 Task: Look for space in Jaleshwar, India from 10th July, 2023 to 15th July, 2023 for 7 adults in price range Rs.10000 to Rs.15000. Place can be entire place or shared room with 4 bedrooms having 7 beds and 4 bathrooms. Property type can be house, flat, guest house. Amenities needed are: wifi, TV, free parkinig on premises, gym, breakfast. Booking option can be shelf check-in. Required host language is English.
Action: Mouse moved to (574, 116)
Screenshot: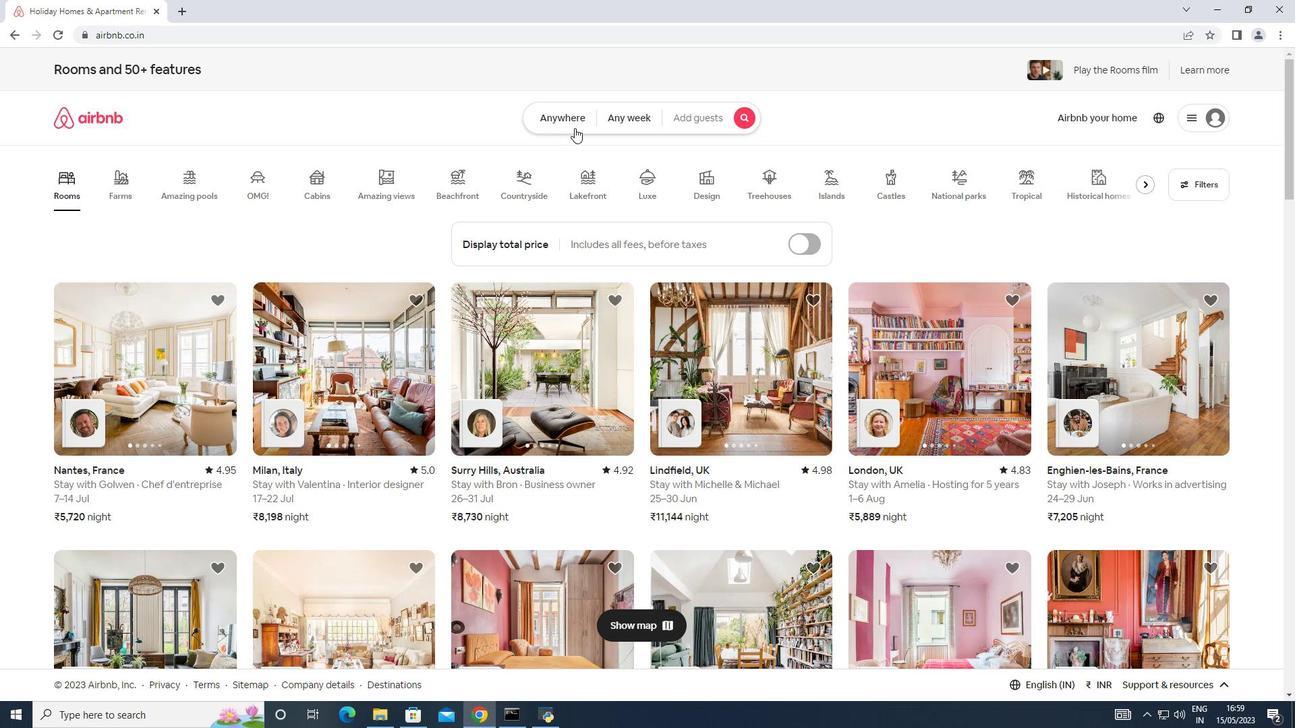 
Action: Mouse pressed left at (574, 116)
Screenshot: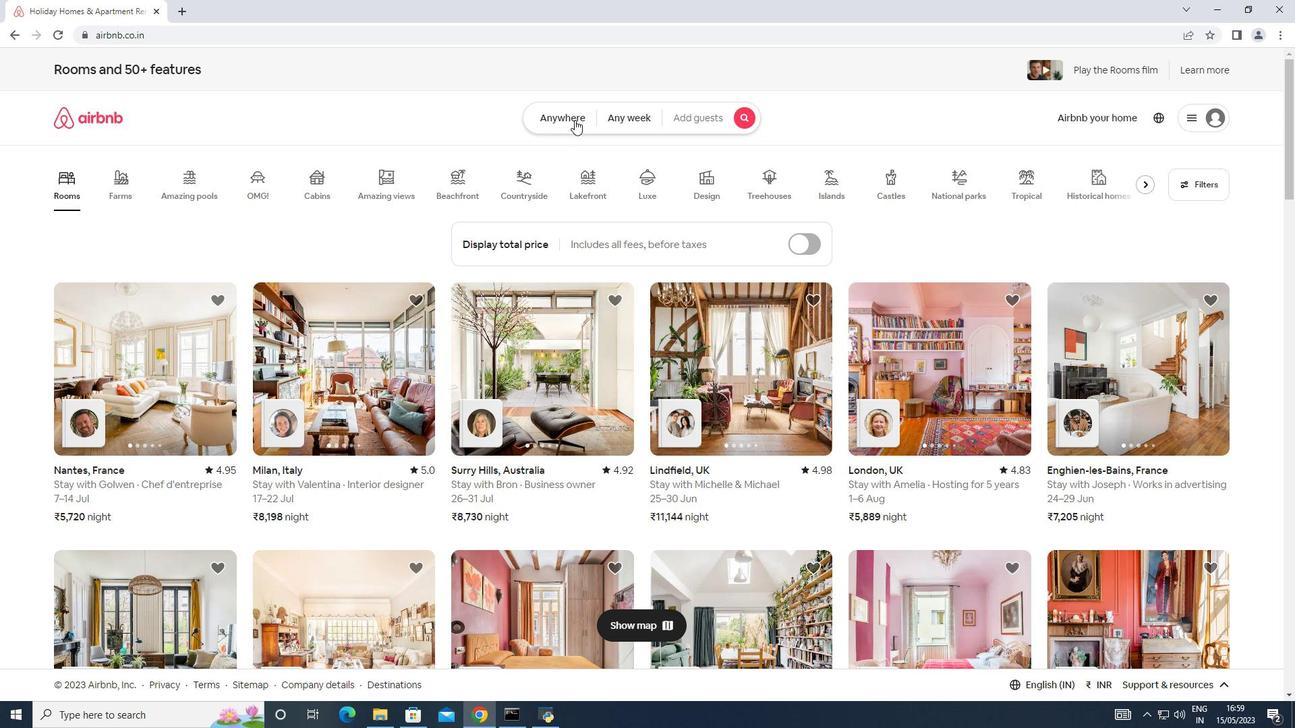 
Action: Mouse moved to (475, 161)
Screenshot: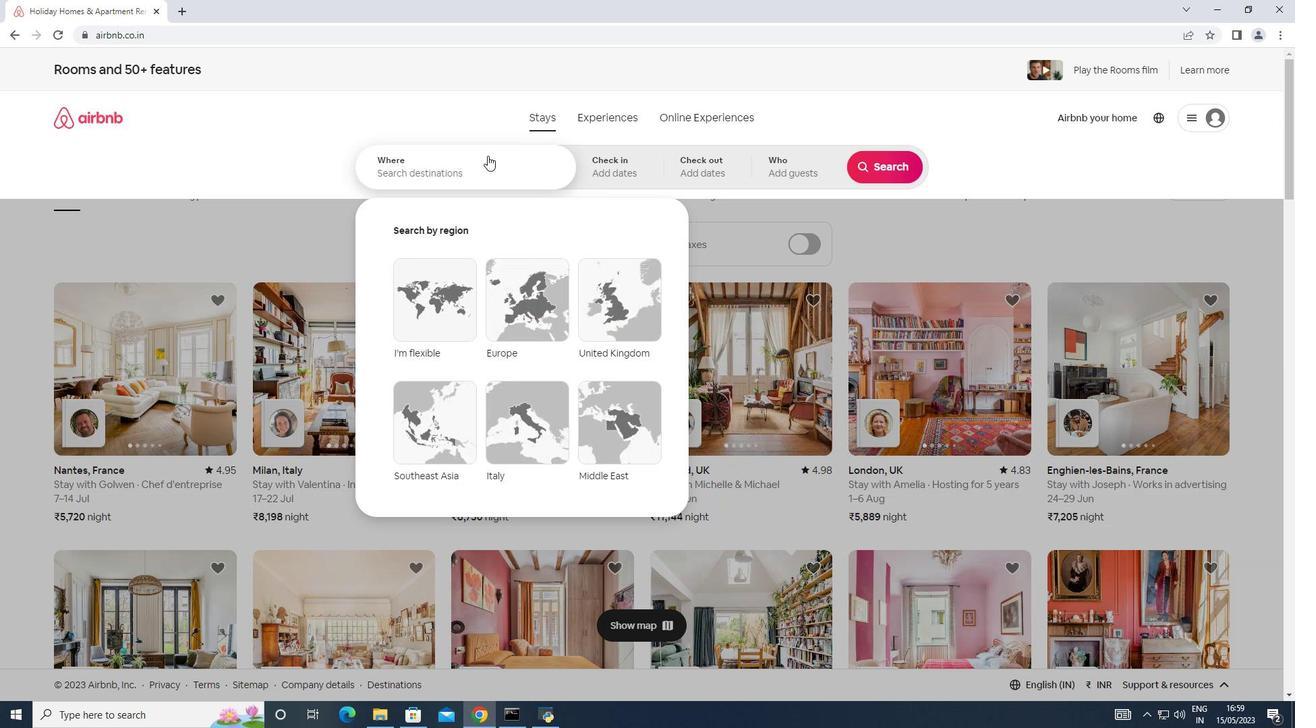 
Action: Mouse pressed left at (475, 161)
Screenshot: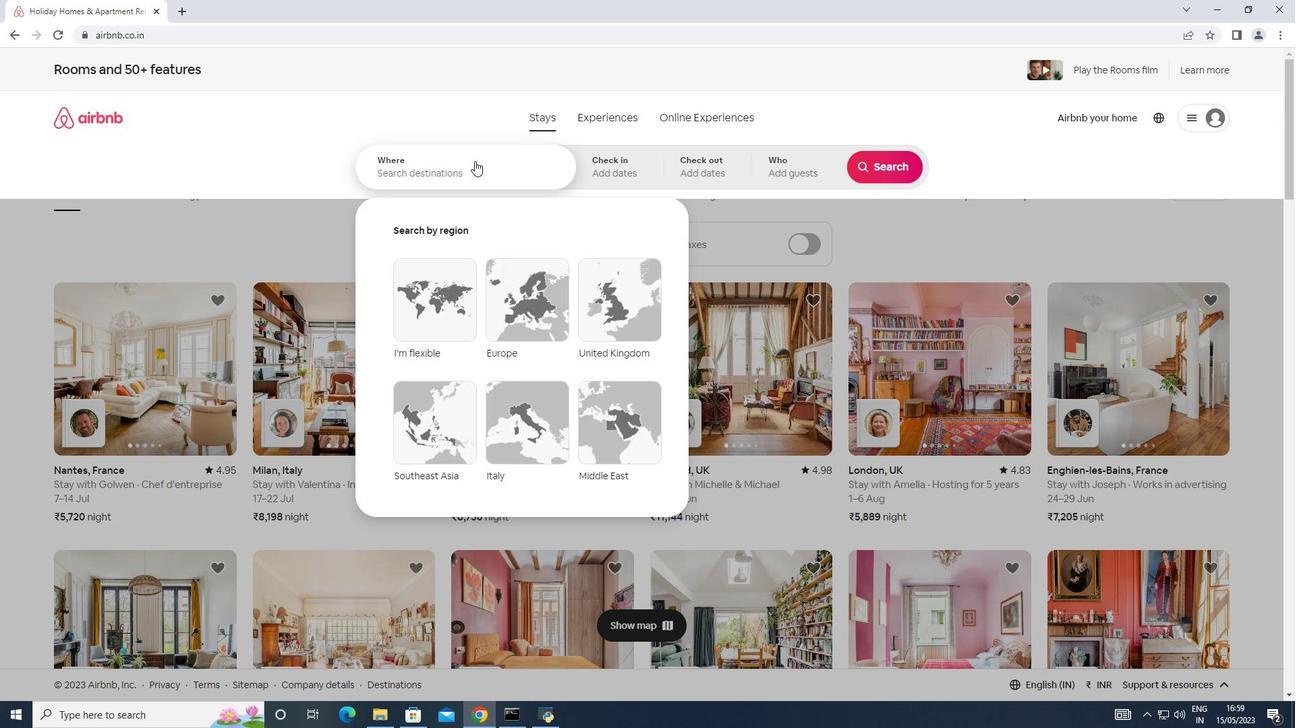 
Action: Key pressed <Key.shift>Jaleshwar,<Key.shift>India
Screenshot: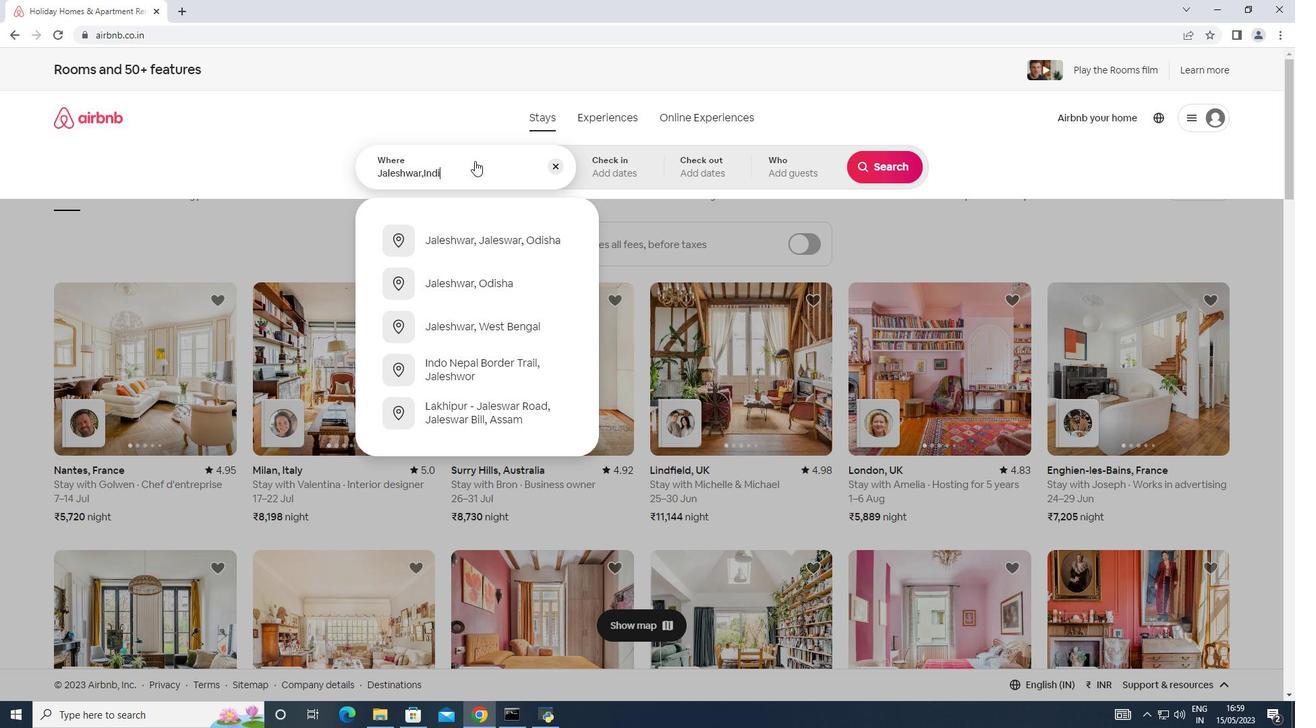 
Action: Mouse moved to (596, 164)
Screenshot: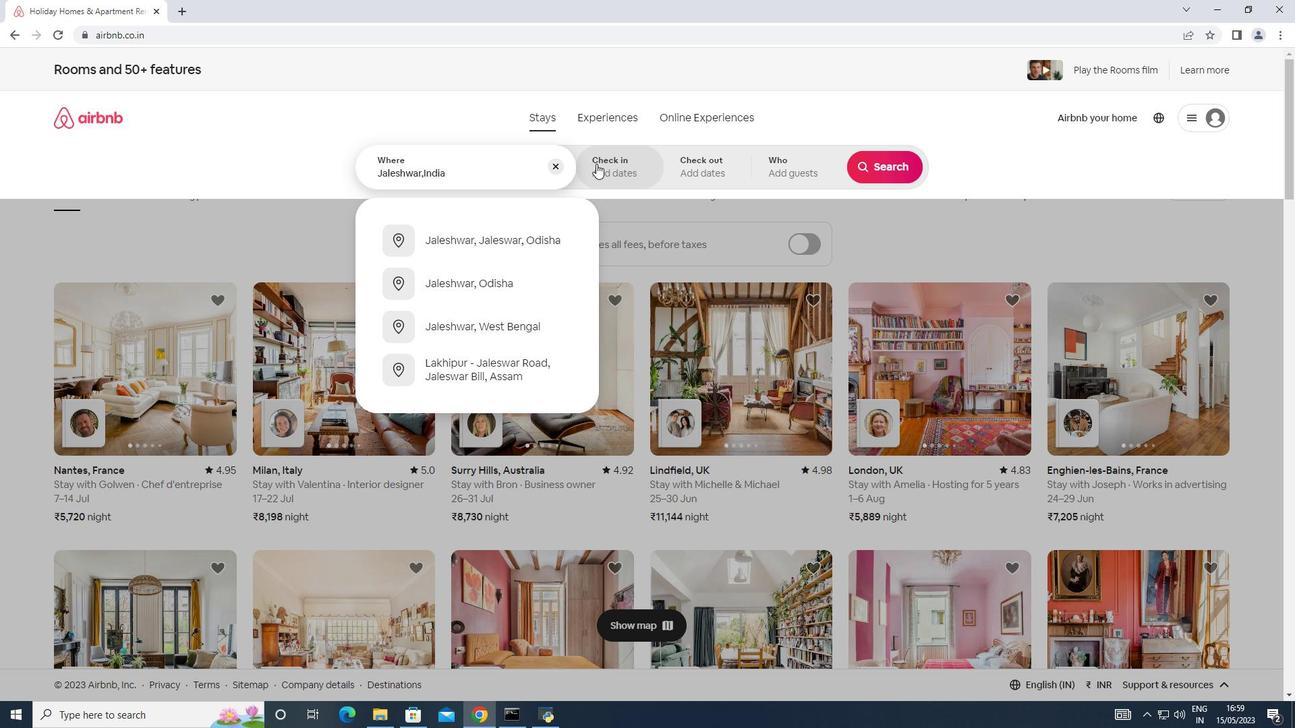 
Action: Mouse pressed left at (596, 164)
Screenshot: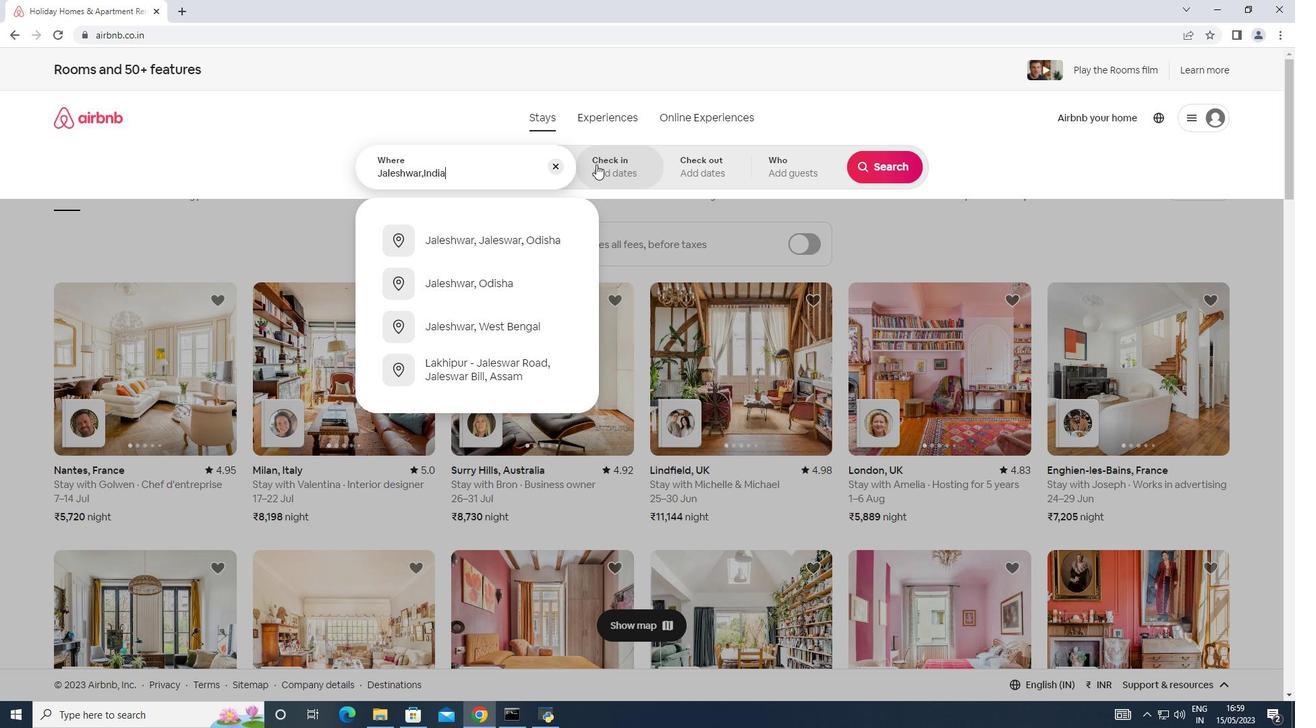 
Action: Mouse moved to (876, 277)
Screenshot: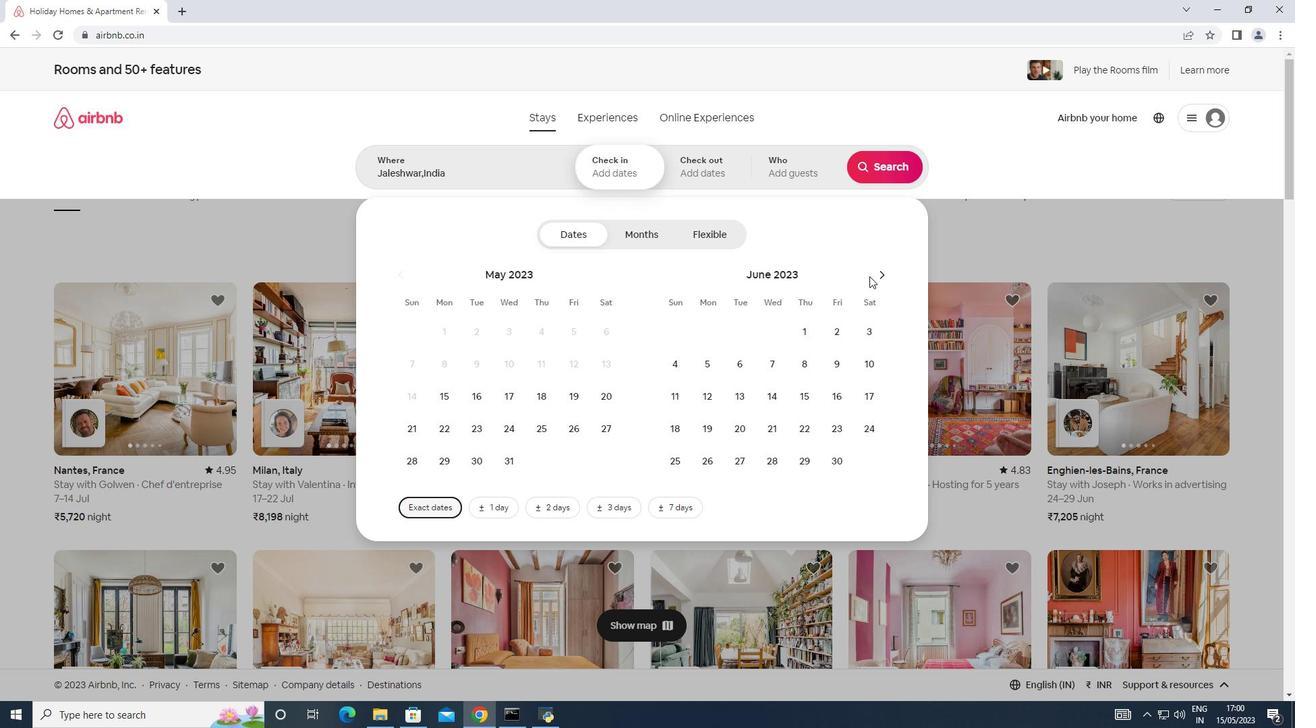 
Action: Mouse pressed left at (876, 277)
Screenshot: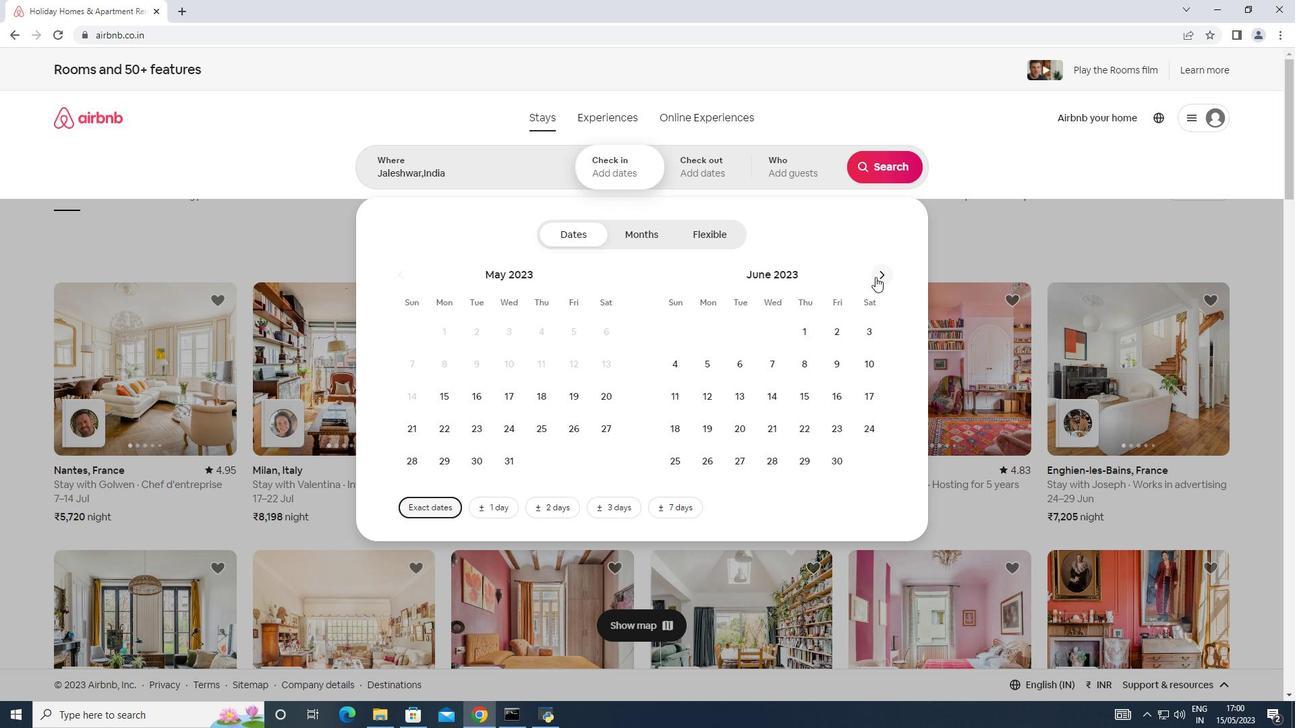 
Action: Mouse moved to (704, 393)
Screenshot: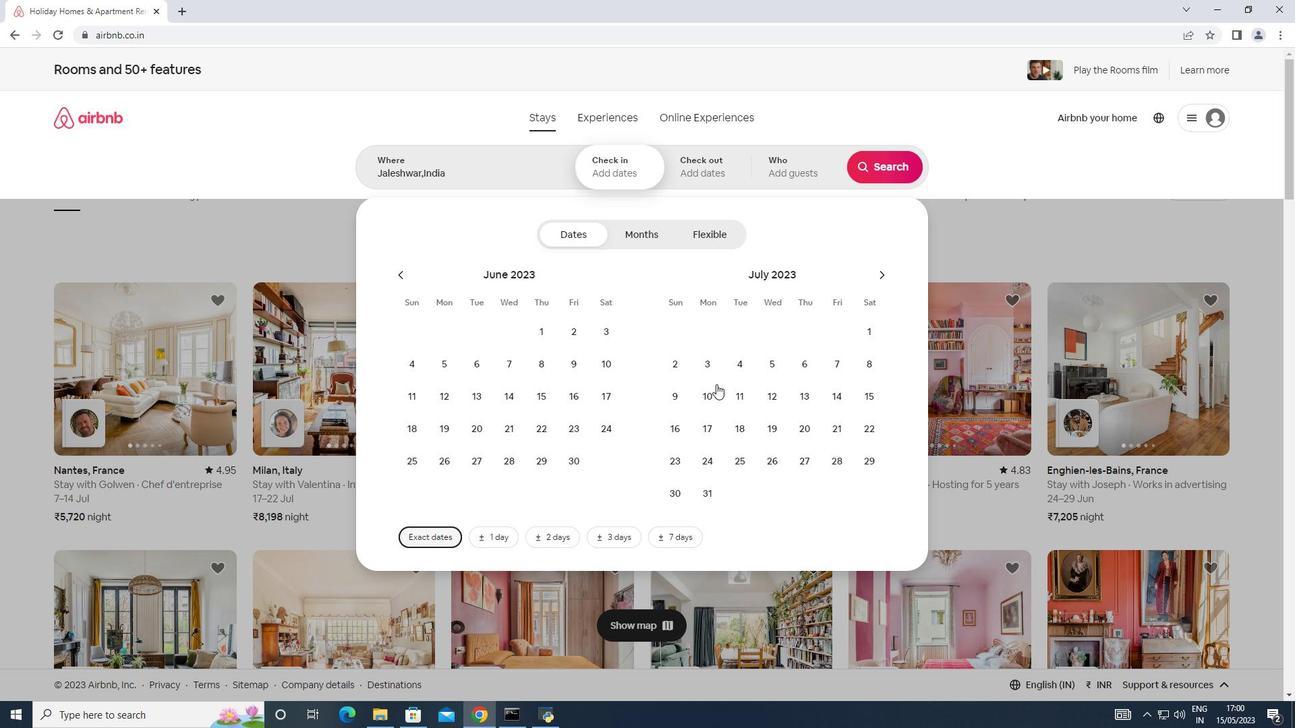 
Action: Mouse pressed left at (704, 393)
Screenshot: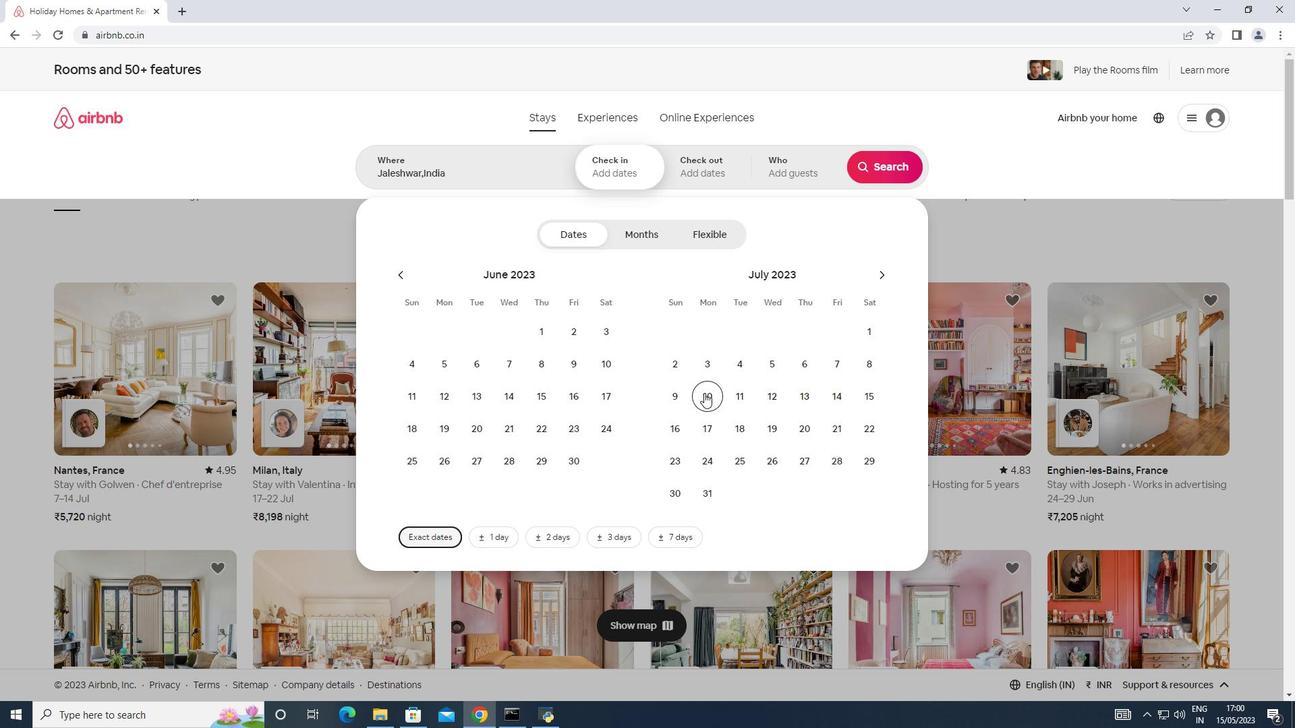 
Action: Mouse moved to (867, 403)
Screenshot: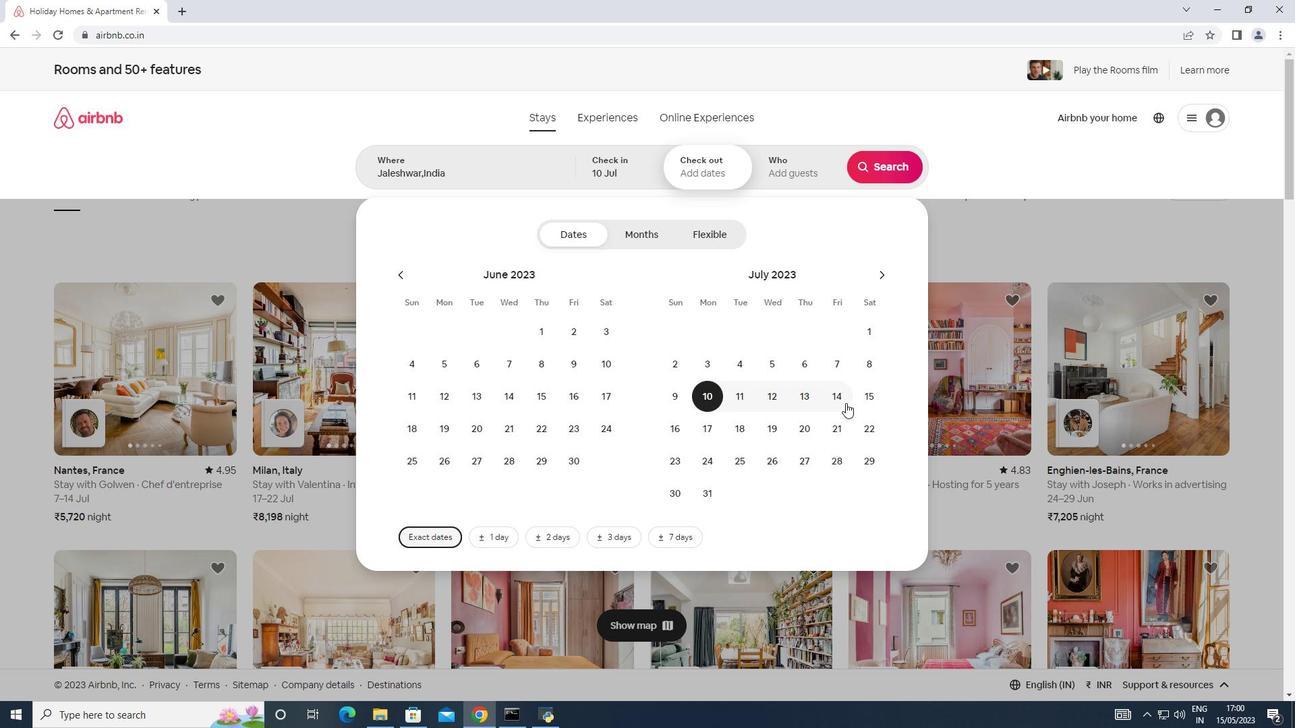 
Action: Mouse pressed left at (867, 403)
Screenshot: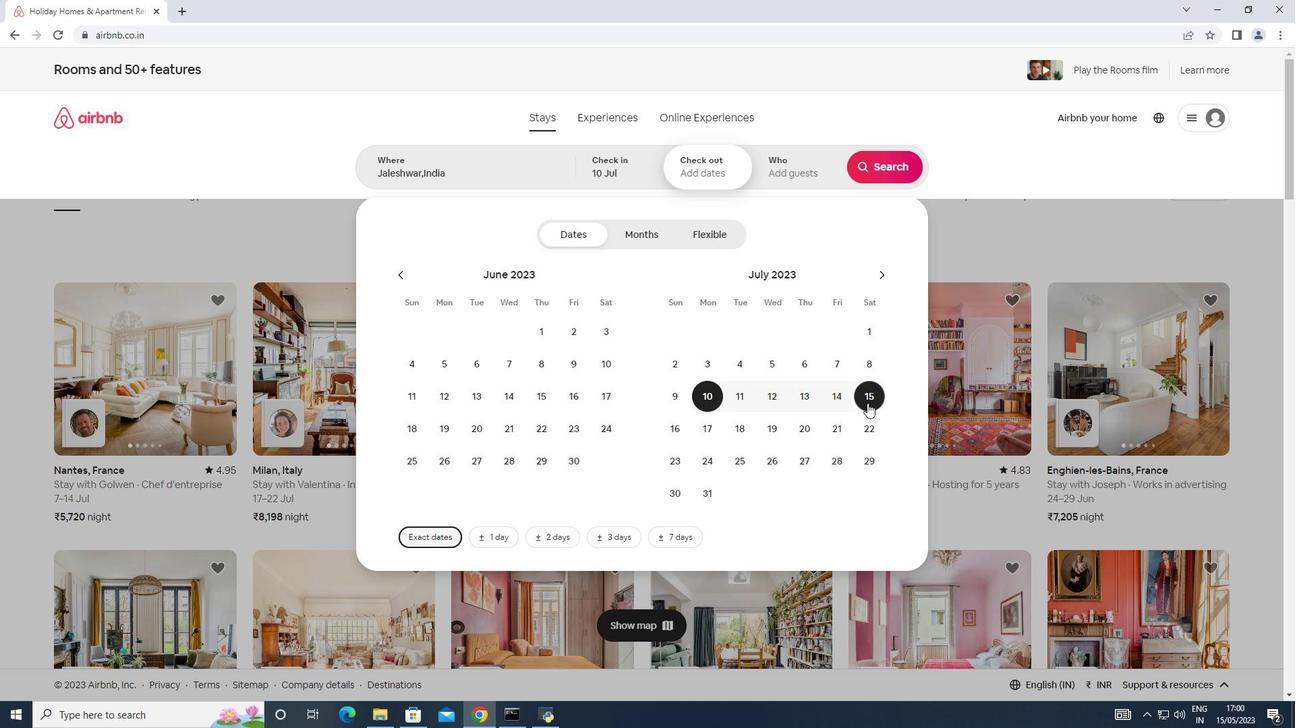
Action: Mouse moved to (805, 175)
Screenshot: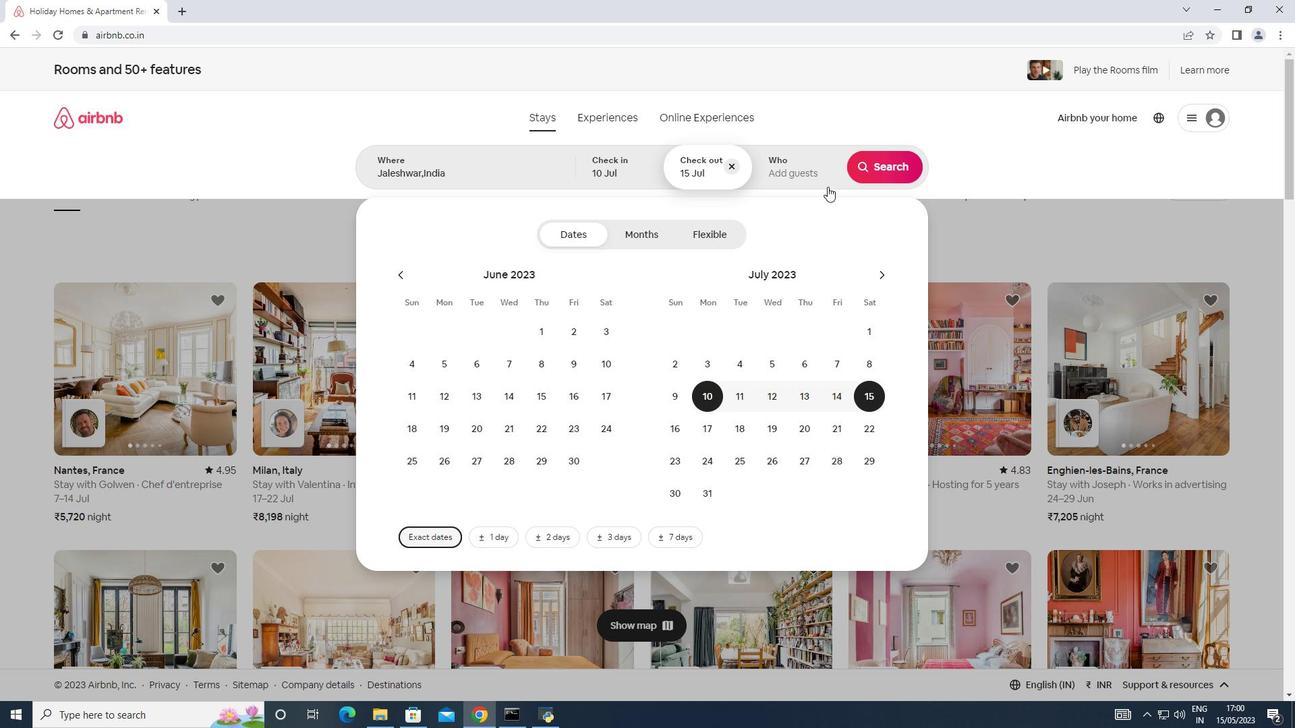 
Action: Mouse pressed left at (805, 175)
Screenshot: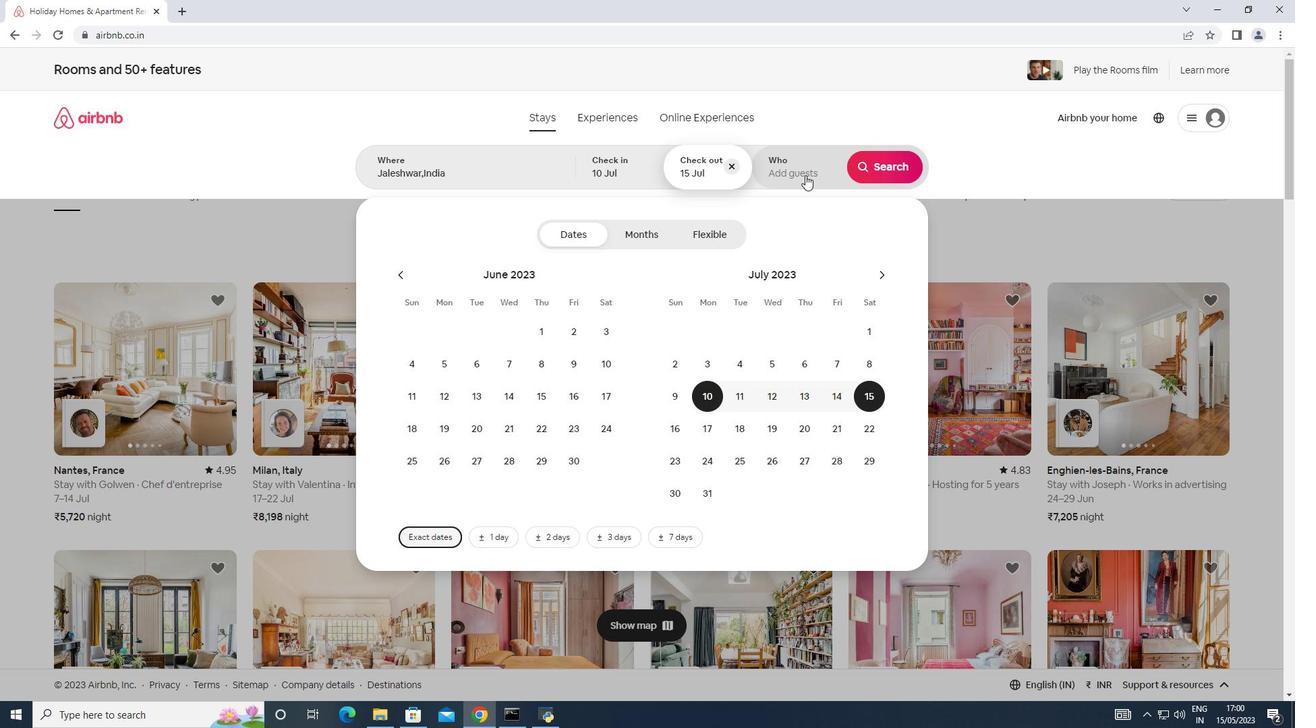 
Action: Mouse moved to (890, 240)
Screenshot: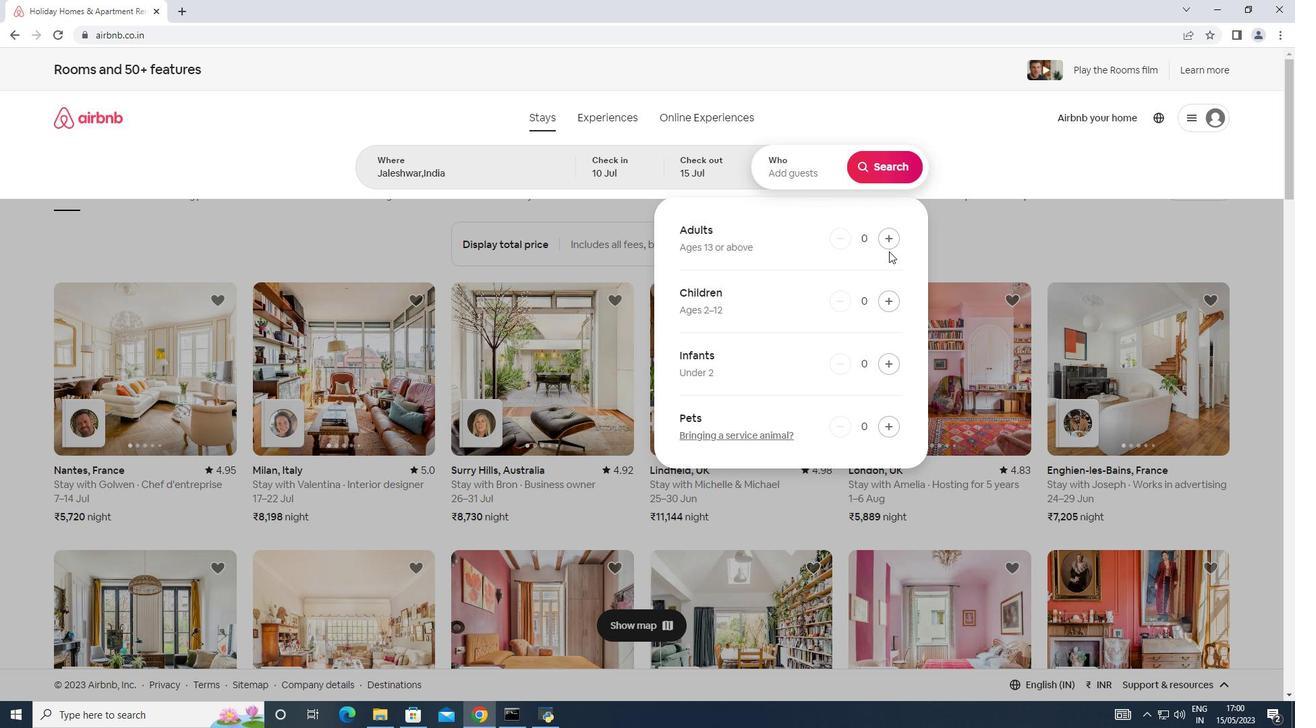 
Action: Mouse pressed left at (890, 240)
Screenshot: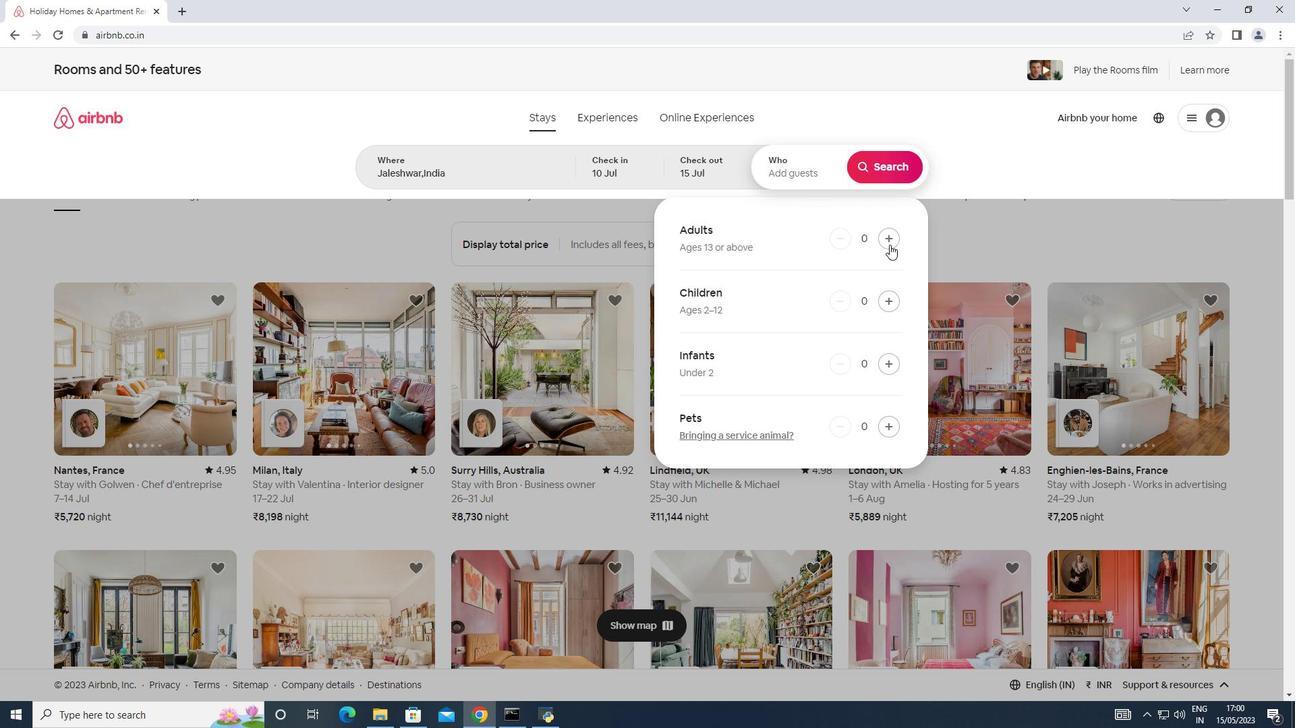 
Action: Mouse pressed left at (890, 240)
Screenshot: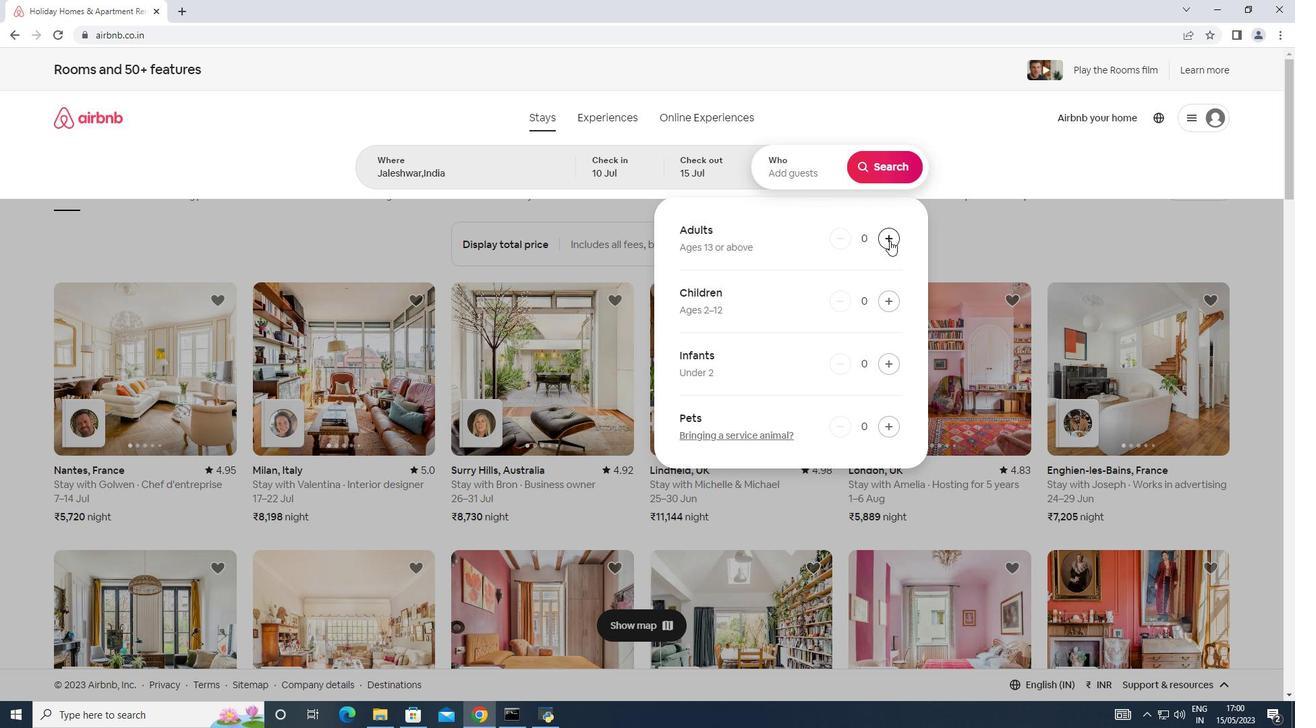 
Action: Mouse pressed left at (890, 240)
Screenshot: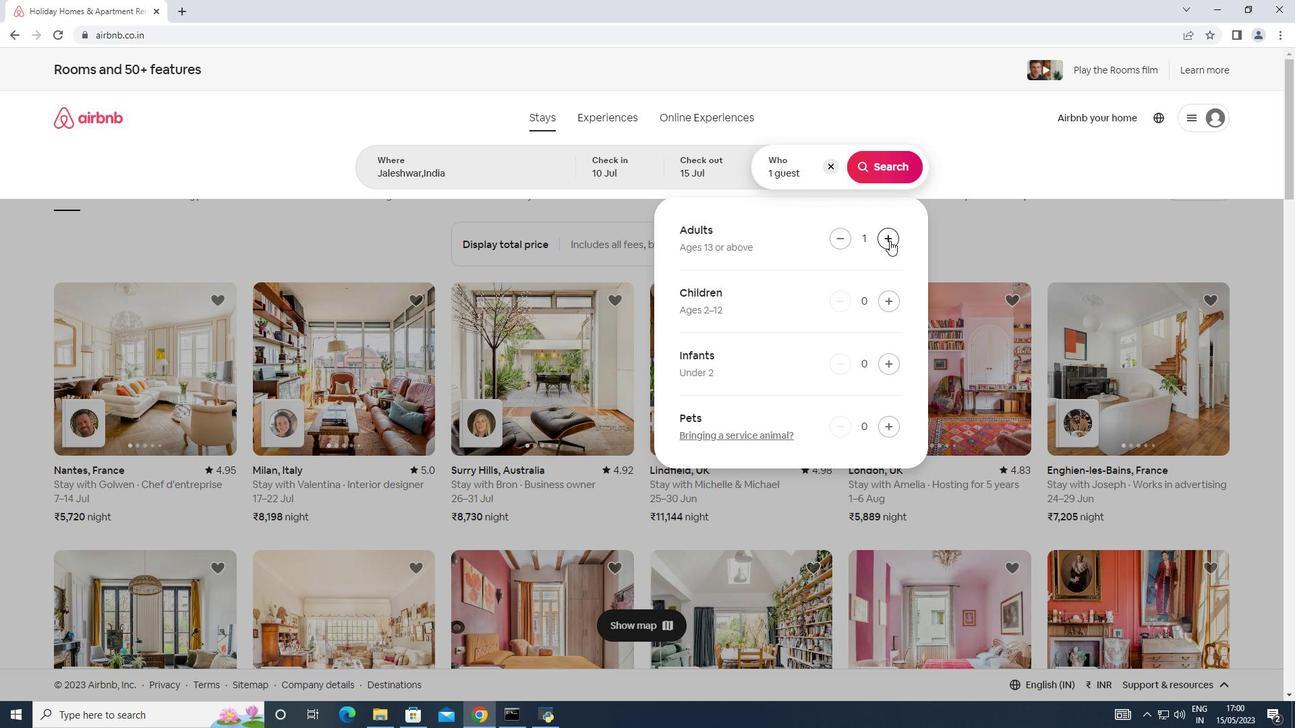 
Action: Mouse pressed left at (890, 240)
Screenshot: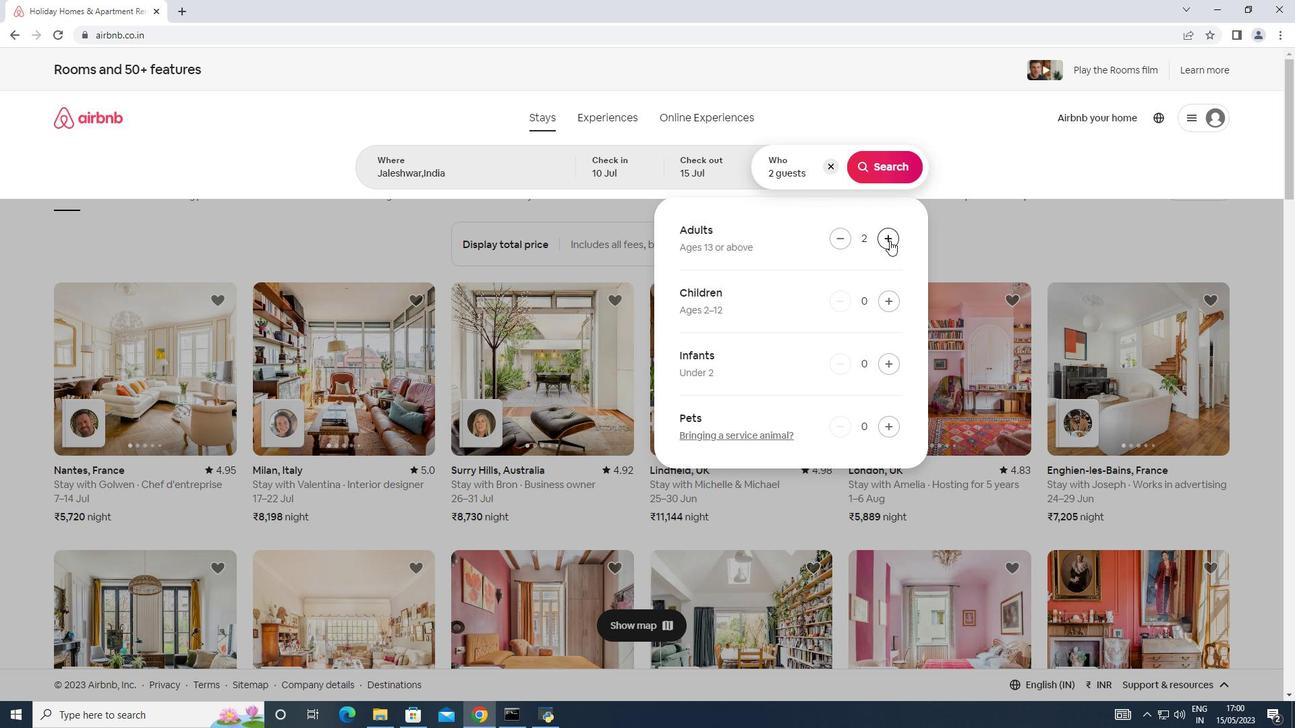 
Action: Mouse pressed left at (890, 240)
Screenshot: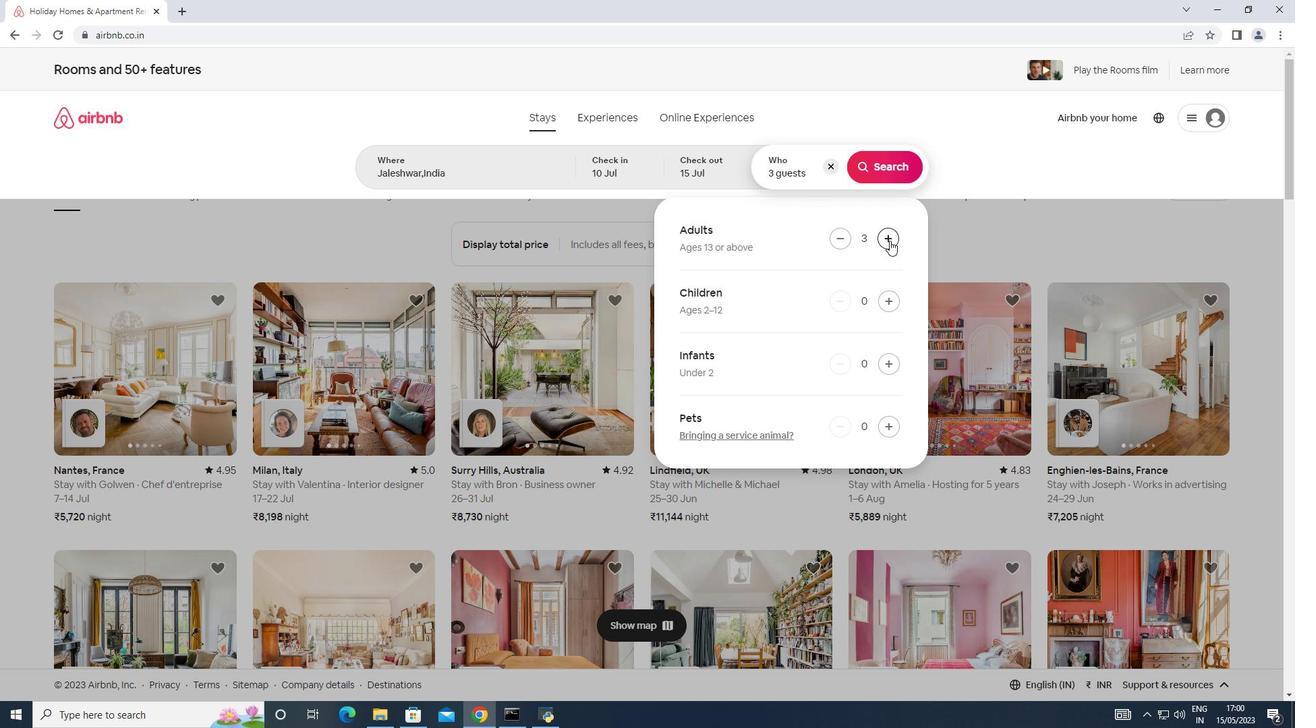 
Action: Mouse pressed left at (890, 240)
Screenshot: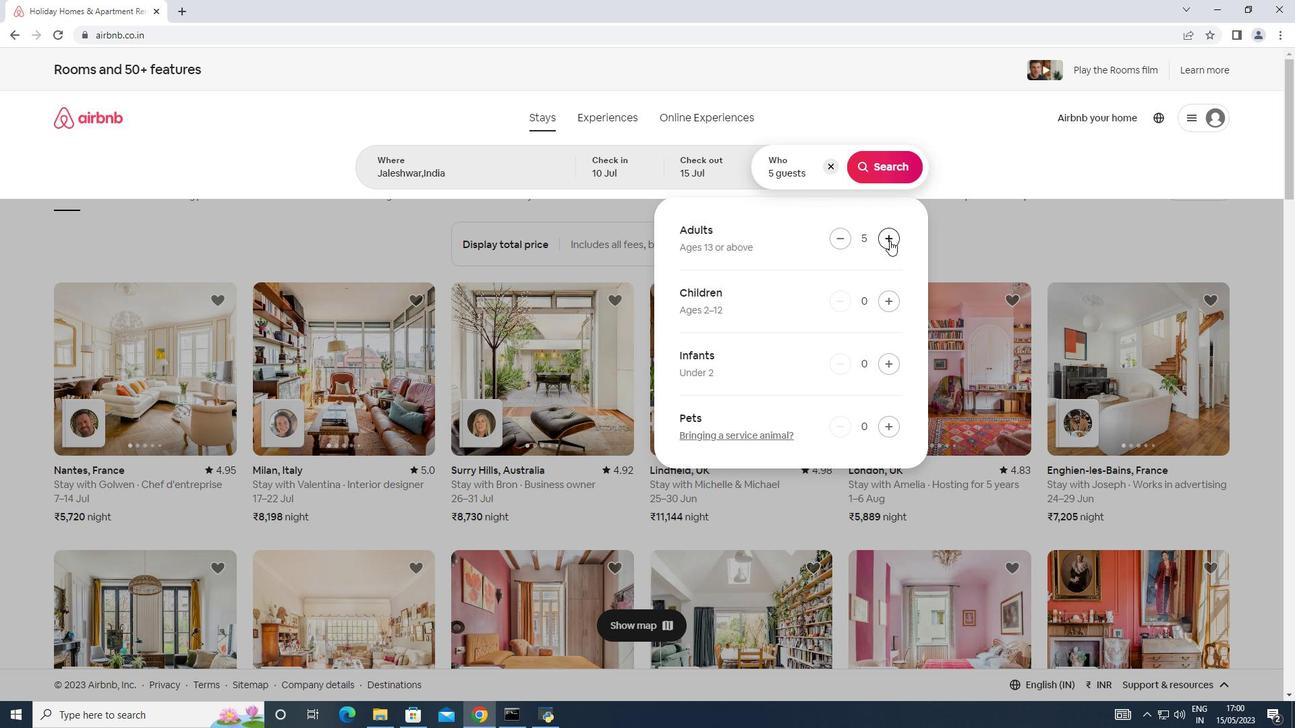 
Action: Mouse pressed left at (890, 240)
Screenshot: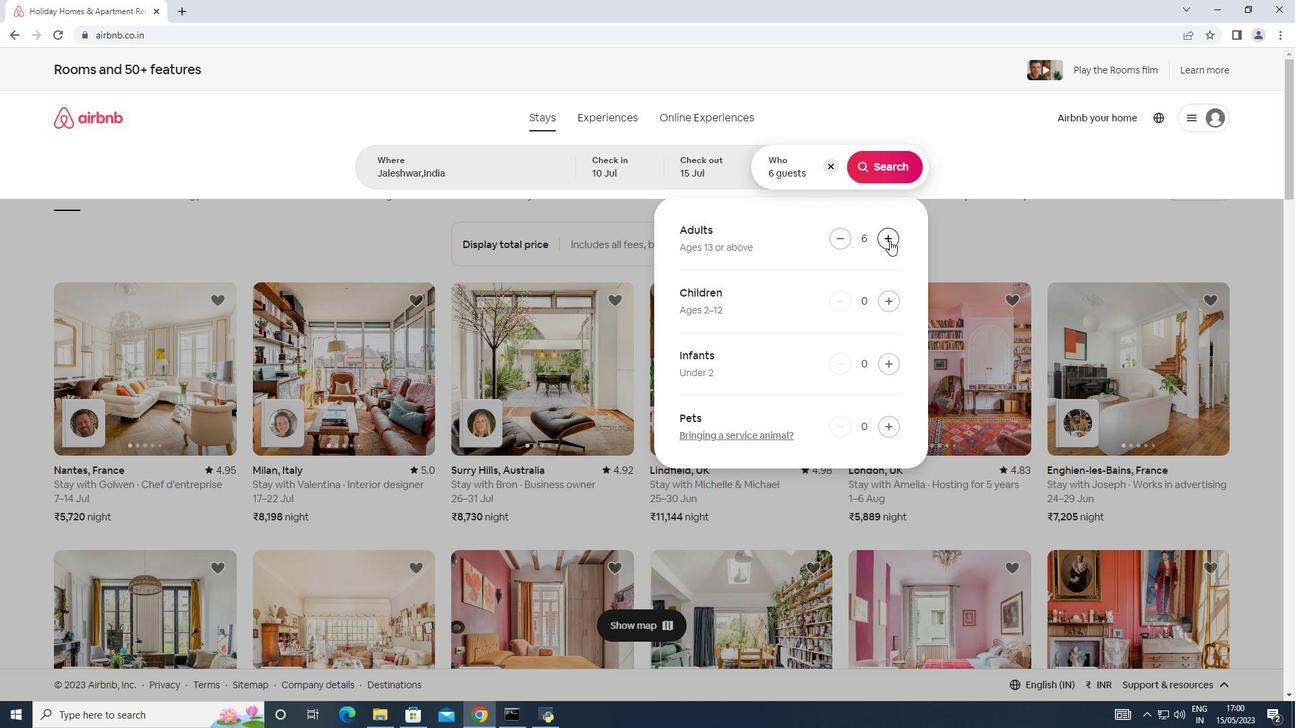 
Action: Mouse moved to (875, 172)
Screenshot: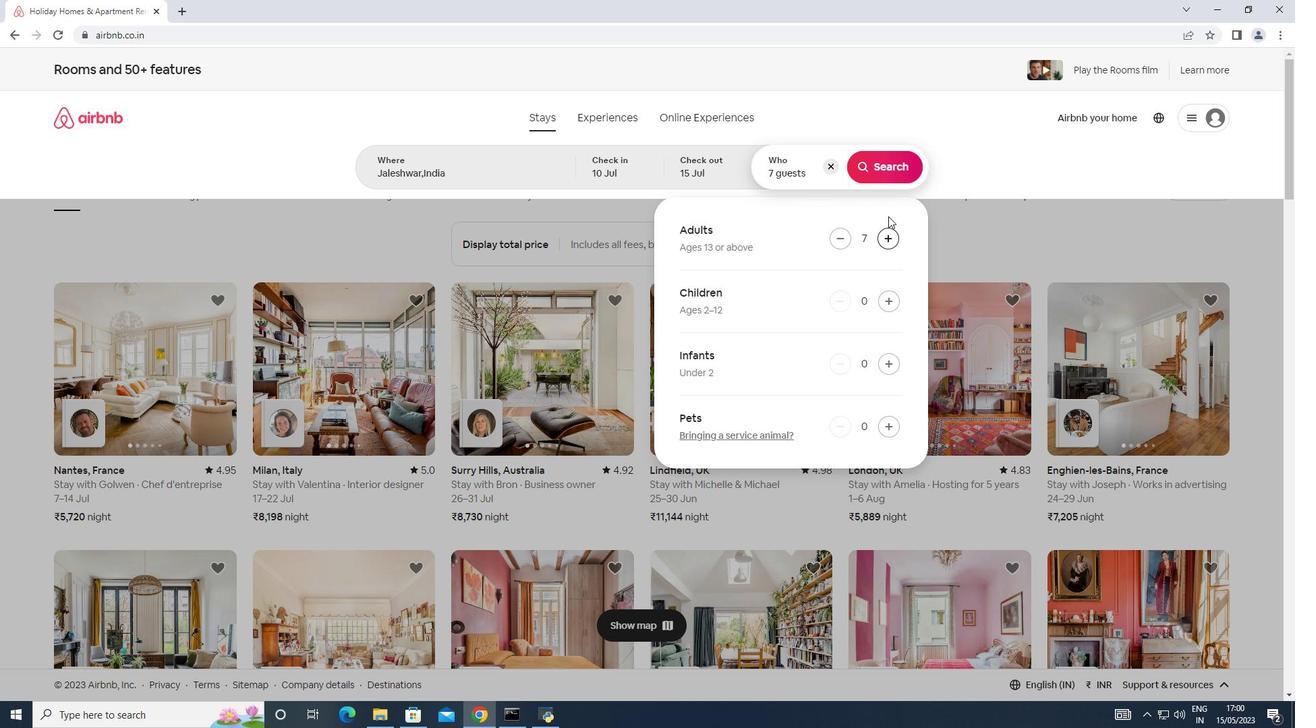 
Action: Mouse pressed left at (875, 172)
Screenshot: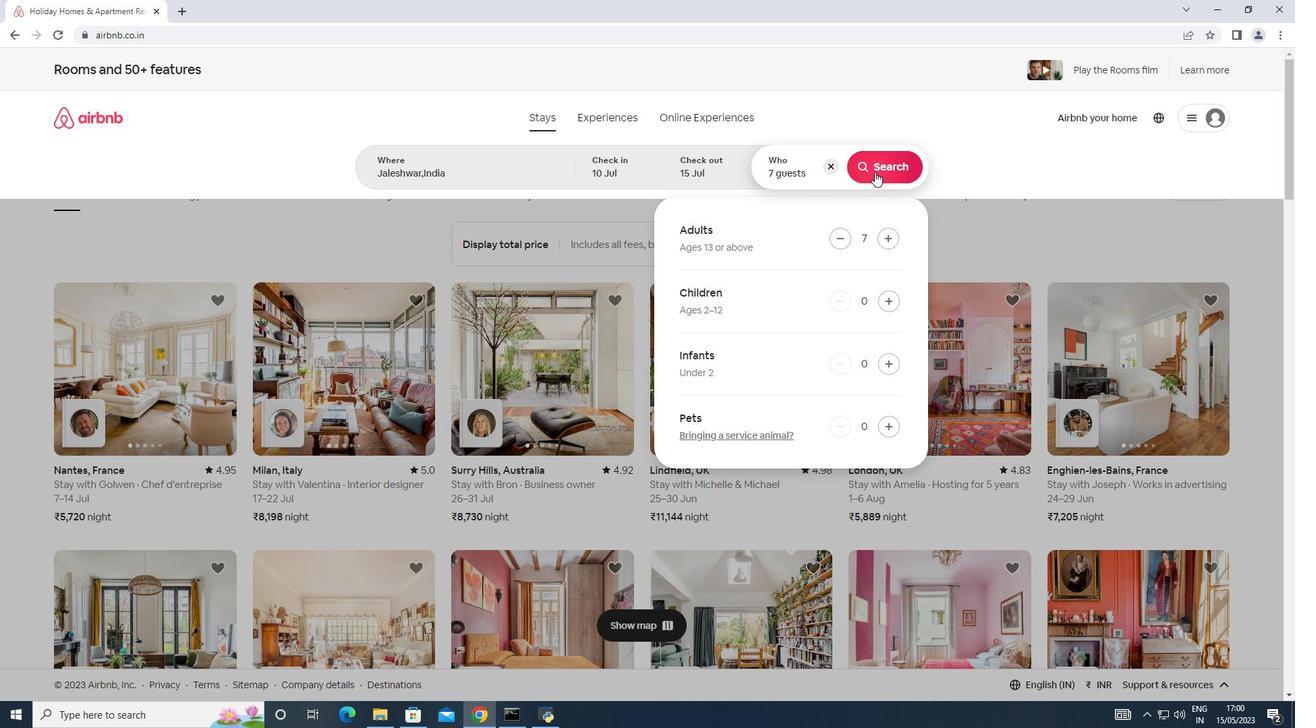 
Action: Mouse moved to (1231, 134)
Screenshot: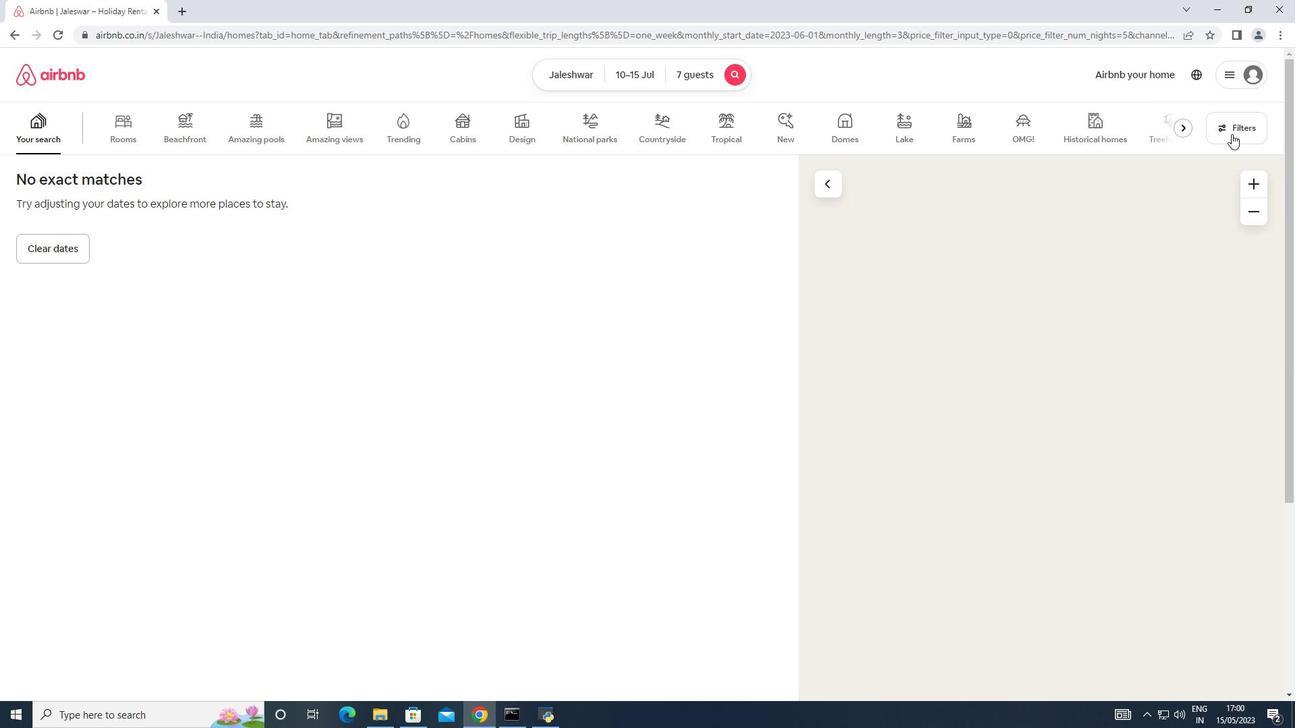 
Action: Mouse pressed left at (1231, 134)
Screenshot: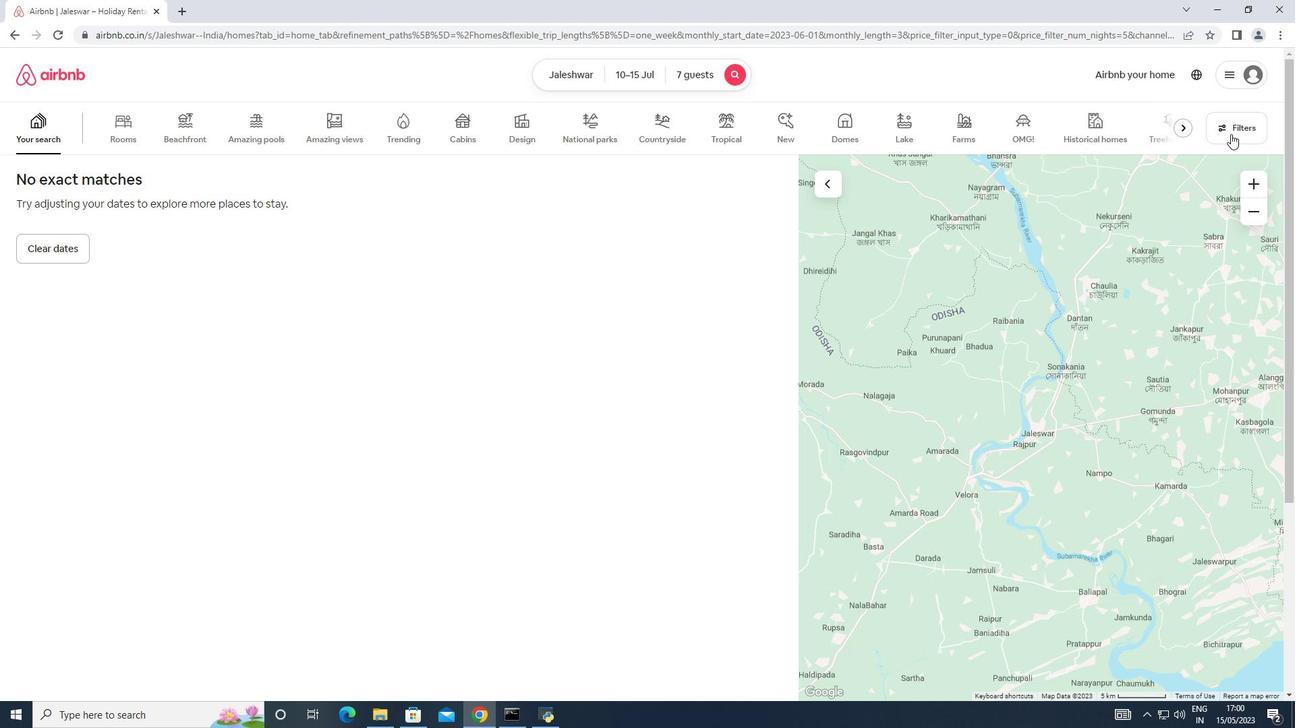 
Action: Mouse moved to (461, 461)
Screenshot: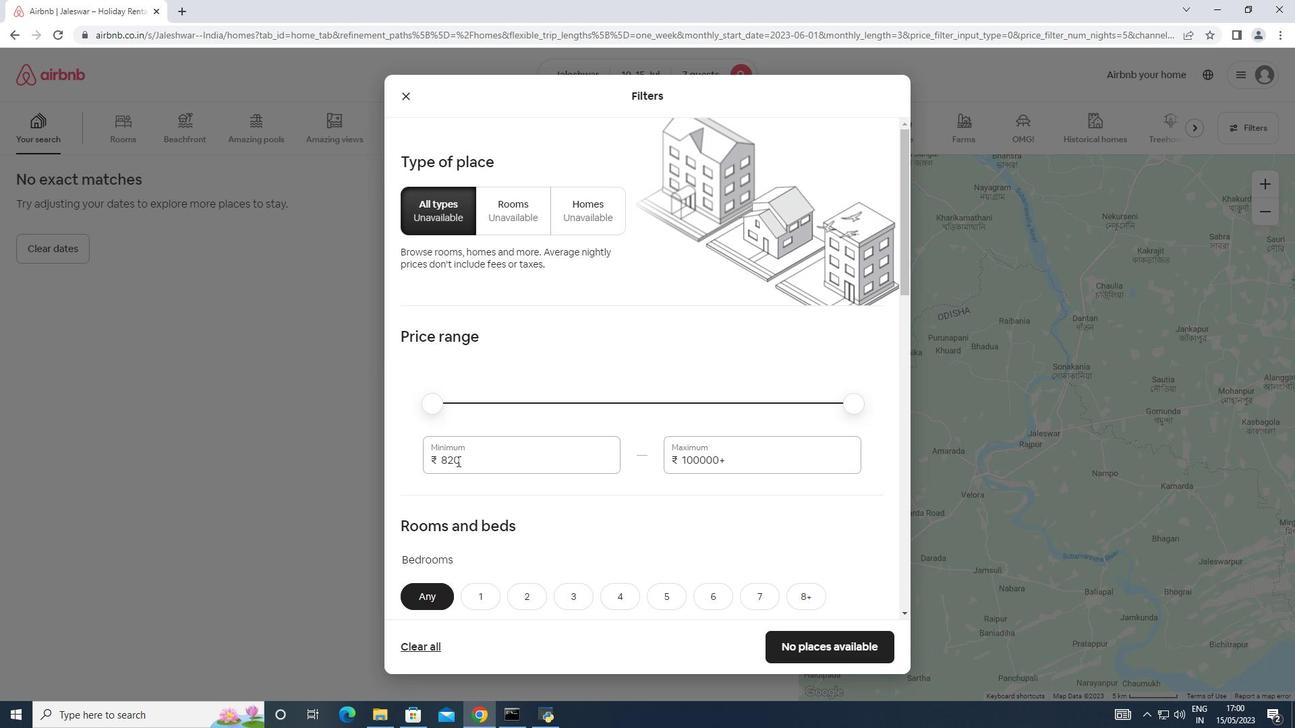 
Action: Mouse pressed left at (461, 461)
Screenshot: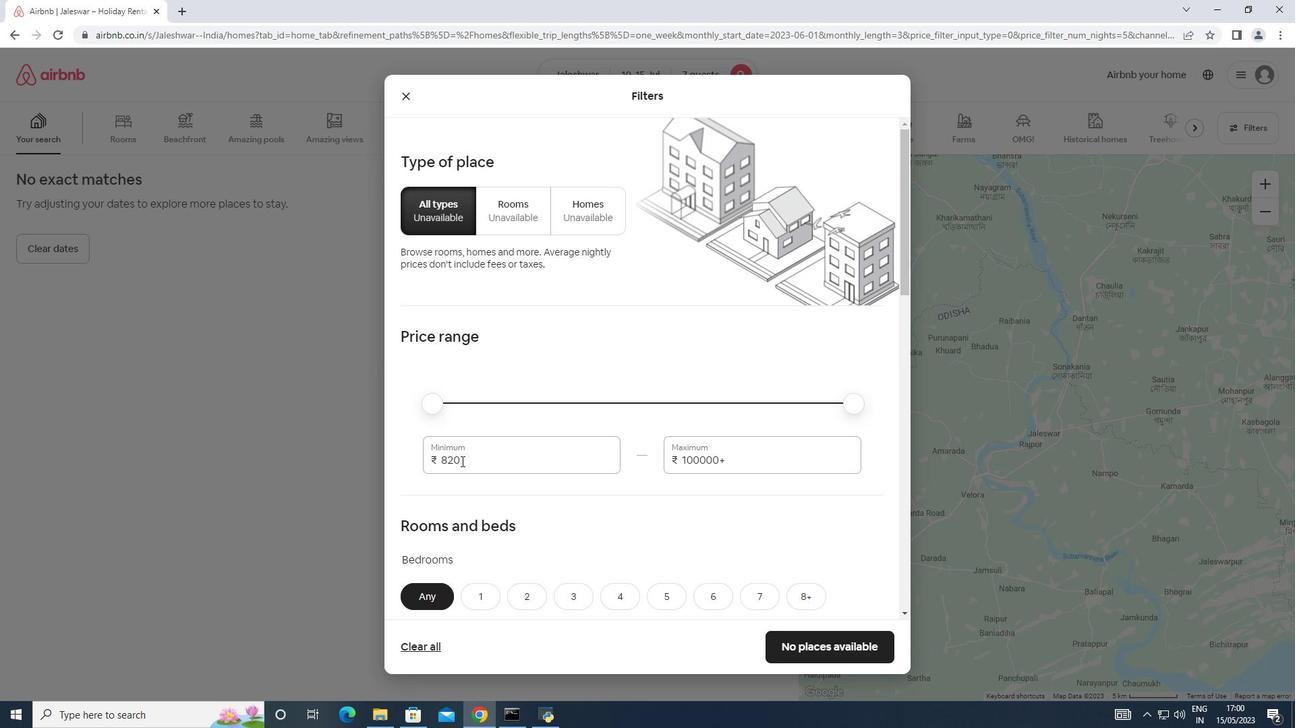 
Action: Mouse moved to (425, 443)
Screenshot: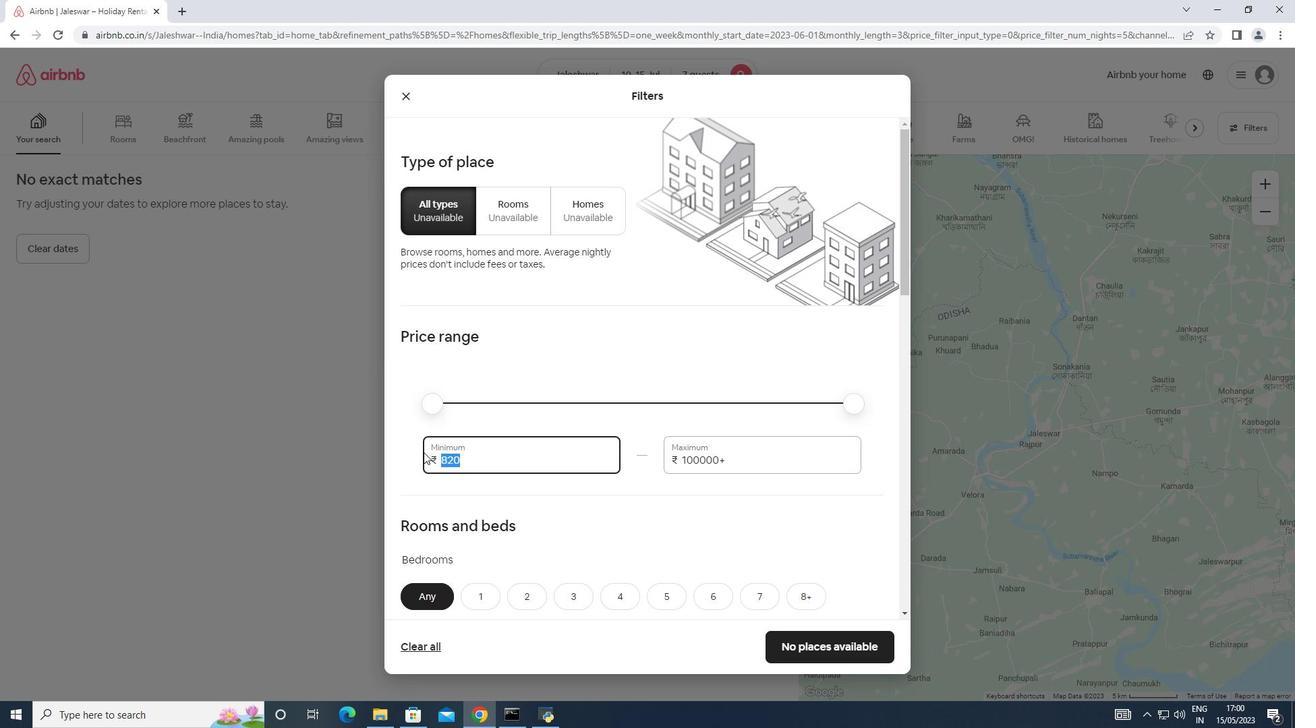 
Action: Key pressed 10000<Key.tab>15000
Screenshot: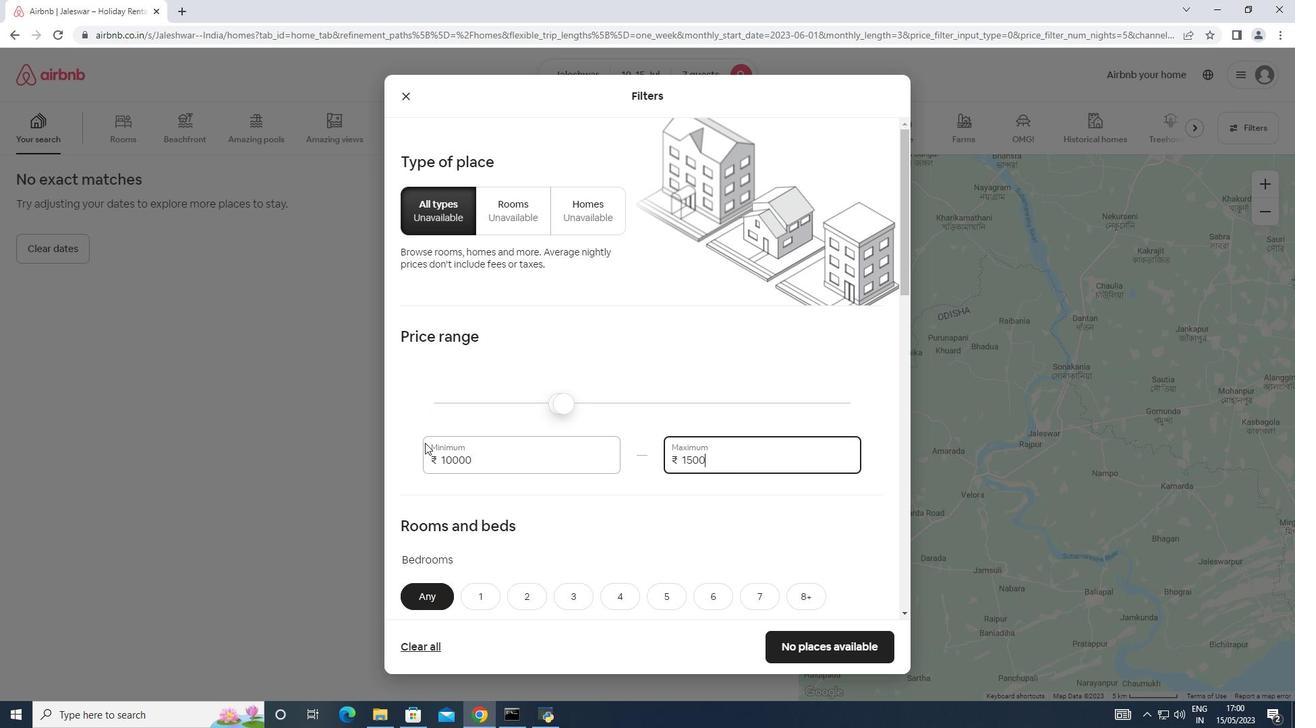 
Action: Mouse scrolled (425, 442) with delta (0, 0)
Screenshot: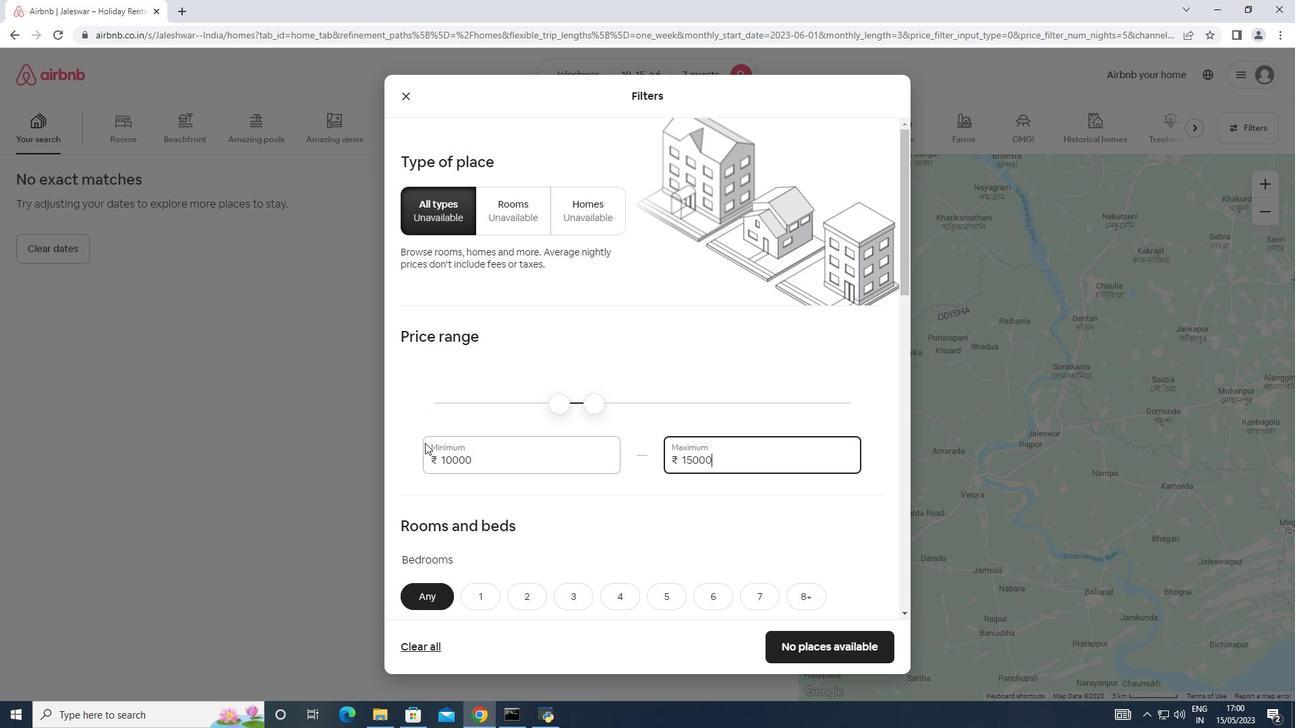 
Action: Mouse scrolled (425, 442) with delta (0, 0)
Screenshot: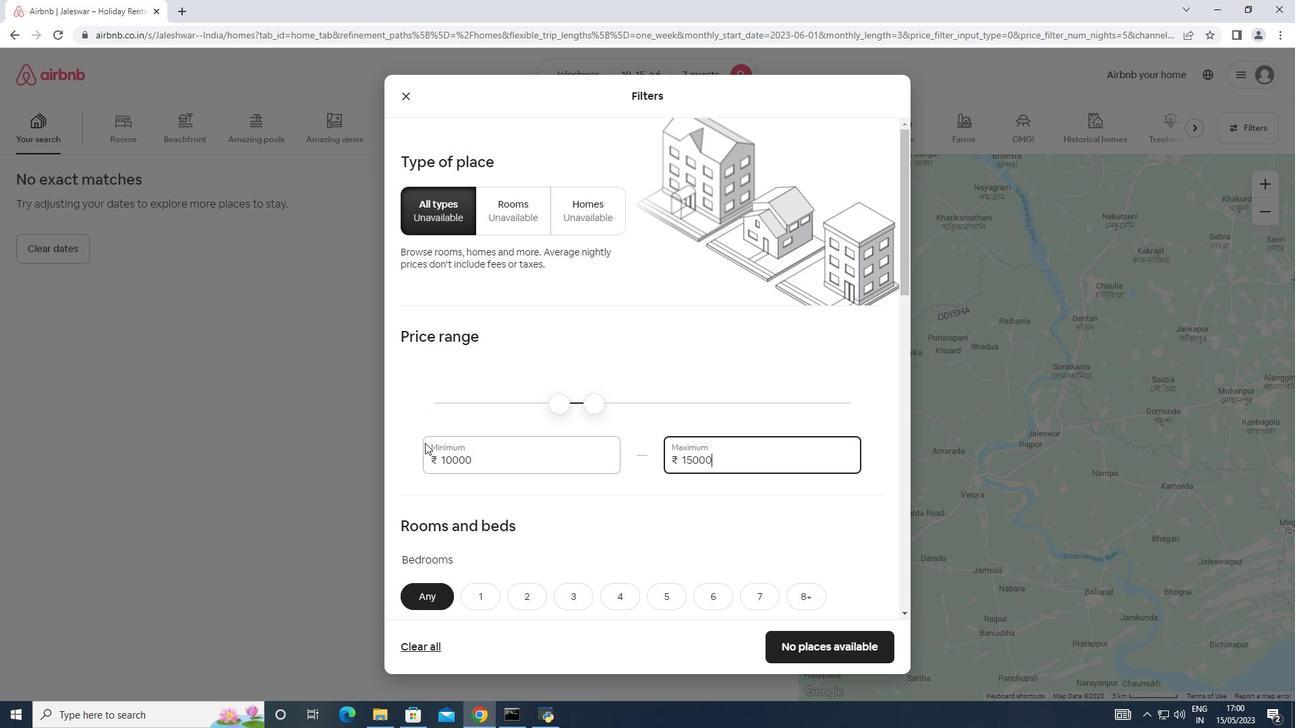
Action: Mouse scrolled (425, 442) with delta (0, 0)
Screenshot: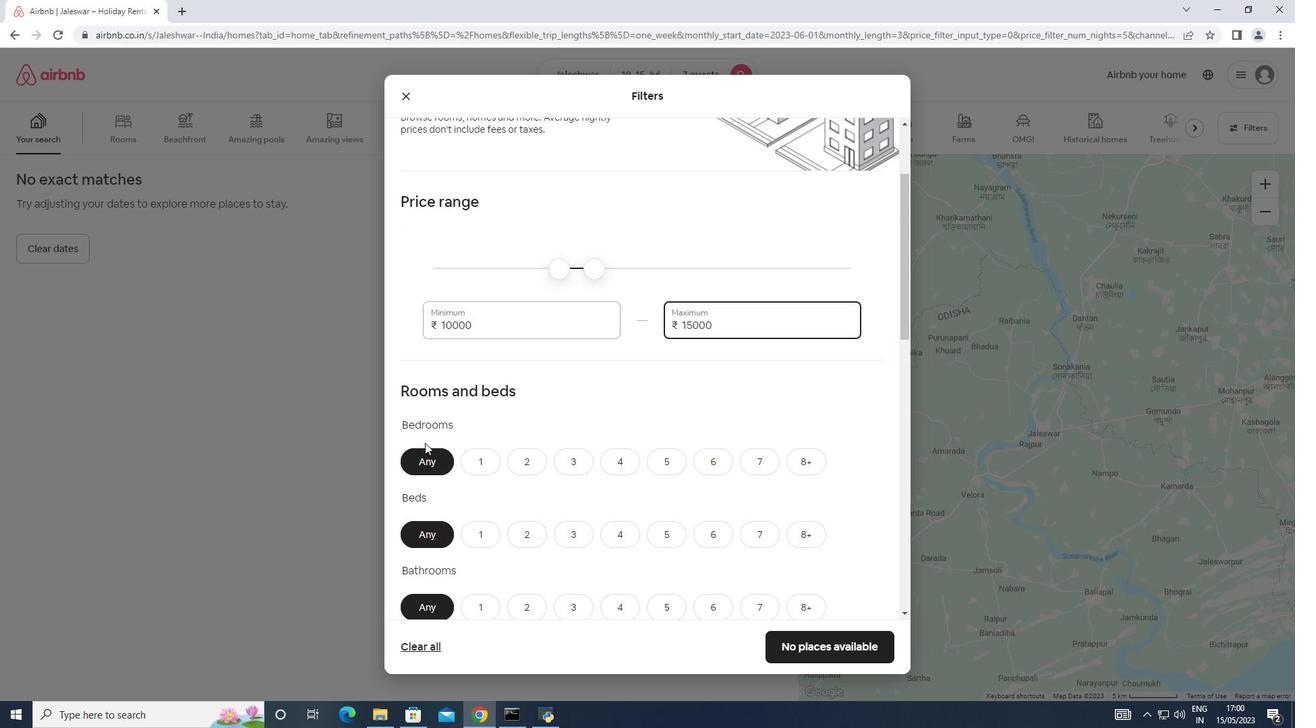 
Action: Mouse moved to (616, 402)
Screenshot: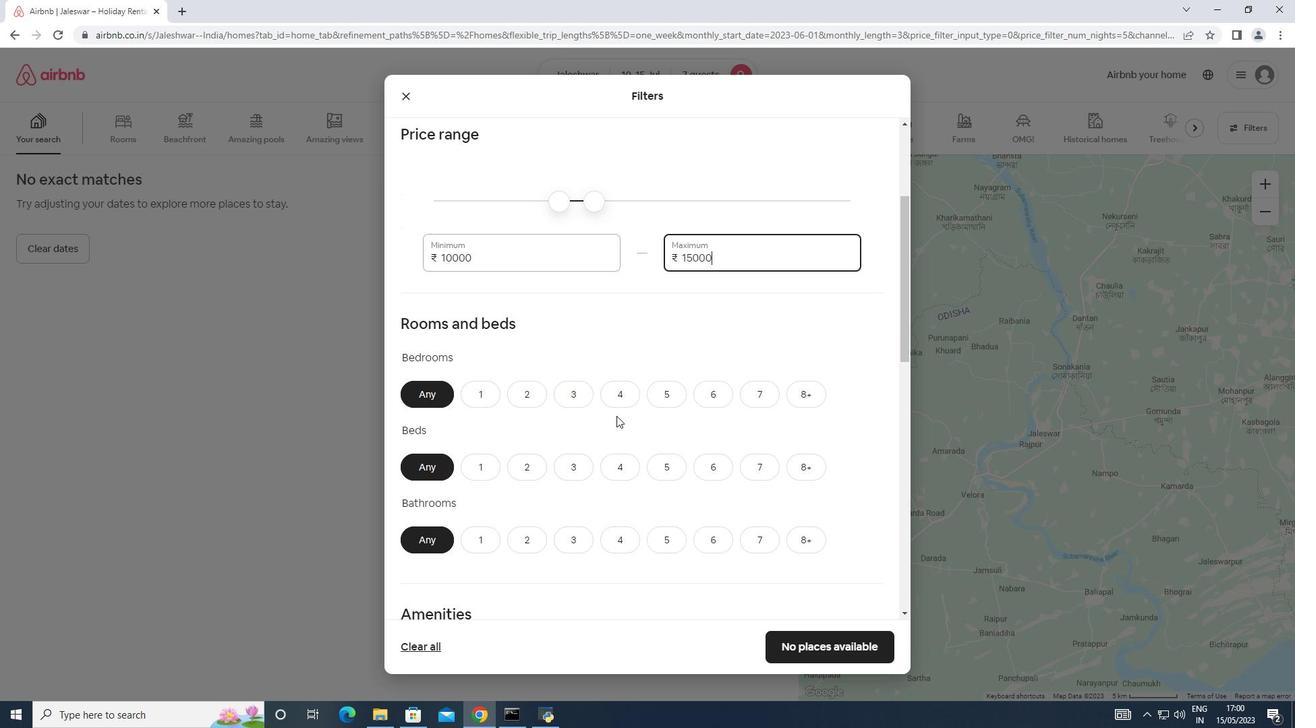 
Action: Mouse pressed left at (616, 402)
Screenshot: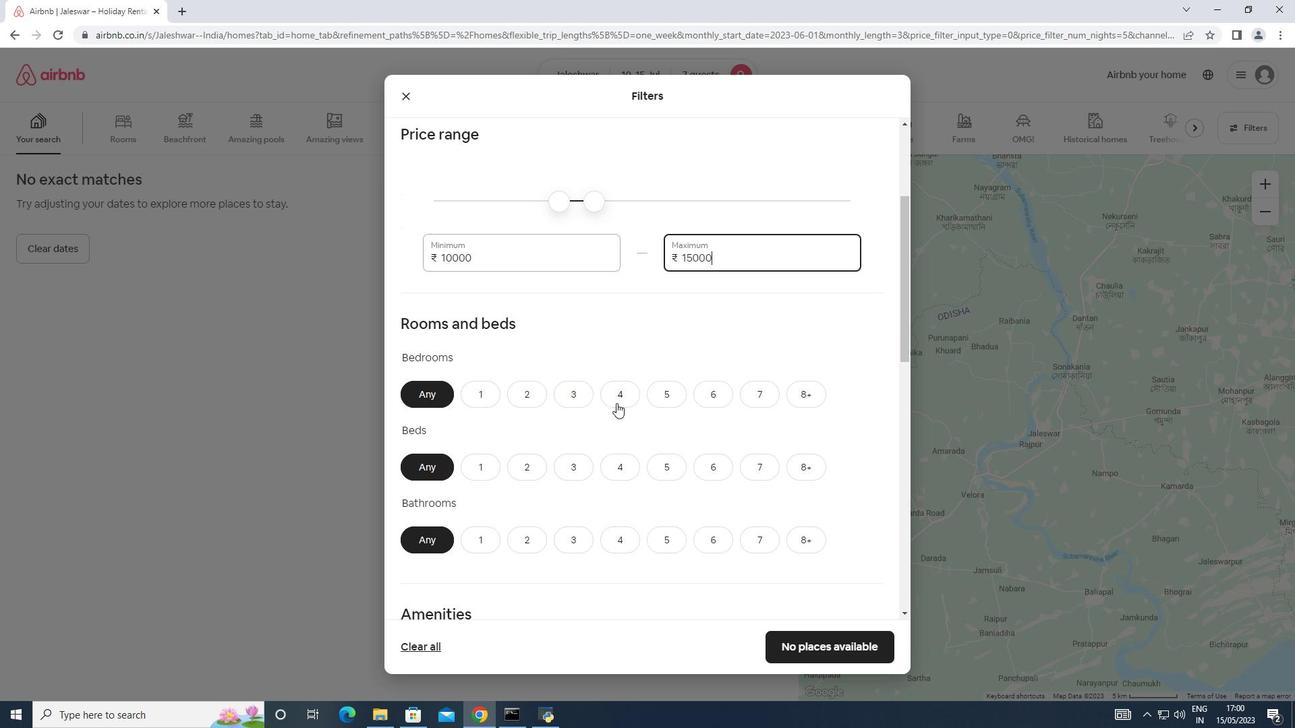 
Action: Mouse moved to (760, 462)
Screenshot: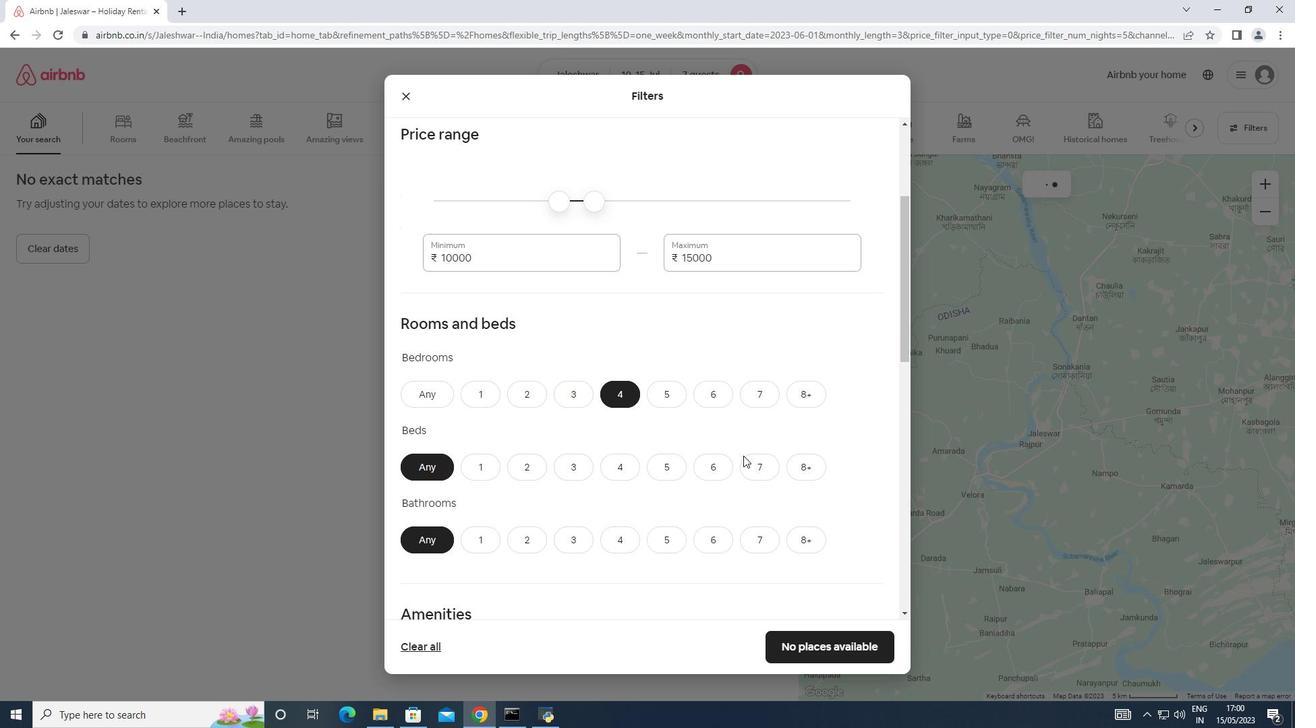 
Action: Mouse pressed left at (760, 462)
Screenshot: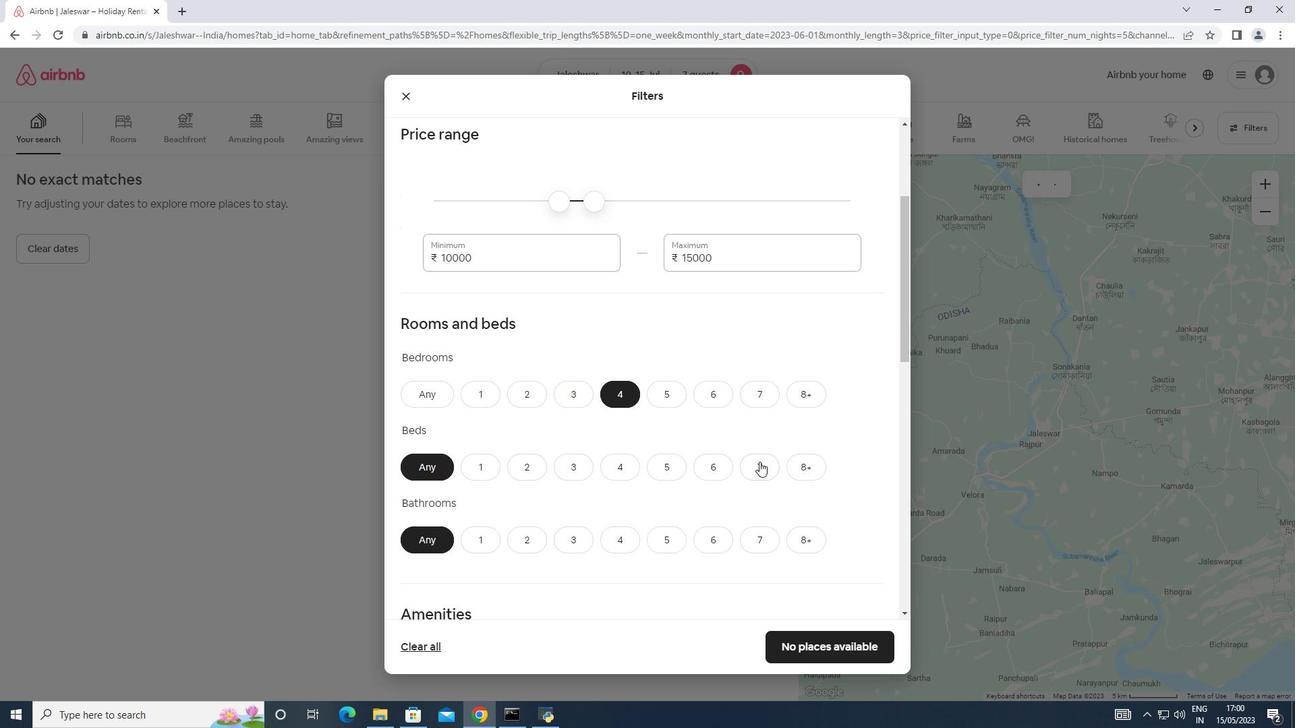 
Action: Mouse moved to (631, 535)
Screenshot: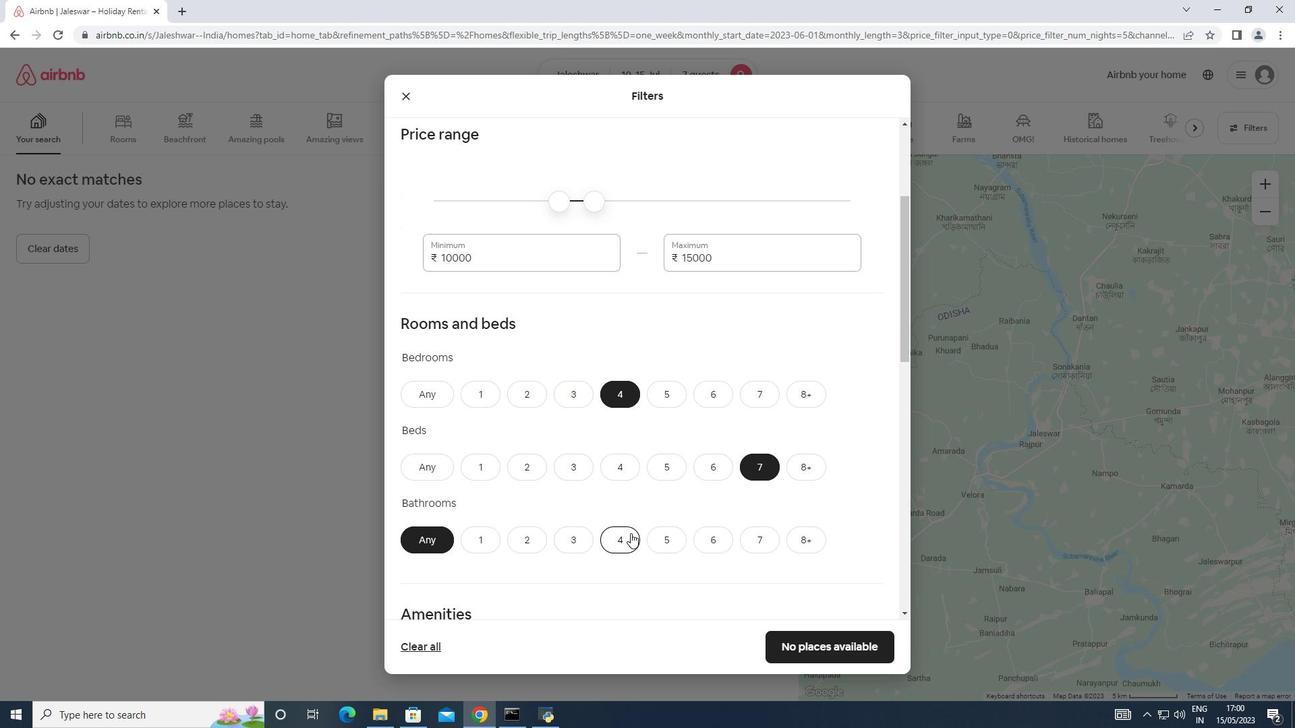 
Action: Mouse pressed left at (631, 535)
Screenshot: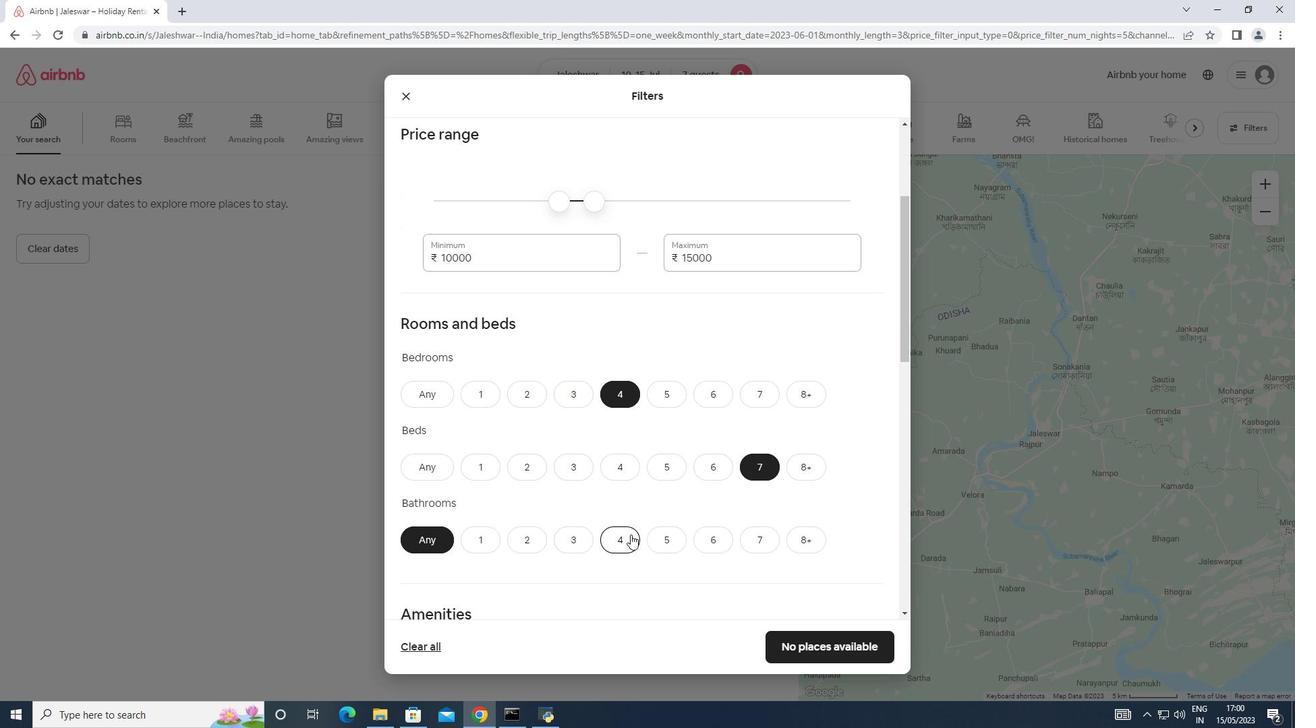 
Action: Mouse moved to (662, 474)
Screenshot: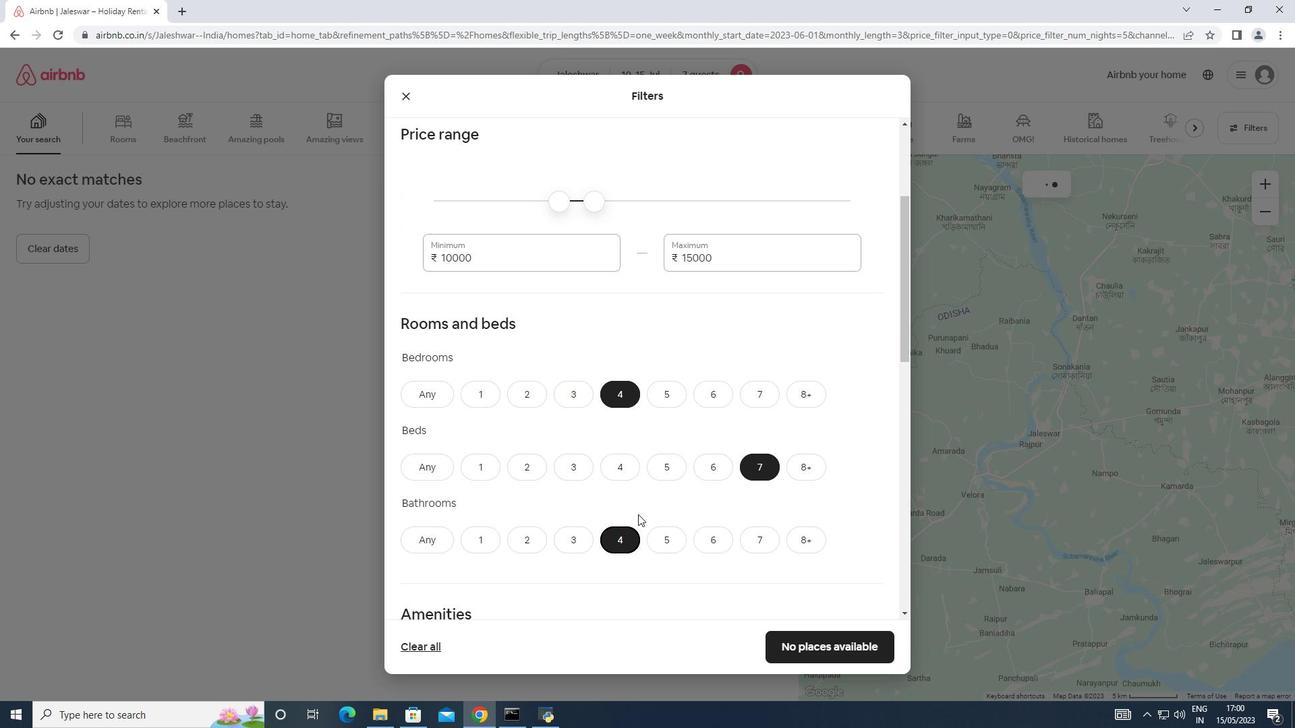 
Action: Mouse scrolled (662, 473) with delta (0, 0)
Screenshot: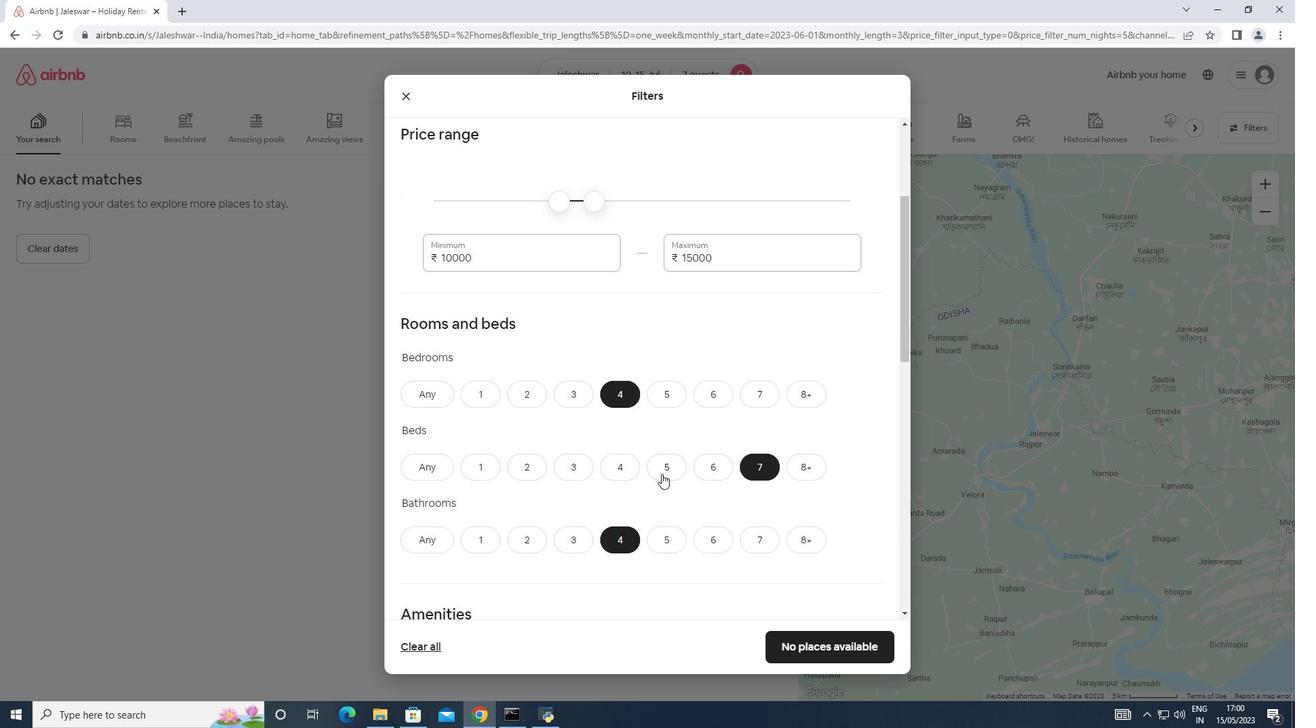 
Action: Mouse moved to (662, 473)
Screenshot: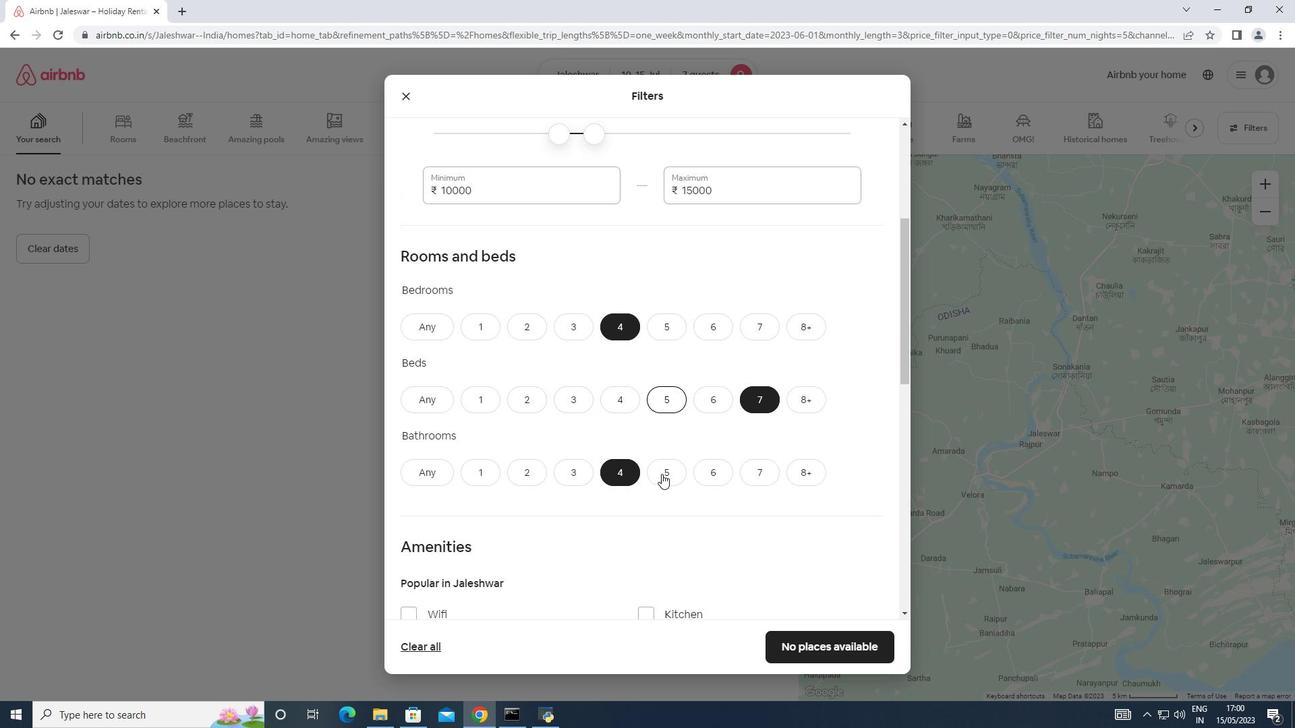 
Action: Mouse scrolled (662, 472) with delta (0, 0)
Screenshot: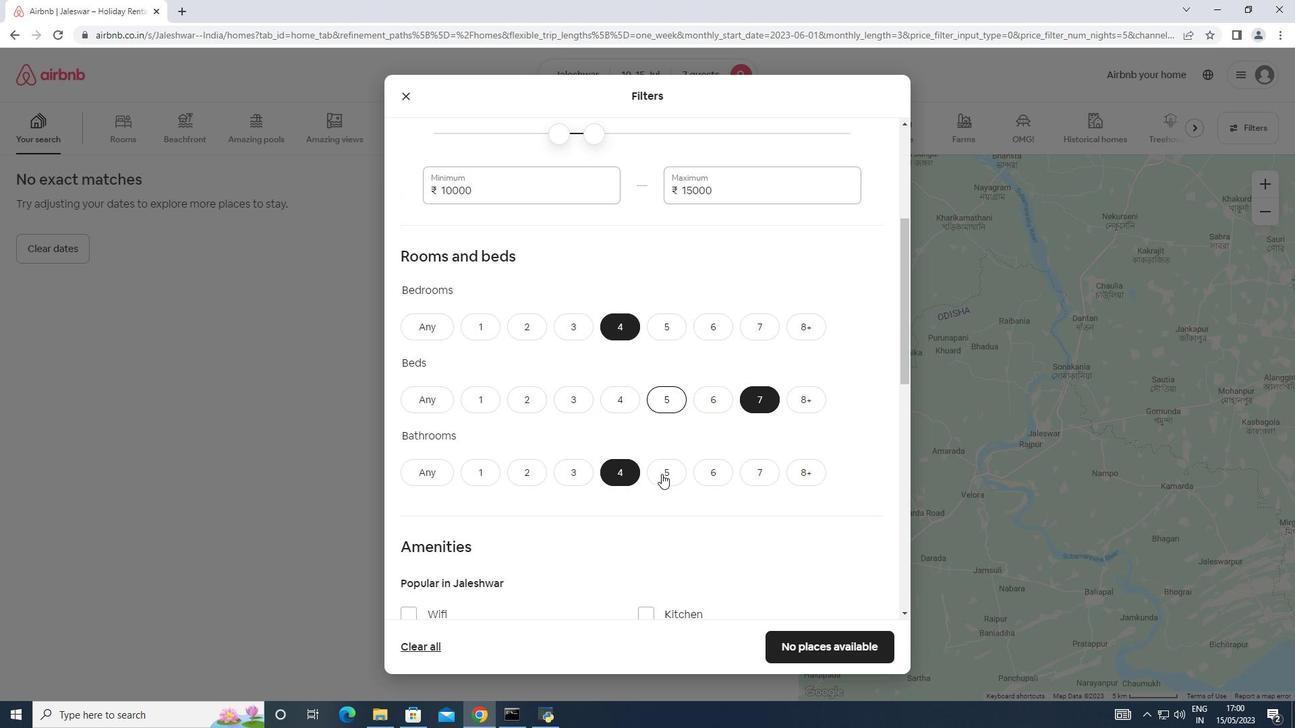 
Action: Mouse scrolled (662, 472) with delta (0, 0)
Screenshot: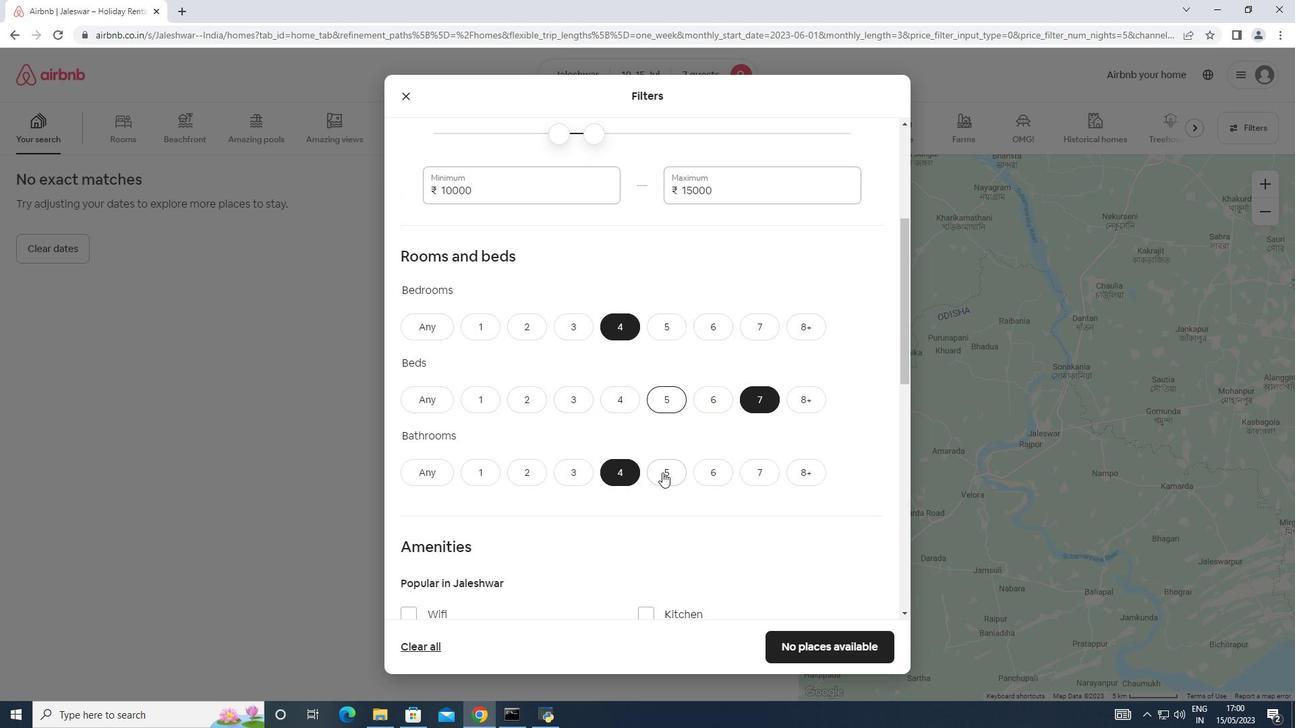 
Action: Mouse scrolled (662, 472) with delta (0, 0)
Screenshot: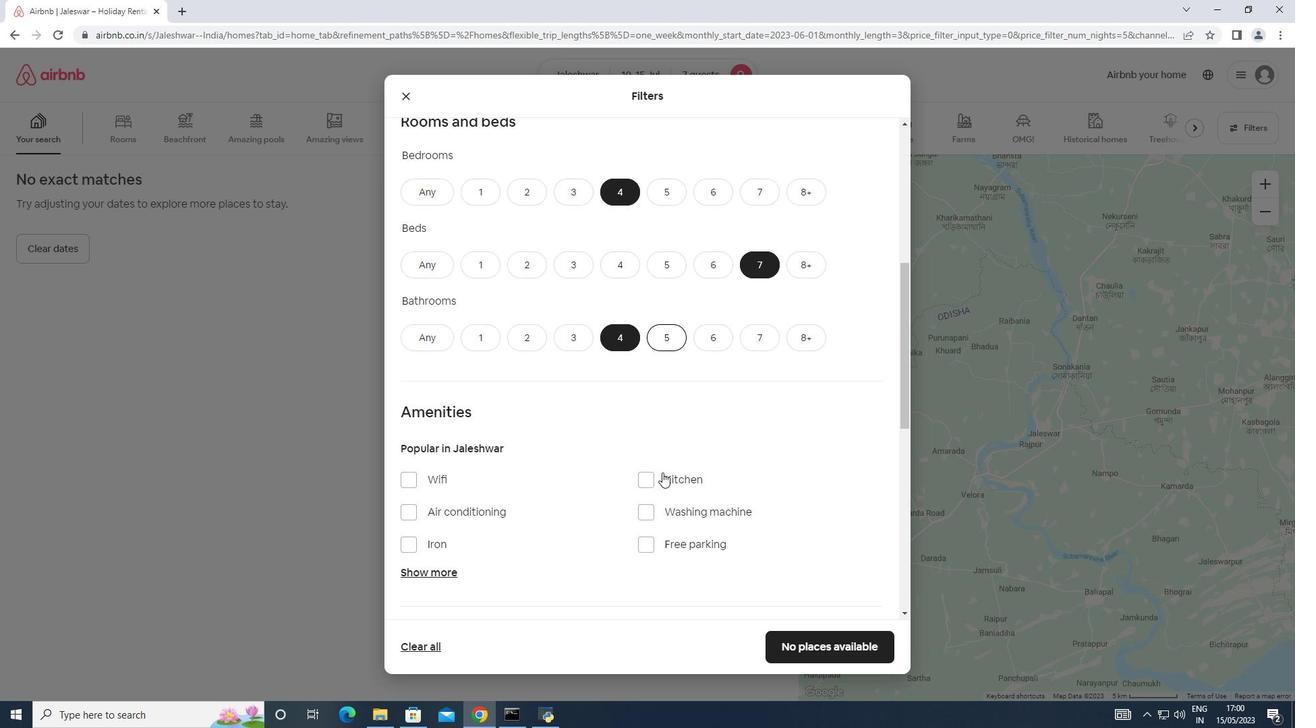 
Action: Mouse moved to (400, 412)
Screenshot: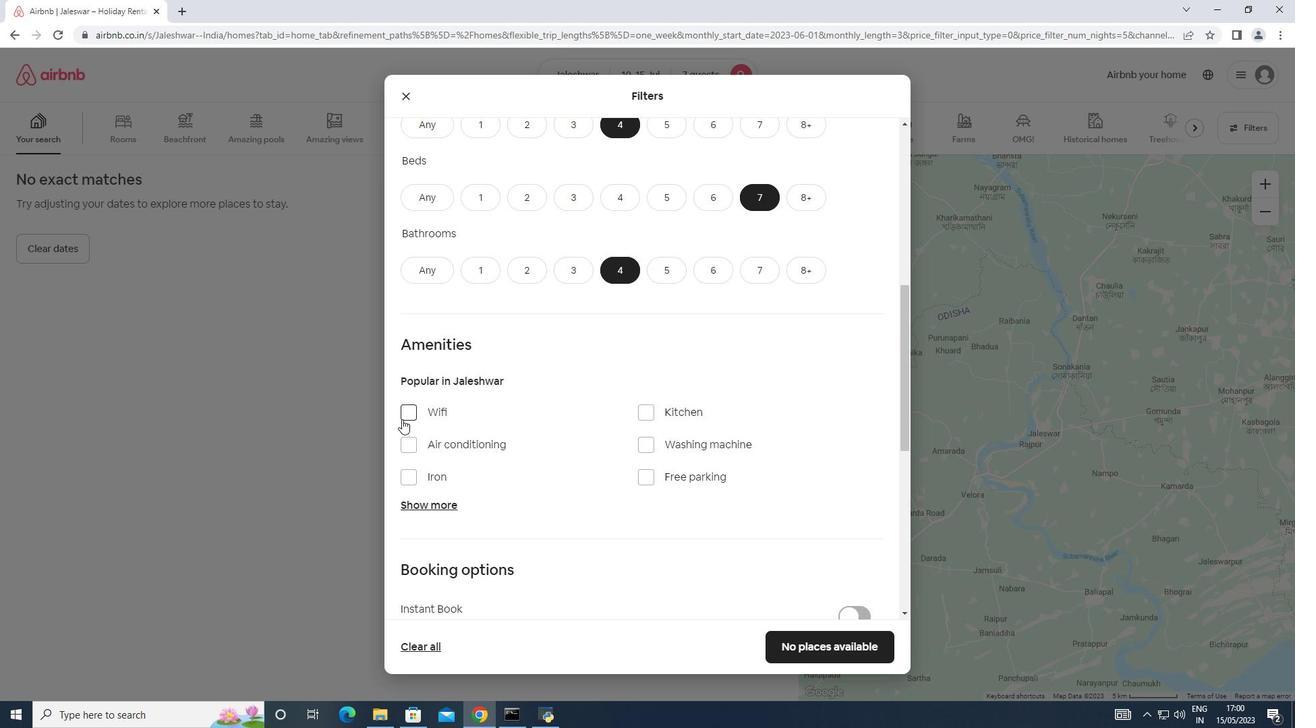 
Action: Mouse pressed left at (400, 412)
Screenshot: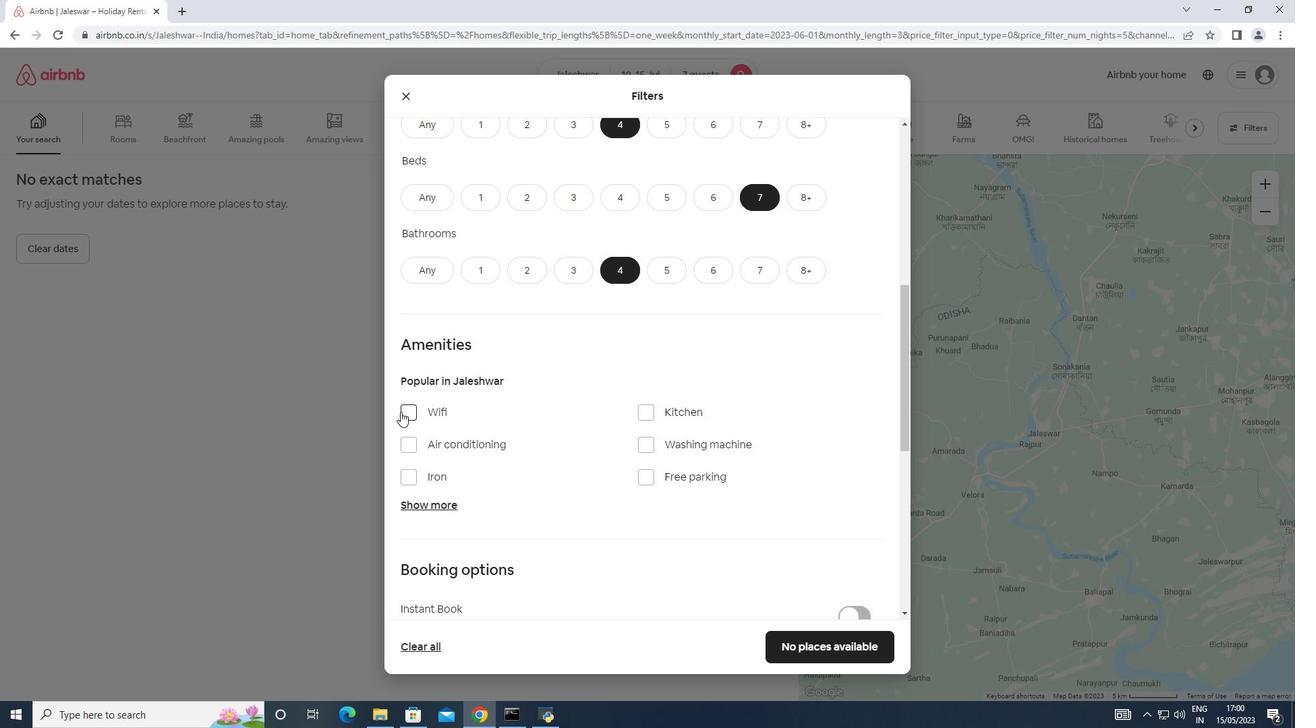 
Action: Mouse moved to (420, 501)
Screenshot: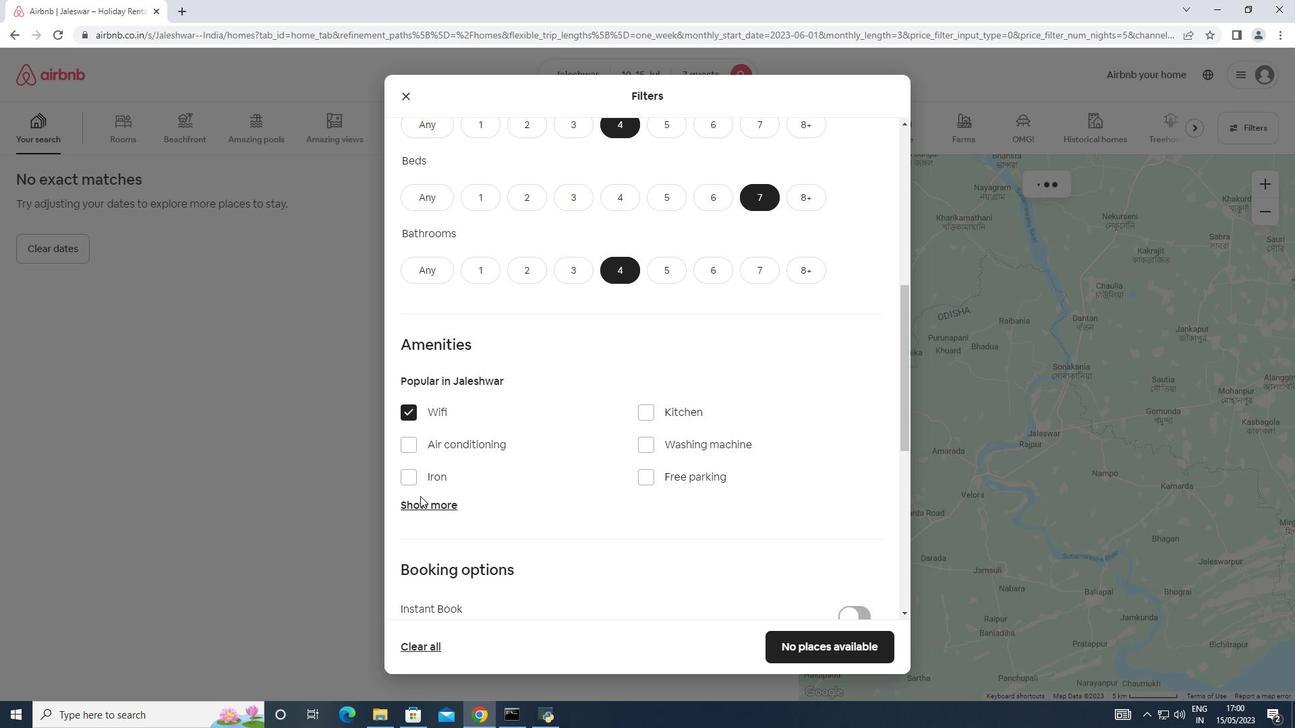 
Action: Mouse pressed left at (420, 501)
Screenshot: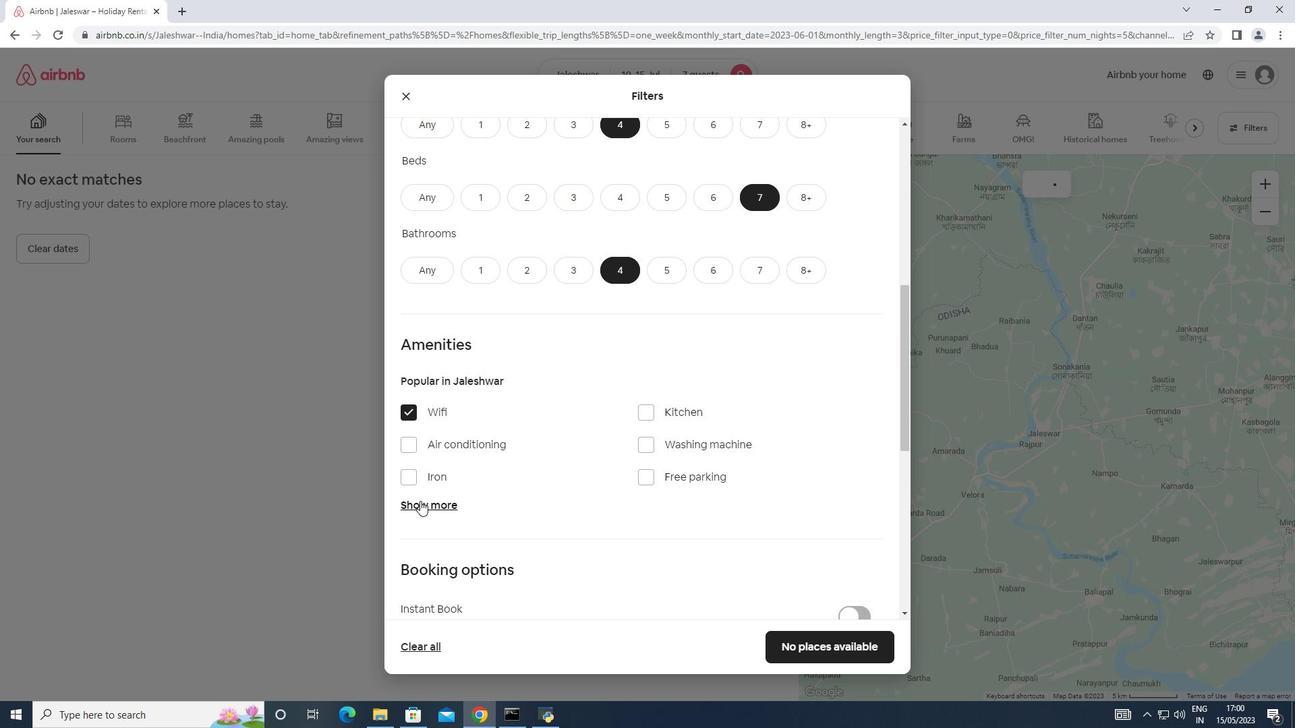 
Action: Mouse moved to (573, 530)
Screenshot: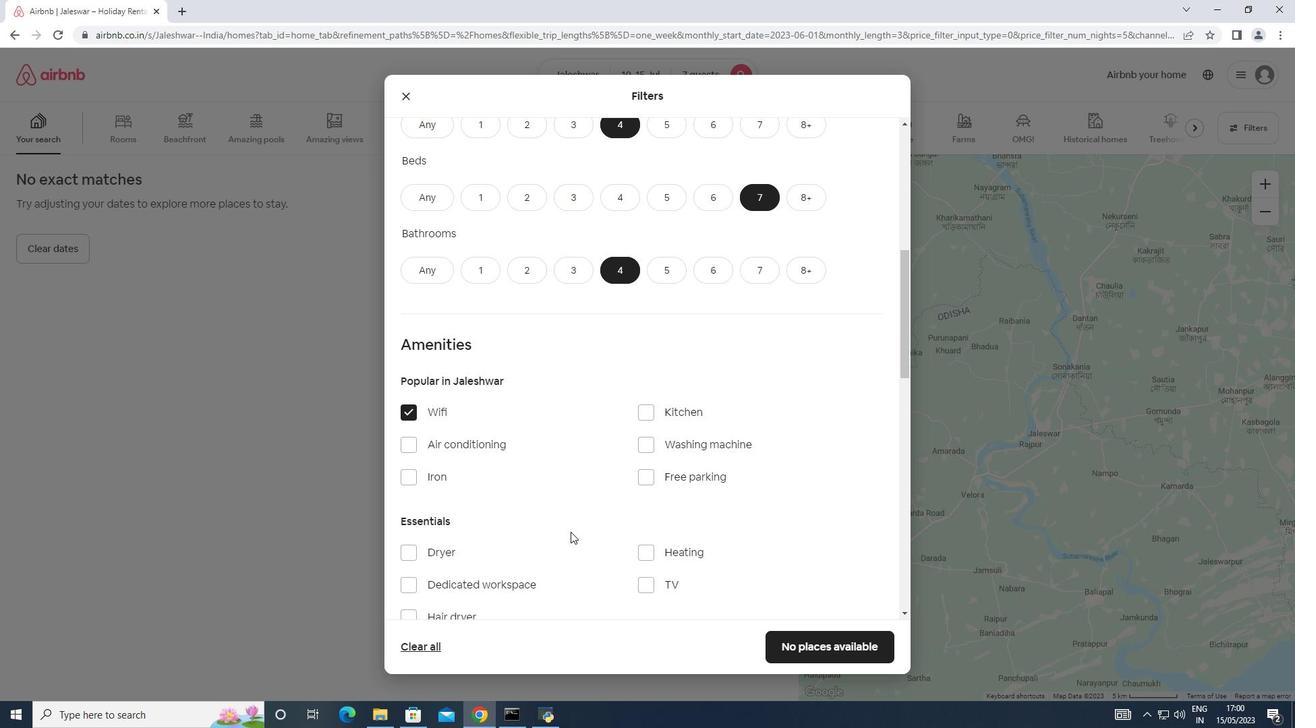 
Action: Mouse scrolled (573, 529) with delta (0, 0)
Screenshot: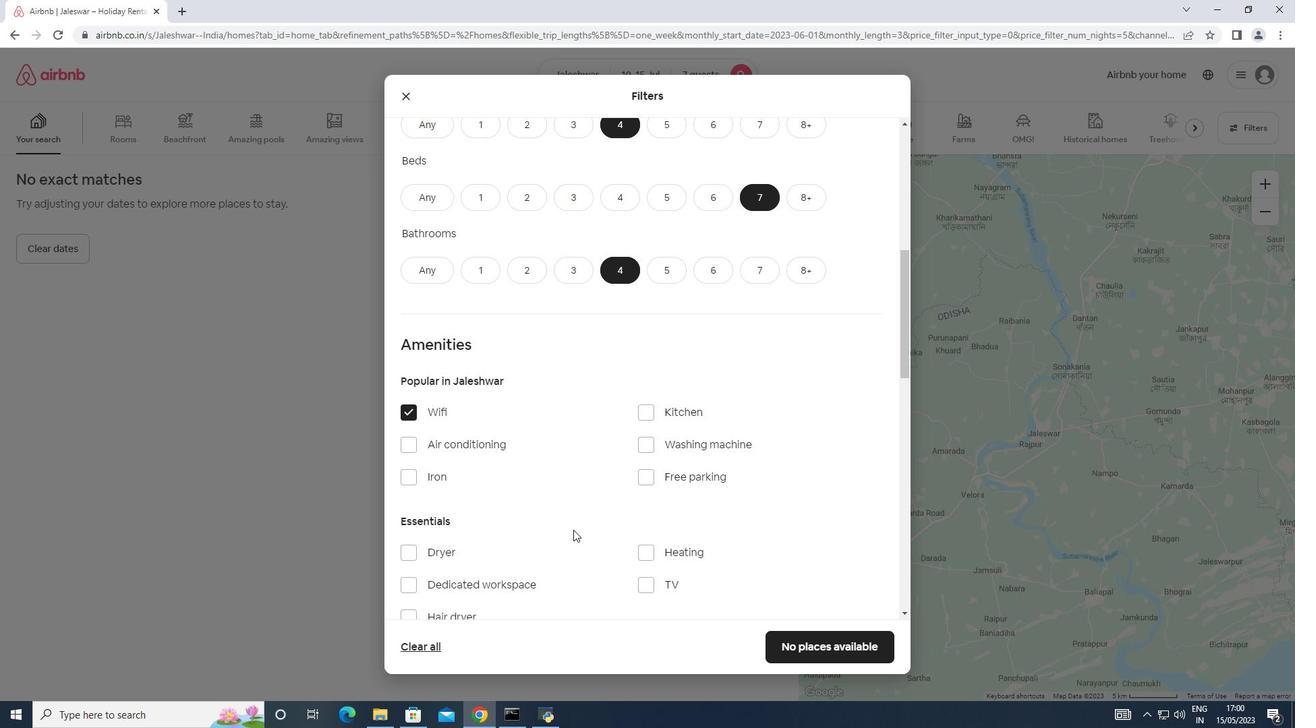 
Action: Mouse moved to (643, 515)
Screenshot: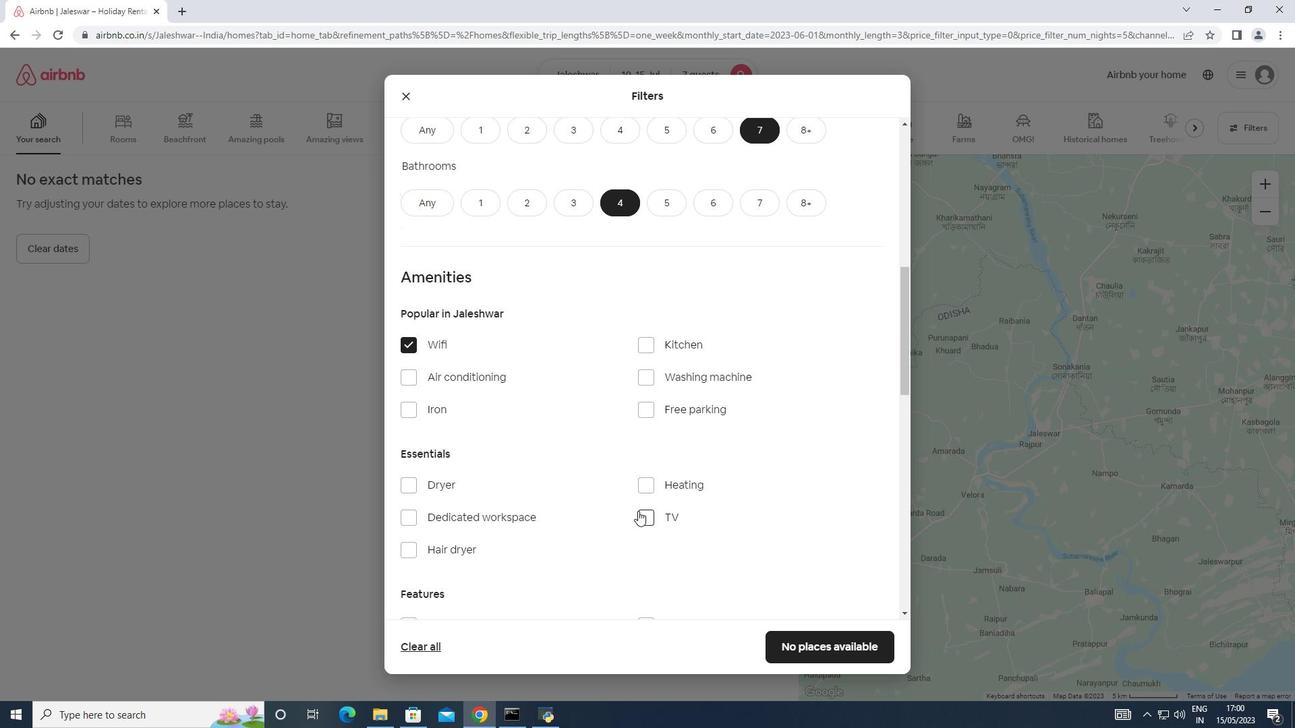 
Action: Mouse pressed left at (643, 515)
Screenshot: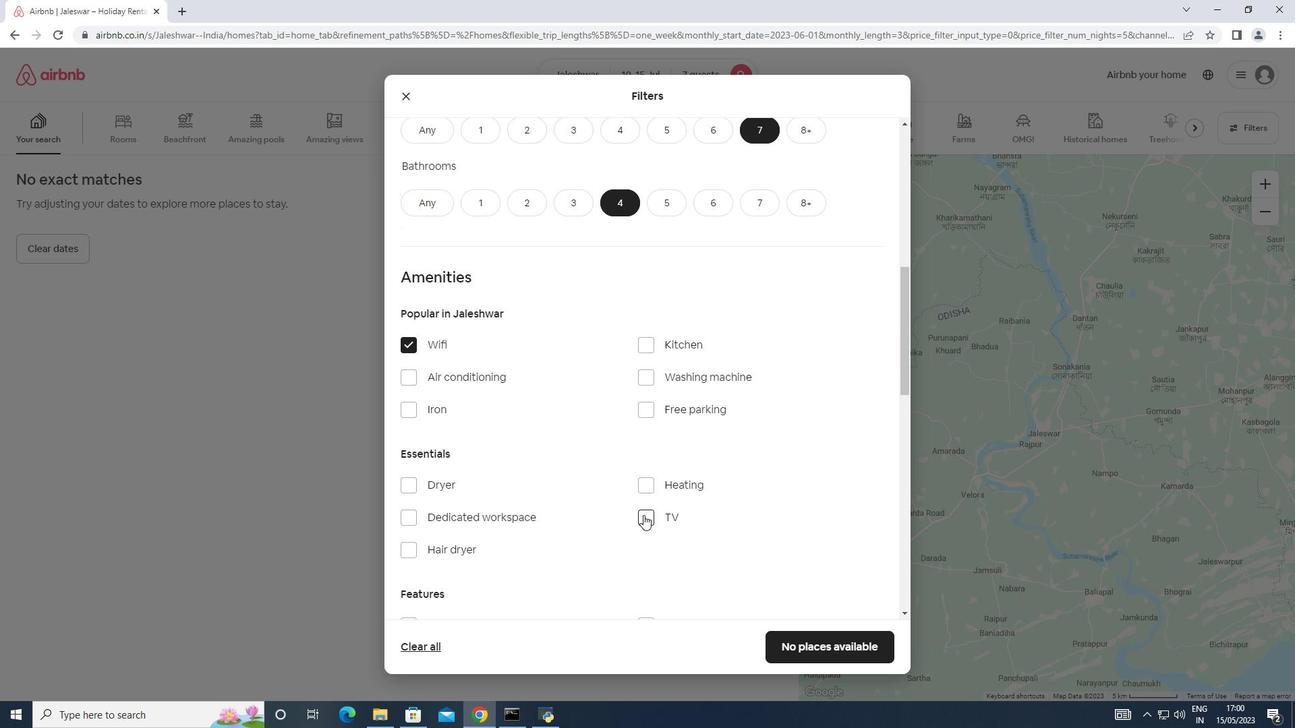 
Action: Mouse moved to (553, 519)
Screenshot: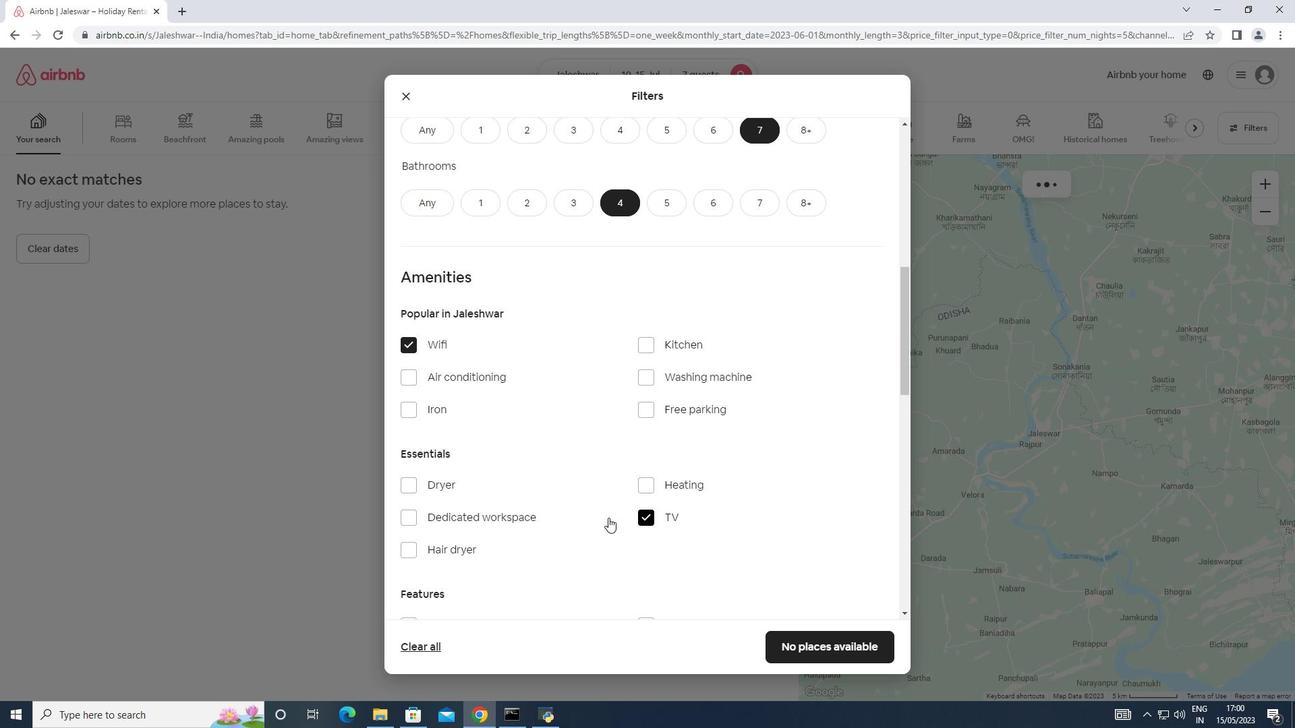 
Action: Mouse scrolled (553, 518) with delta (0, 0)
Screenshot: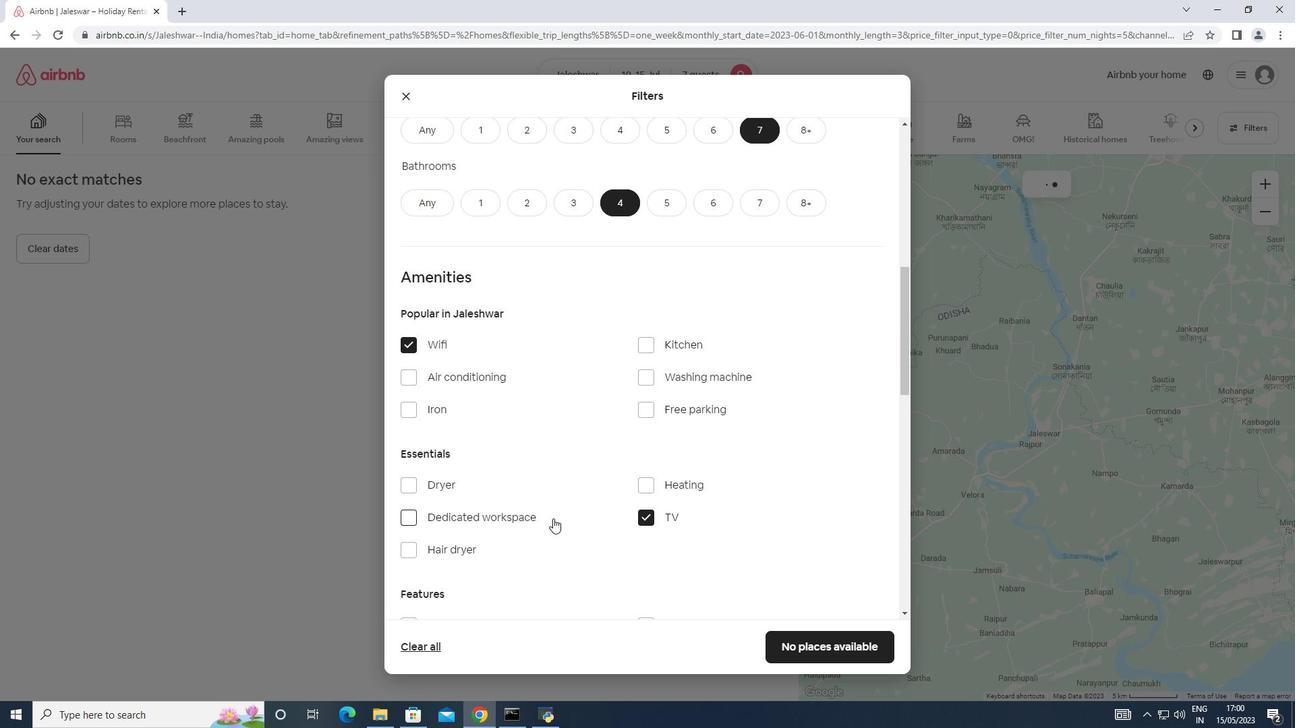 
Action: Mouse scrolled (553, 518) with delta (0, 0)
Screenshot: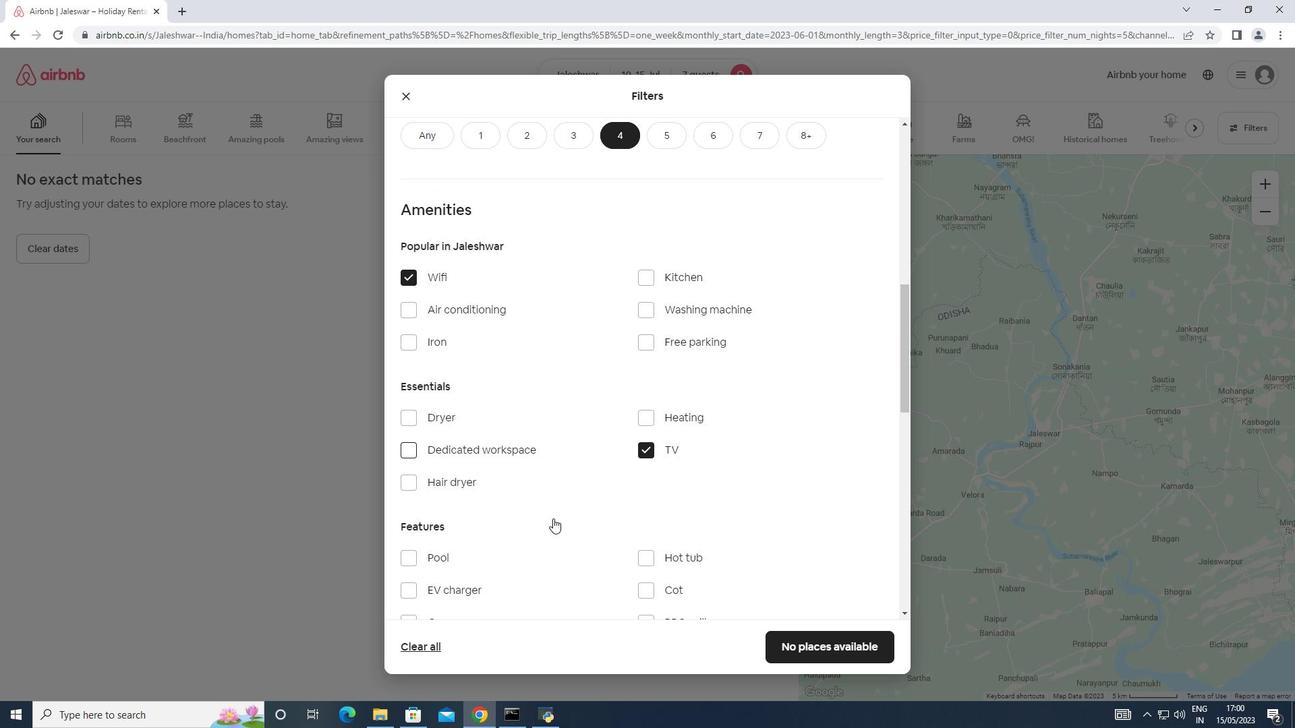 
Action: Mouse moved to (644, 272)
Screenshot: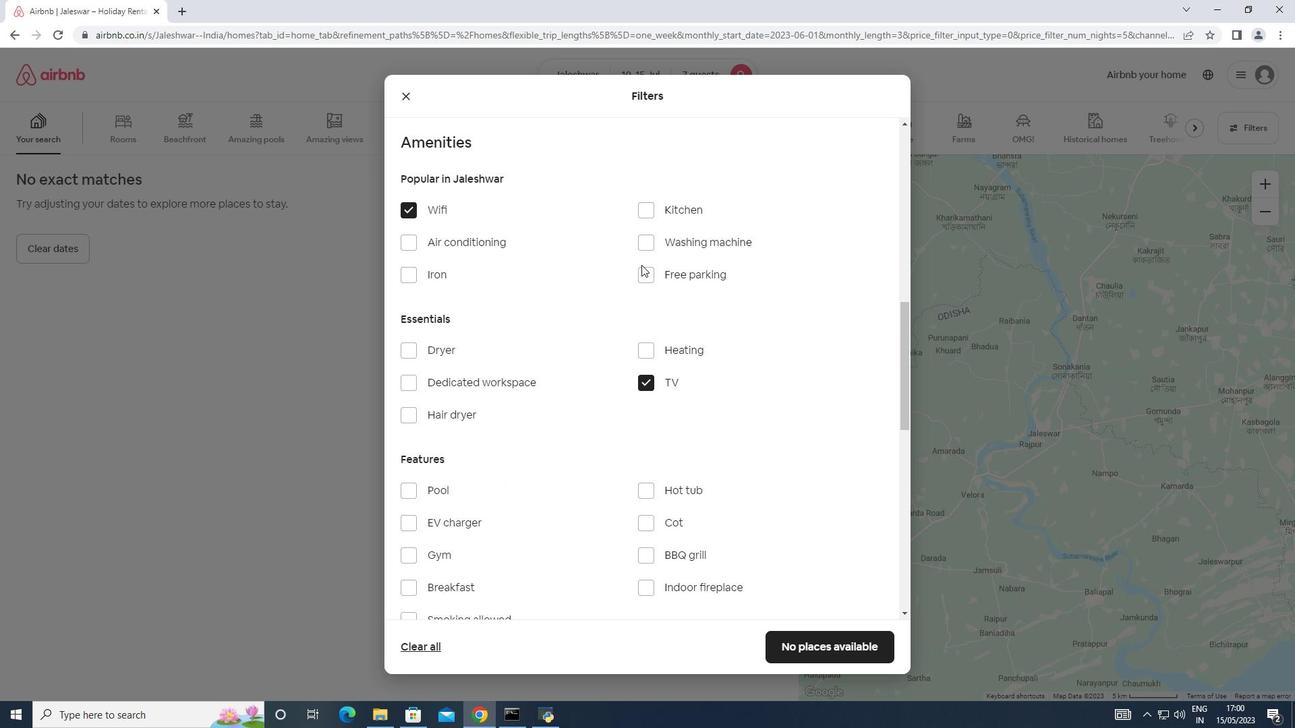 
Action: Mouse pressed left at (644, 272)
Screenshot: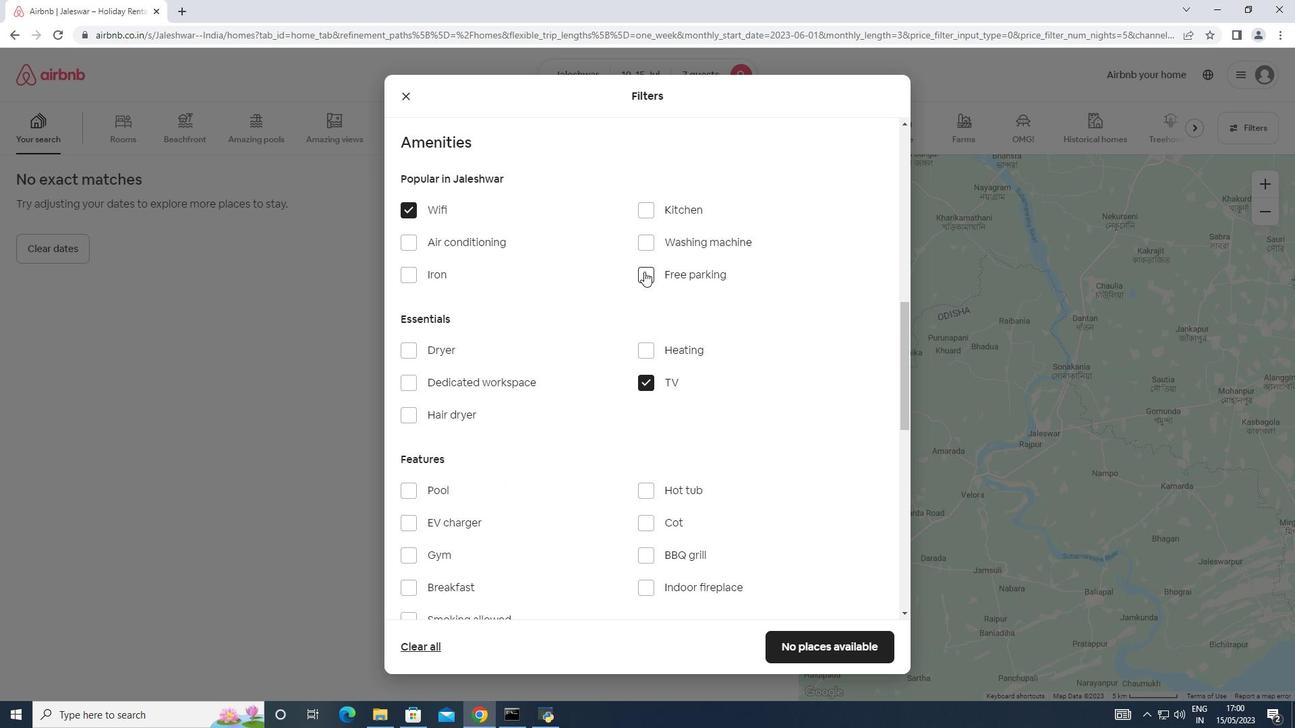 
Action: Mouse moved to (624, 301)
Screenshot: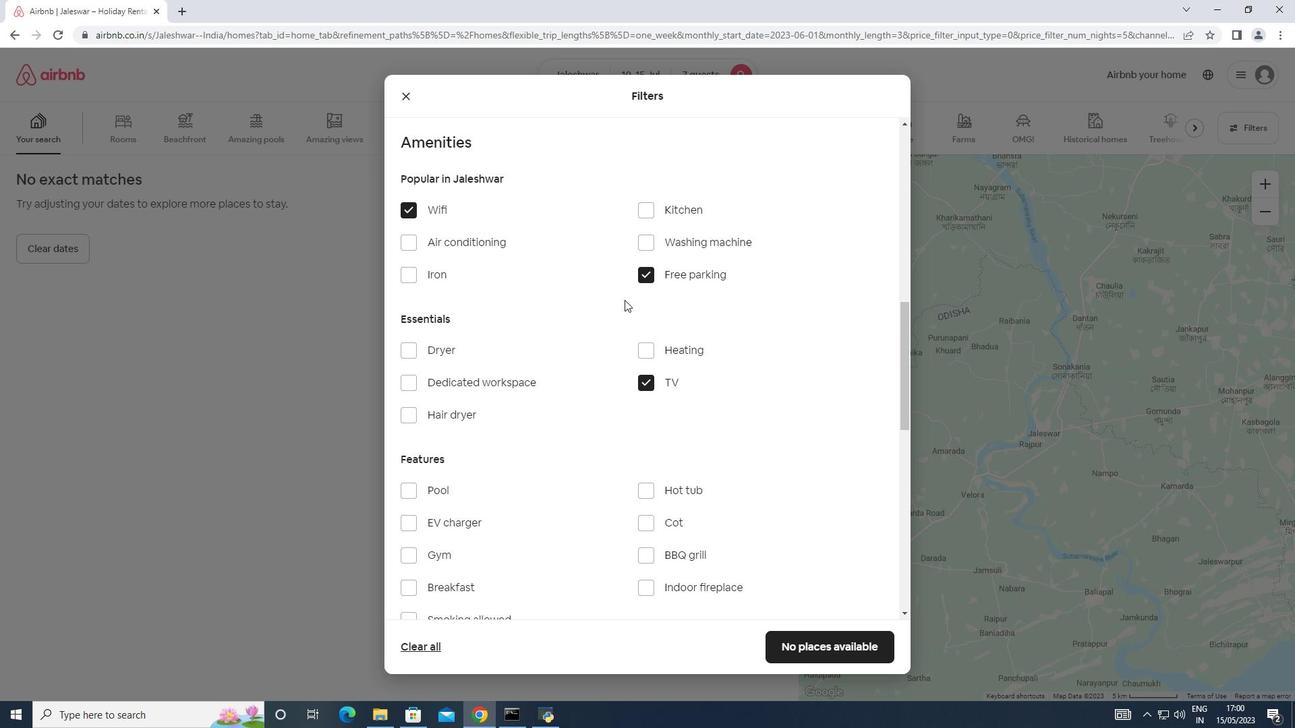 
Action: Mouse scrolled (624, 300) with delta (0, 0)
Screenshot: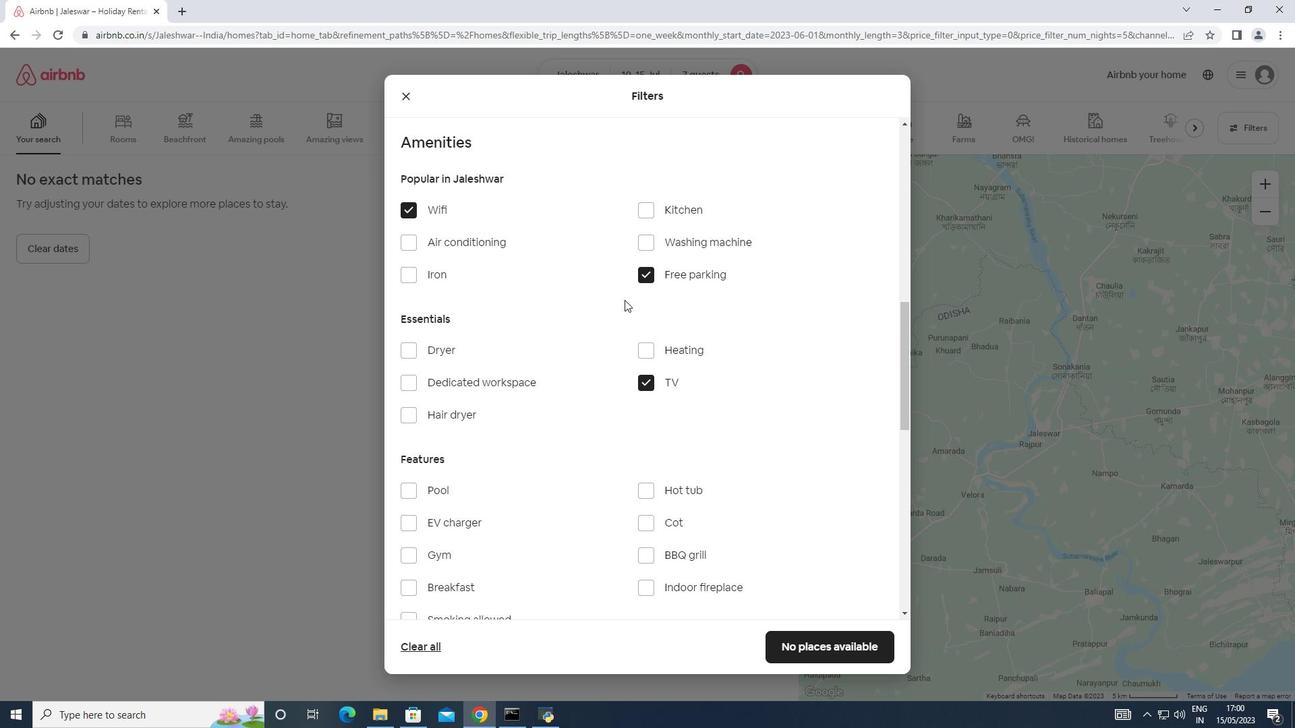 
Action: Mouse scrolled (624, 300) with delta (0, 0)
Screenshot: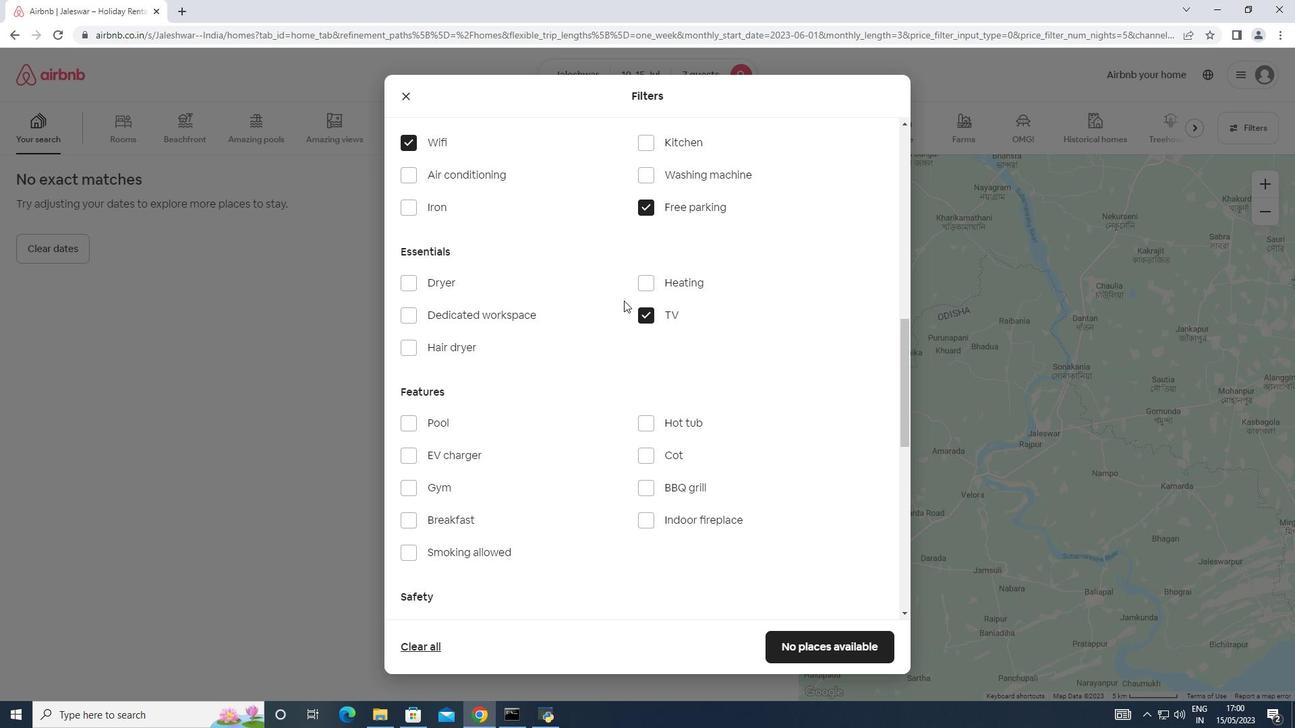 
Action: Mouse moved to (419, 419)
Screenshot: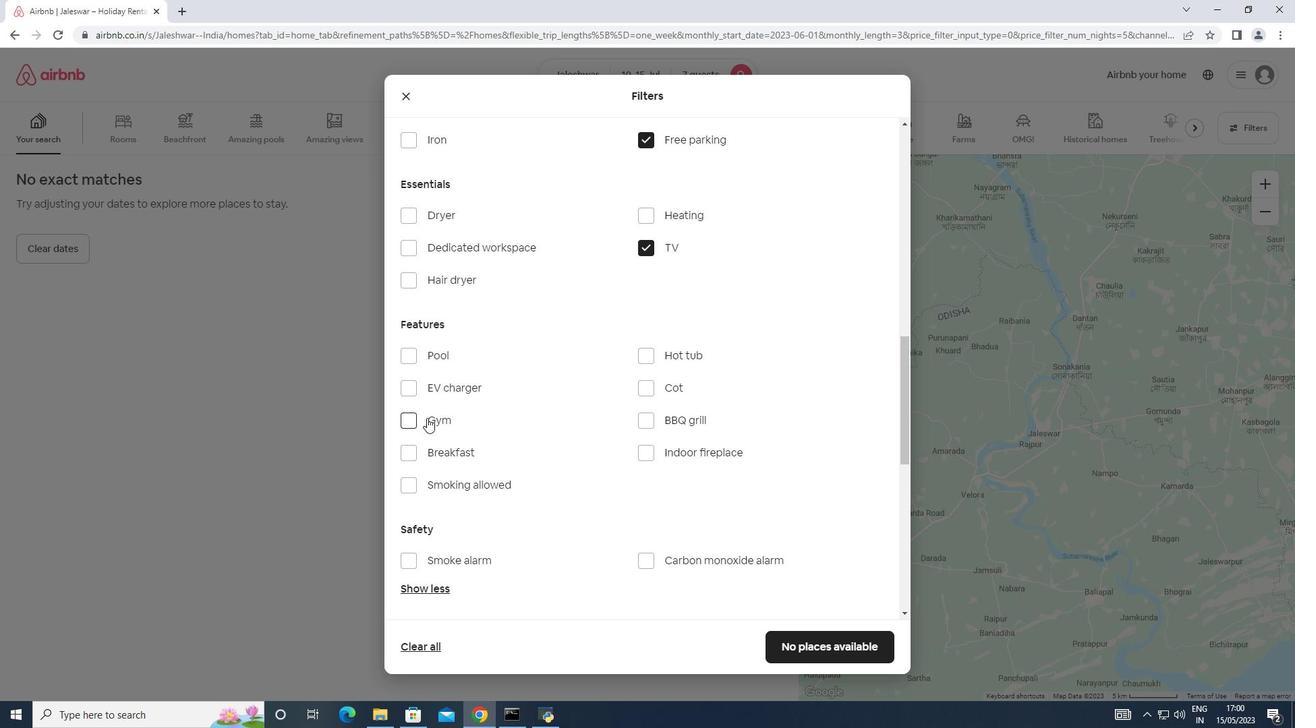 
Action: Mouse pressed left at (419, 419)
Screenshot: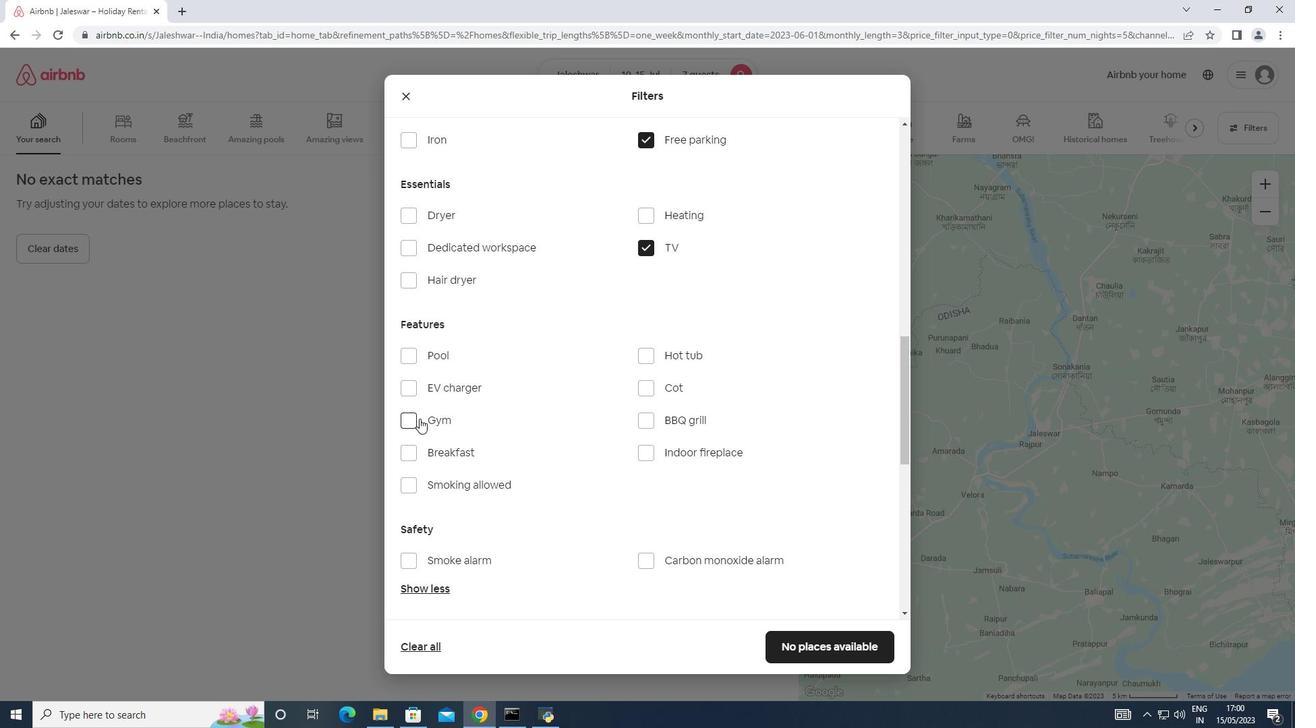 
Action: Mouse moved to (432, 446)
Screenshot: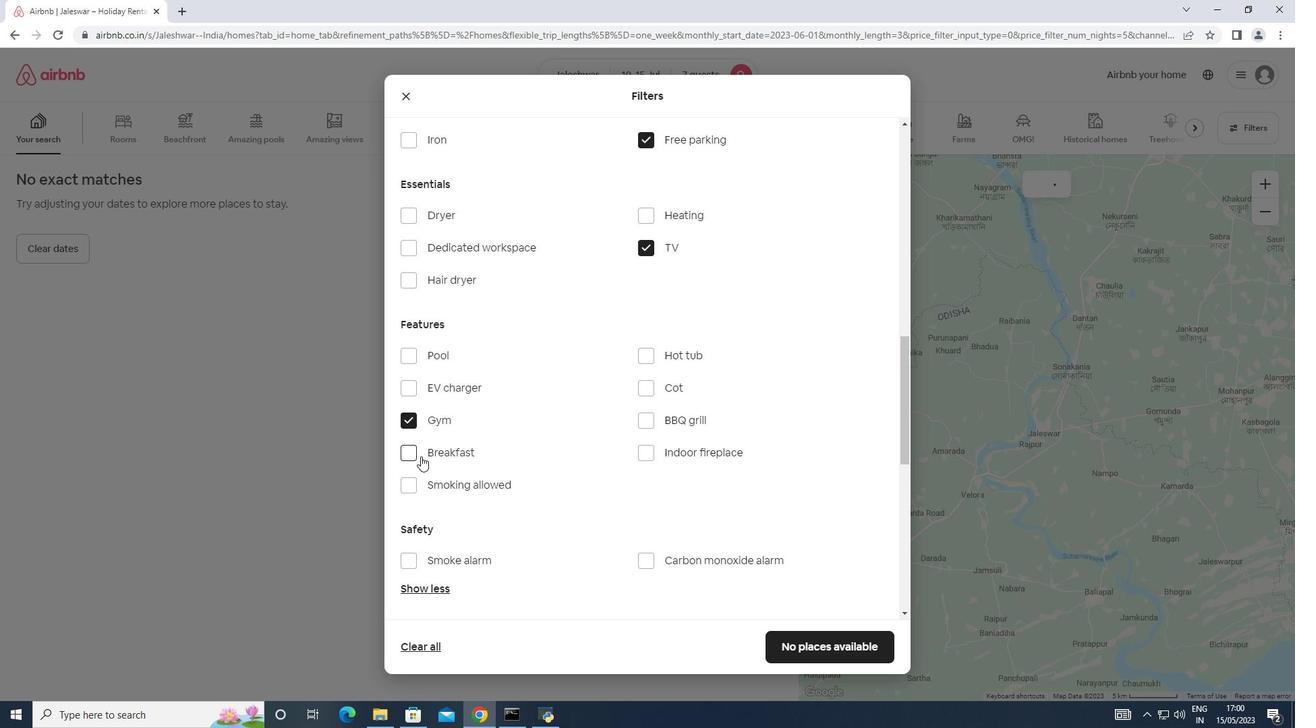 
Action: Mouse pressed left at (432, 446)
Screenshot: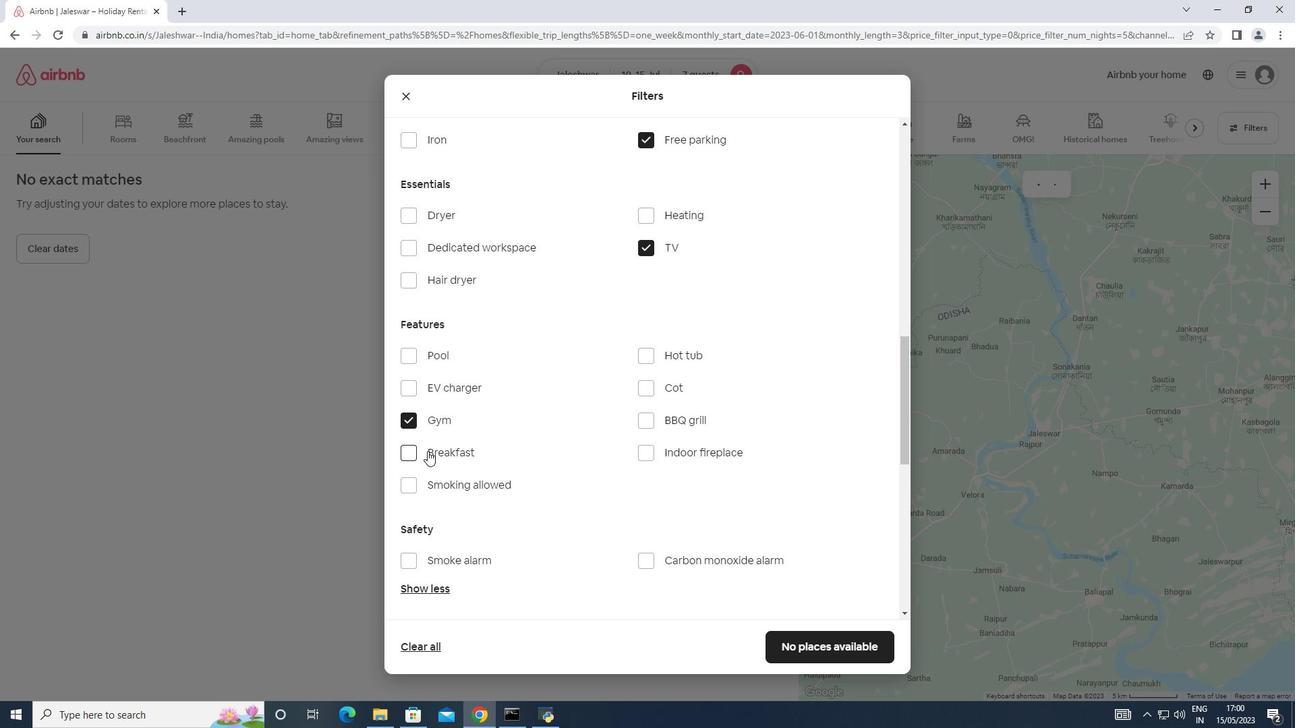 
Action: Mouse moved to (541, 450)
Screenshot: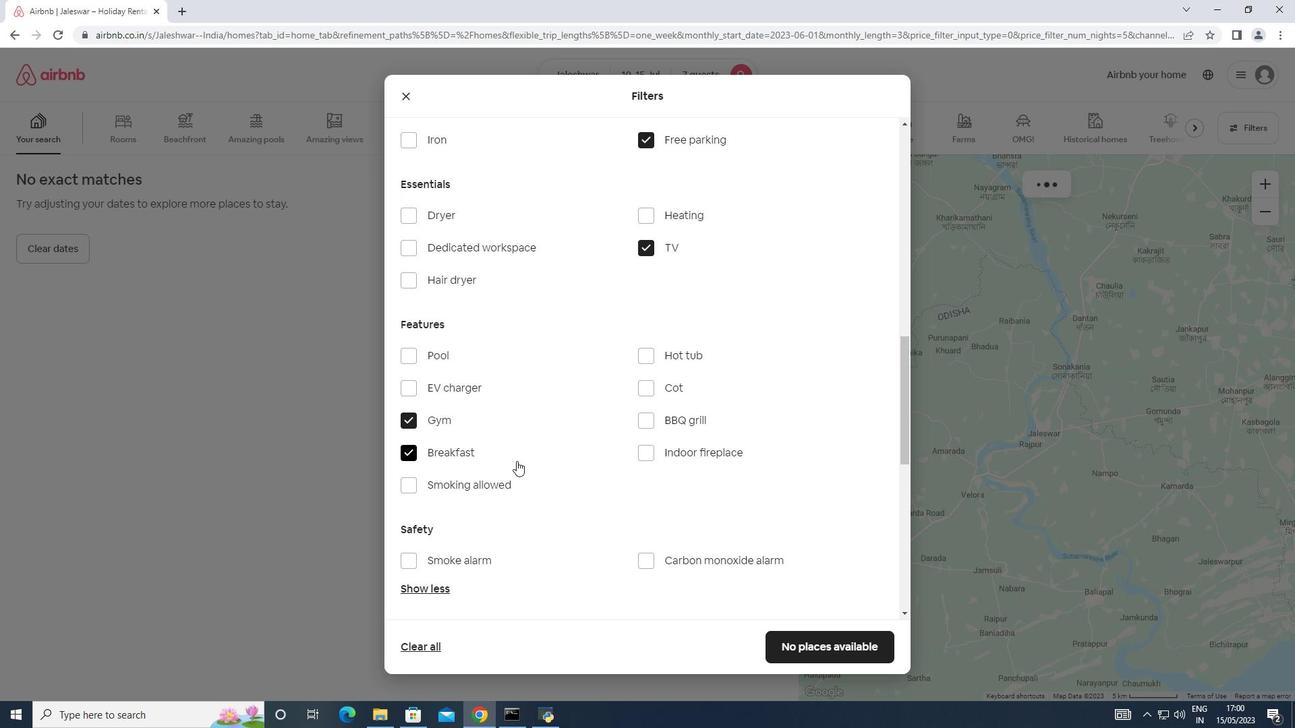 
Action: Mouse scrolled (541, 449) with delta (0, 0)
Screenshot: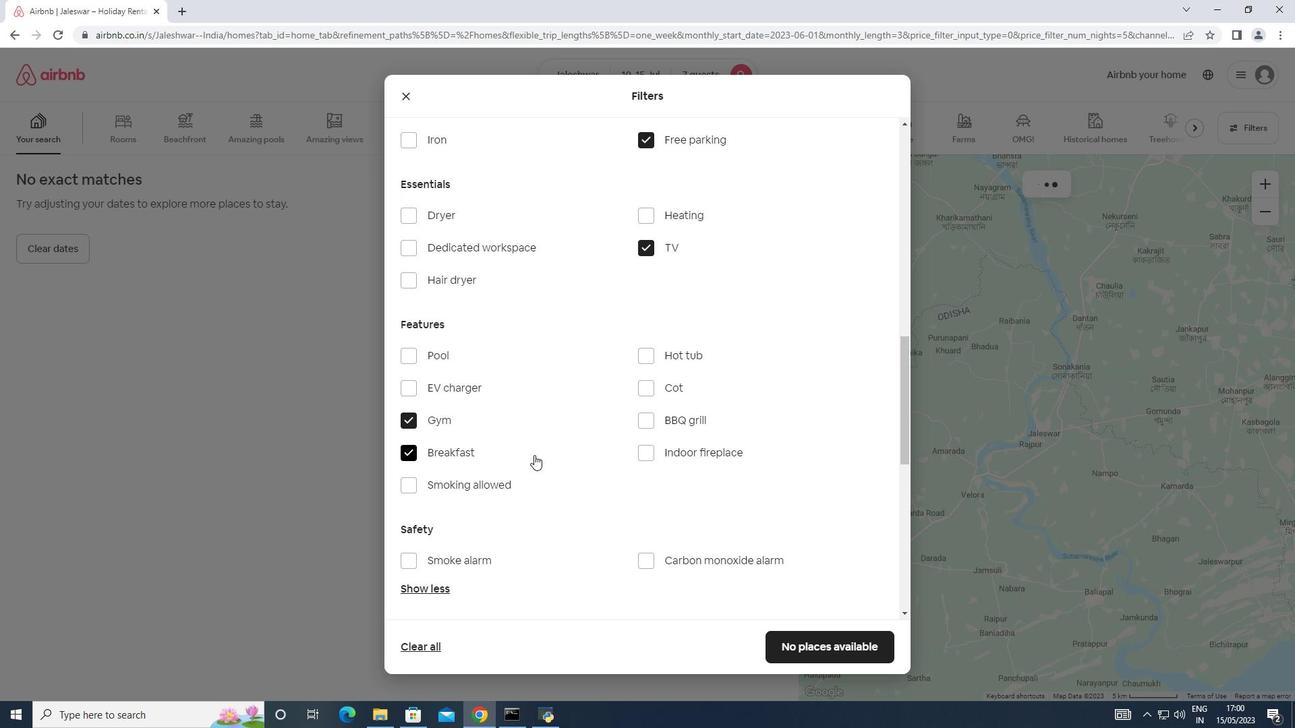 
Action: Mouse scrolled (541, 449) with delta (0, 0)
Screenshot: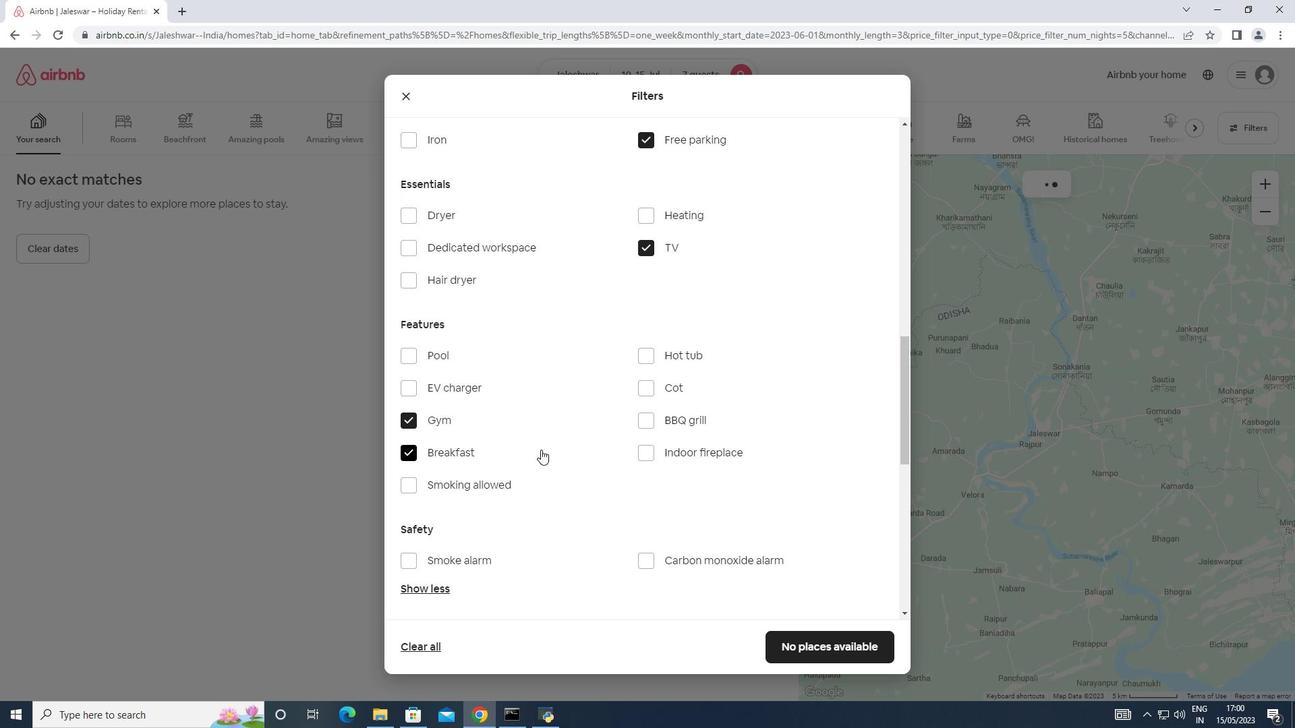 
Action: Mouse moved to (546, 447)
Screenshot: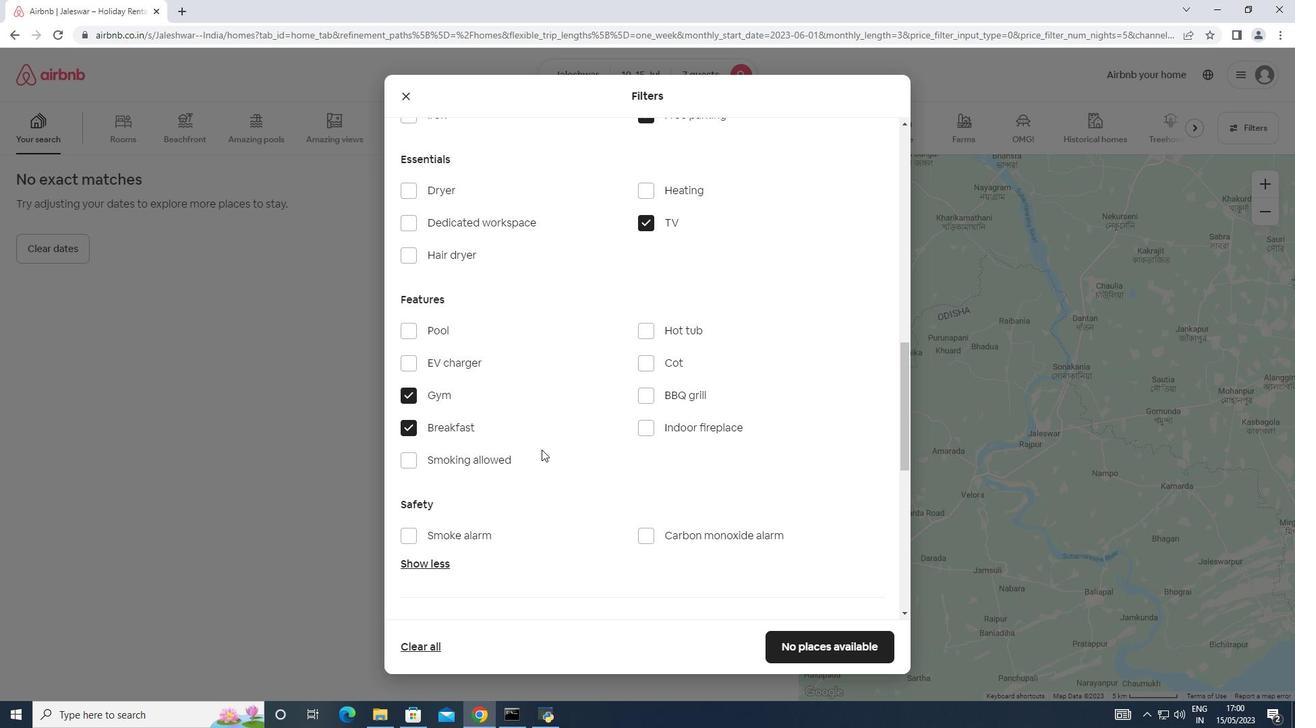 
Action: Mouse scrolled (546, 446) with delta (0, 0)
Screenshot: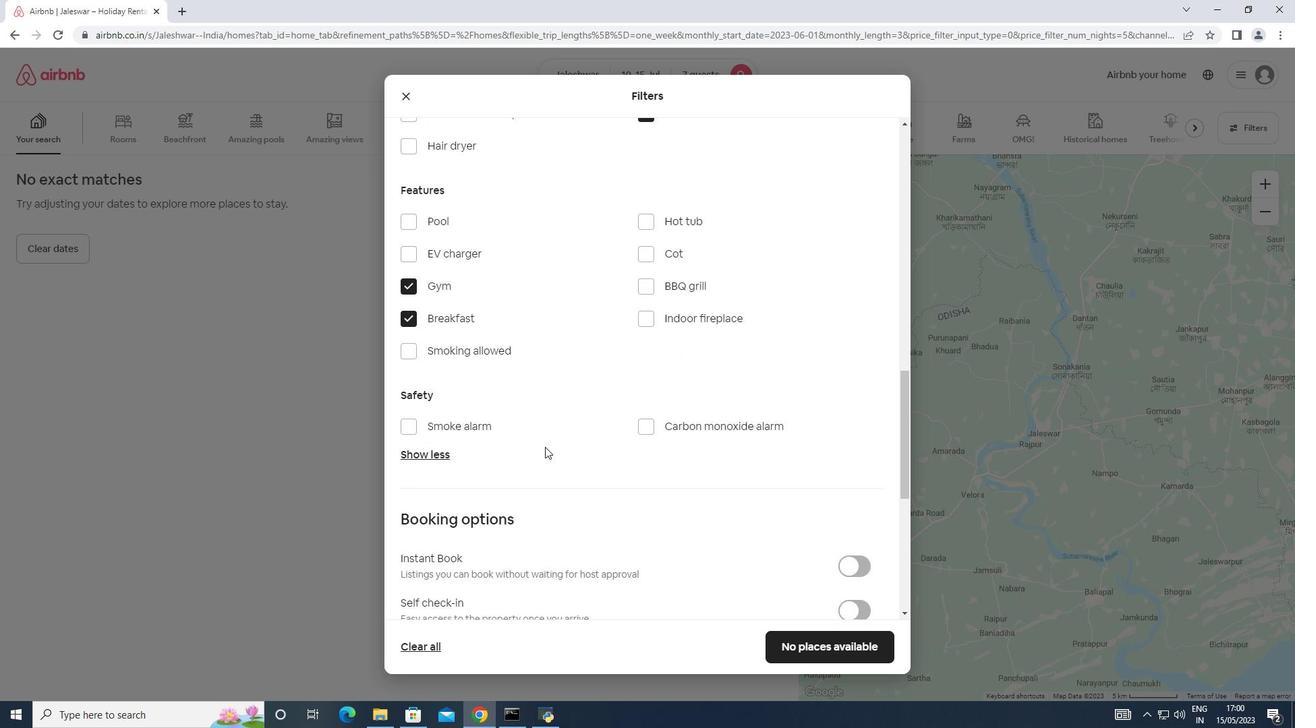 
Action: Mouse moved to (566, 435)
Screenshot: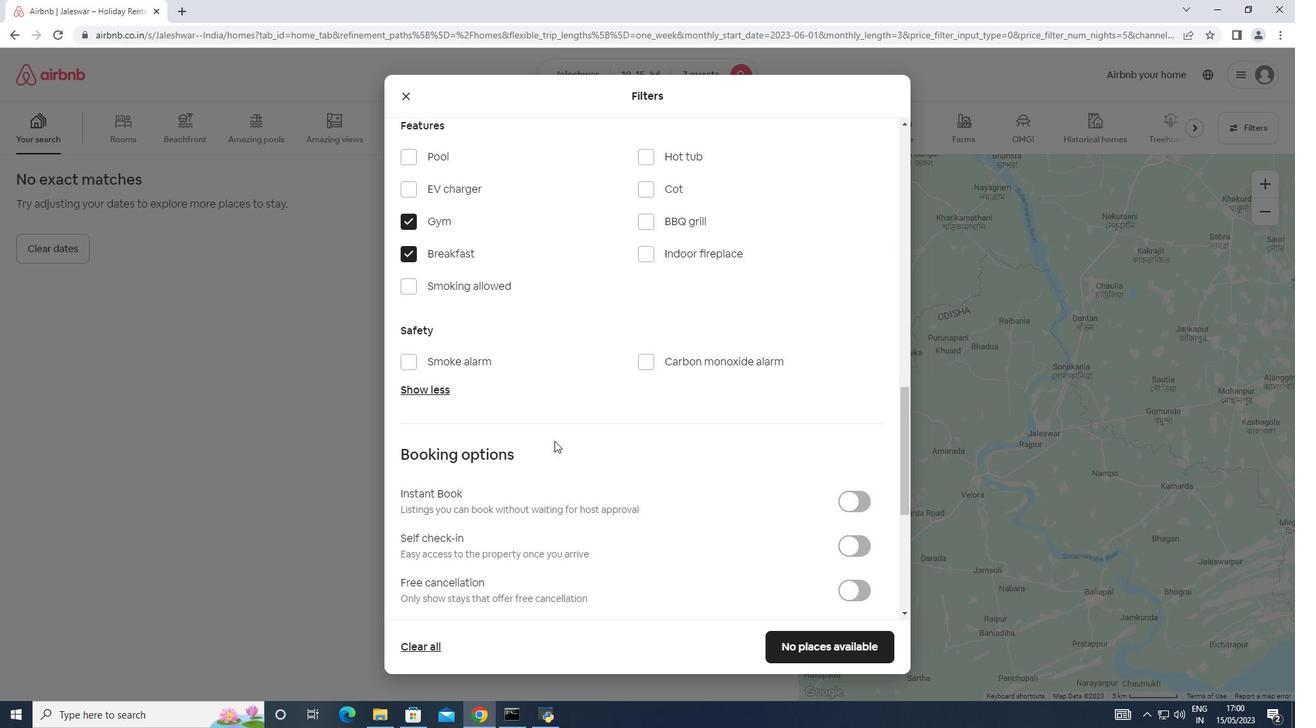 
Action: Mouse scrolled (566, 434) with delta (0, 0)
Screenshot: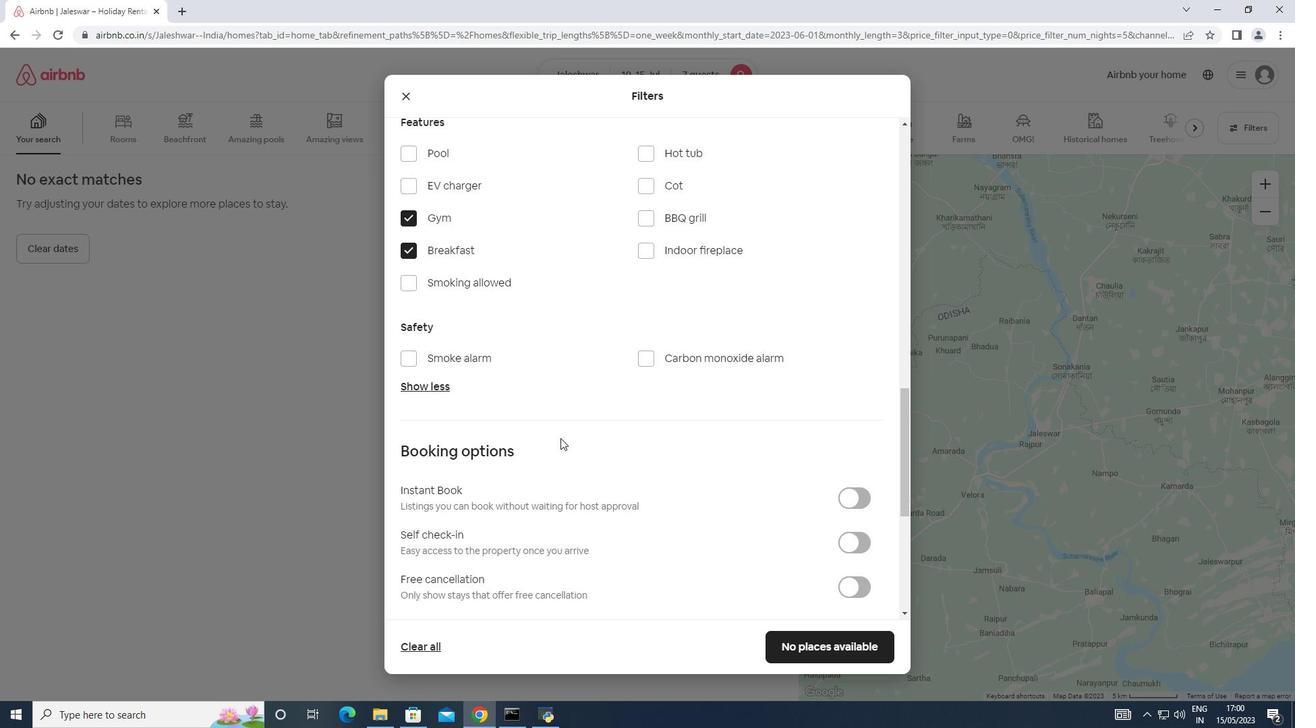 
Action: Mouse scrolled (566, 434) with delta (0, 0)
Screenshot: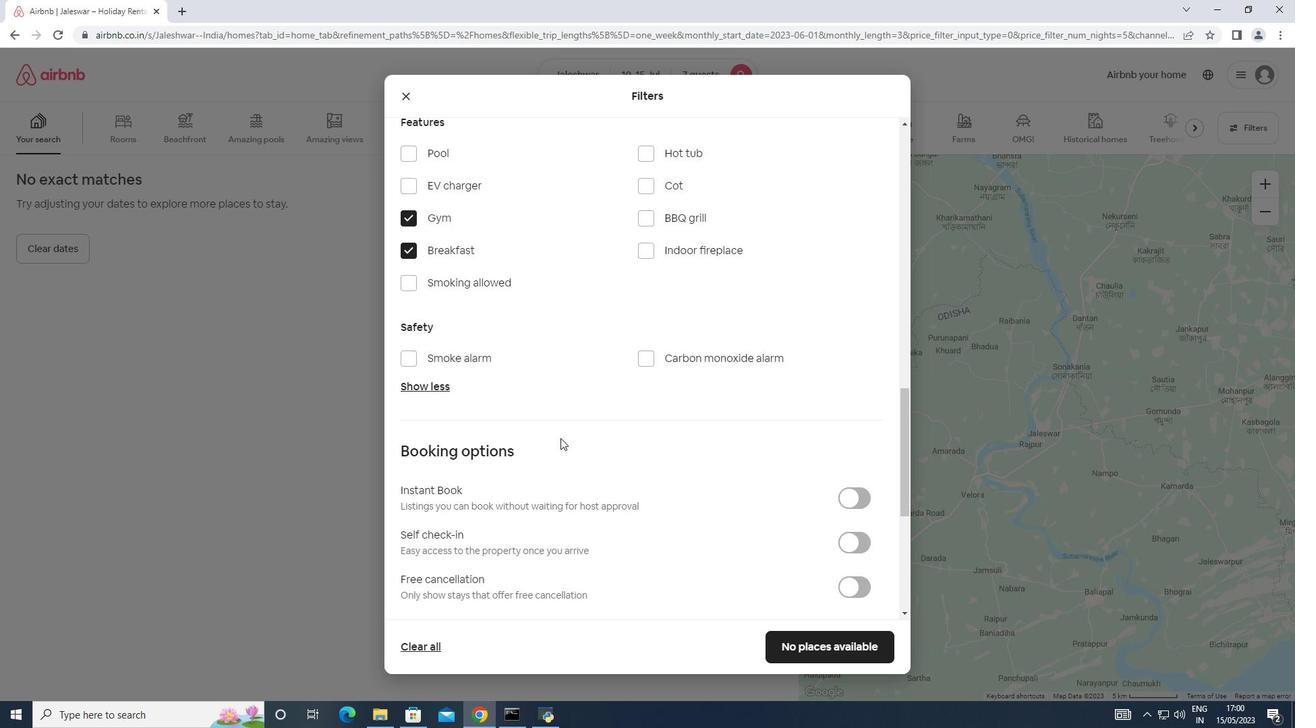 
Action: Mouse moved to (853, 411)
Screenshot: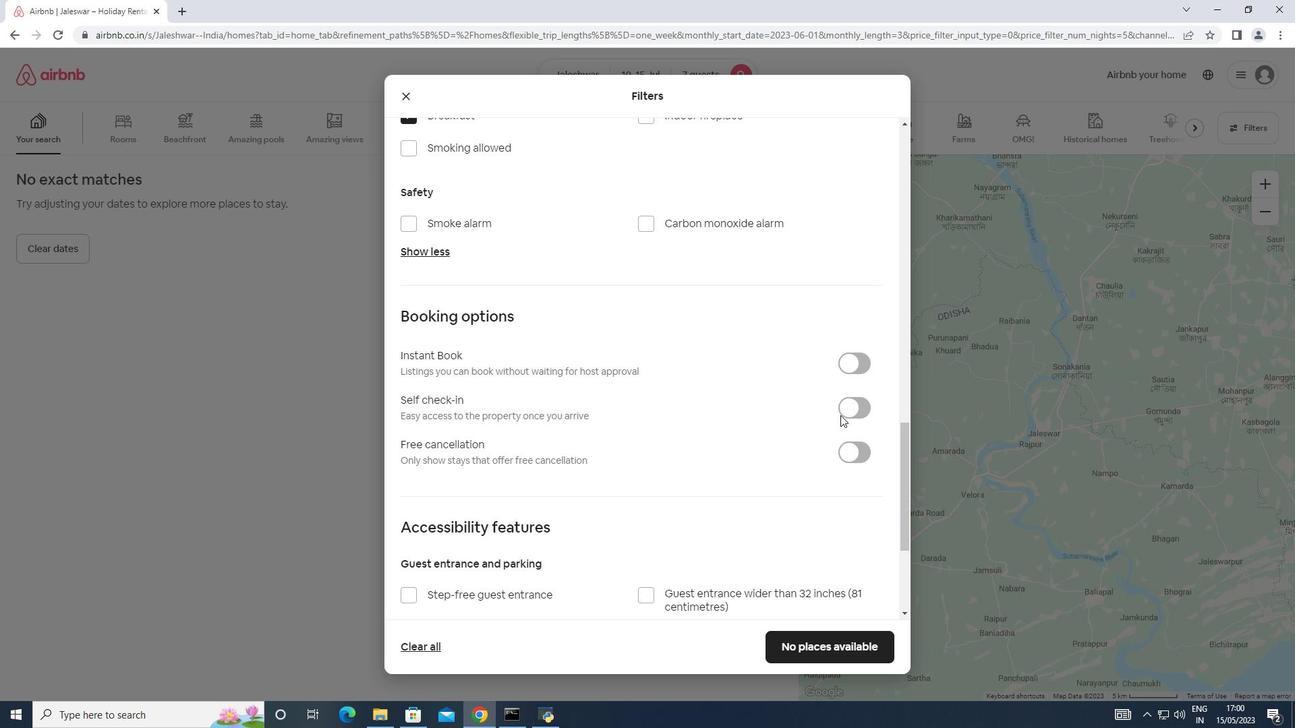 
Action: Mouse pressed left at (853, 411)
Screenshot: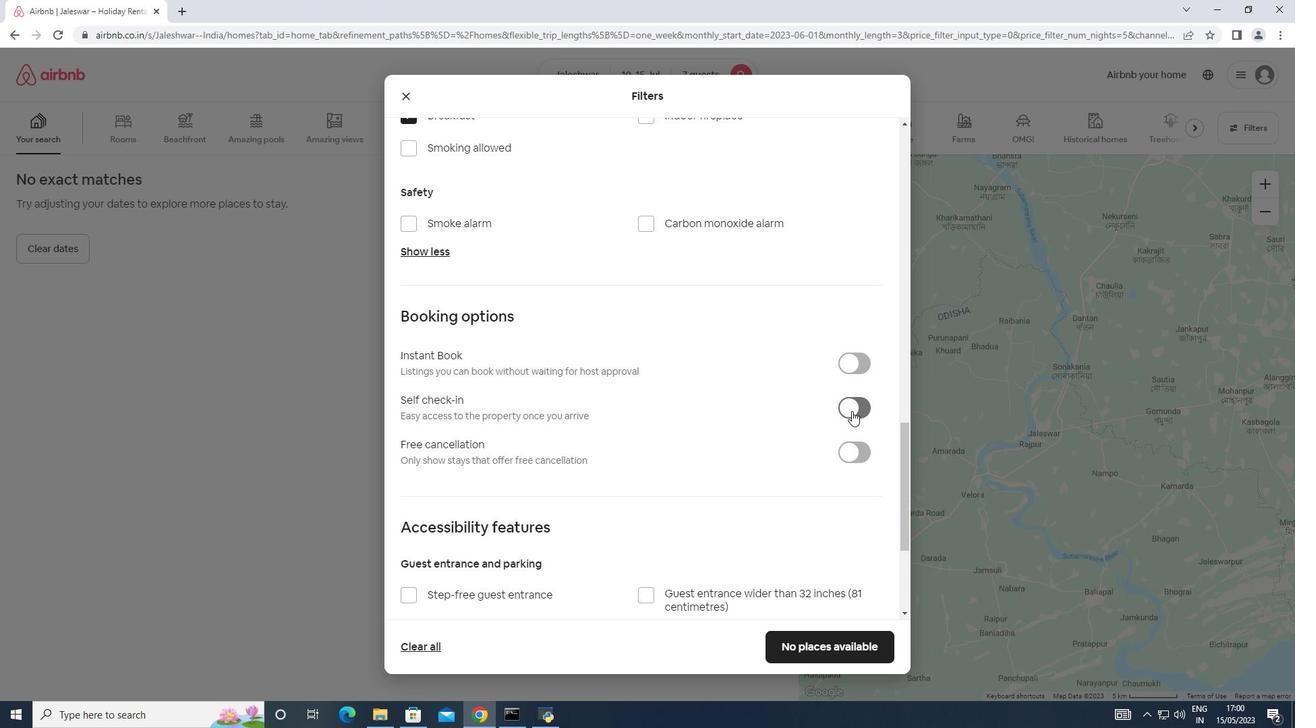 
Action: Mouse moved to (669, 436)
Screenshot: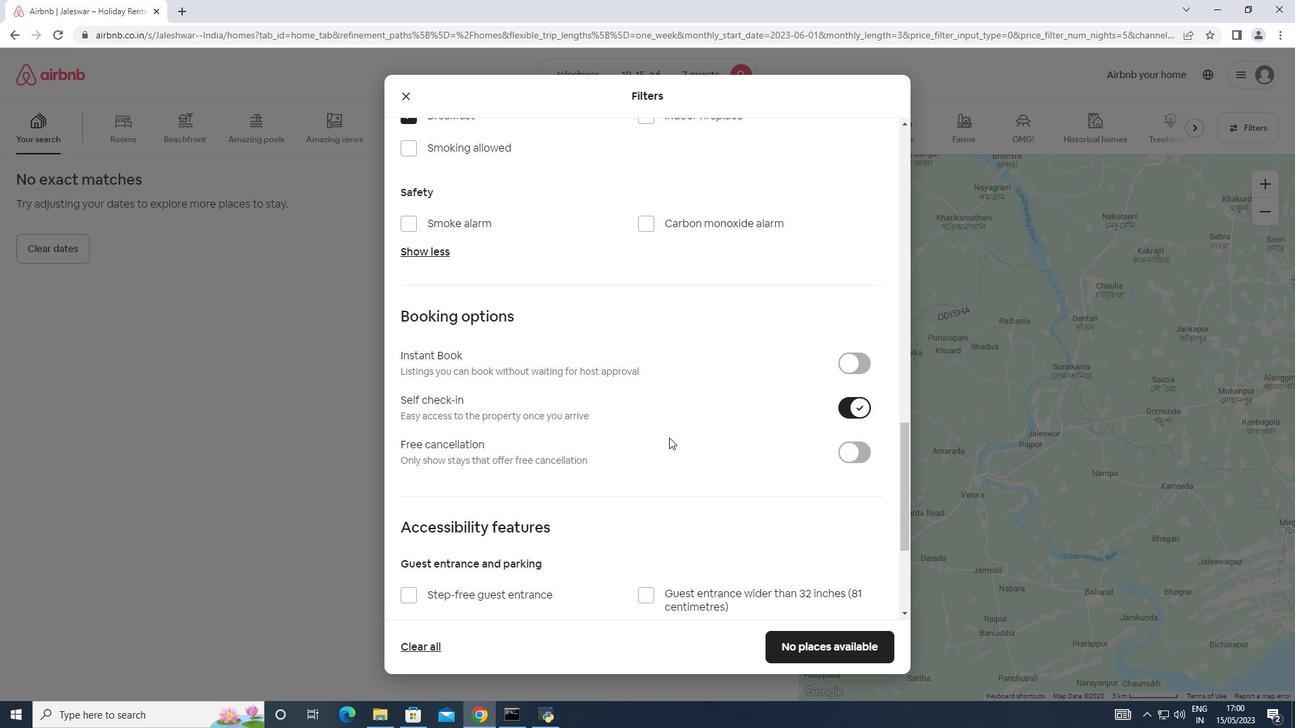 
Action: Mouse scrolled (669, 436) with delta (0, 0)
Screenshot: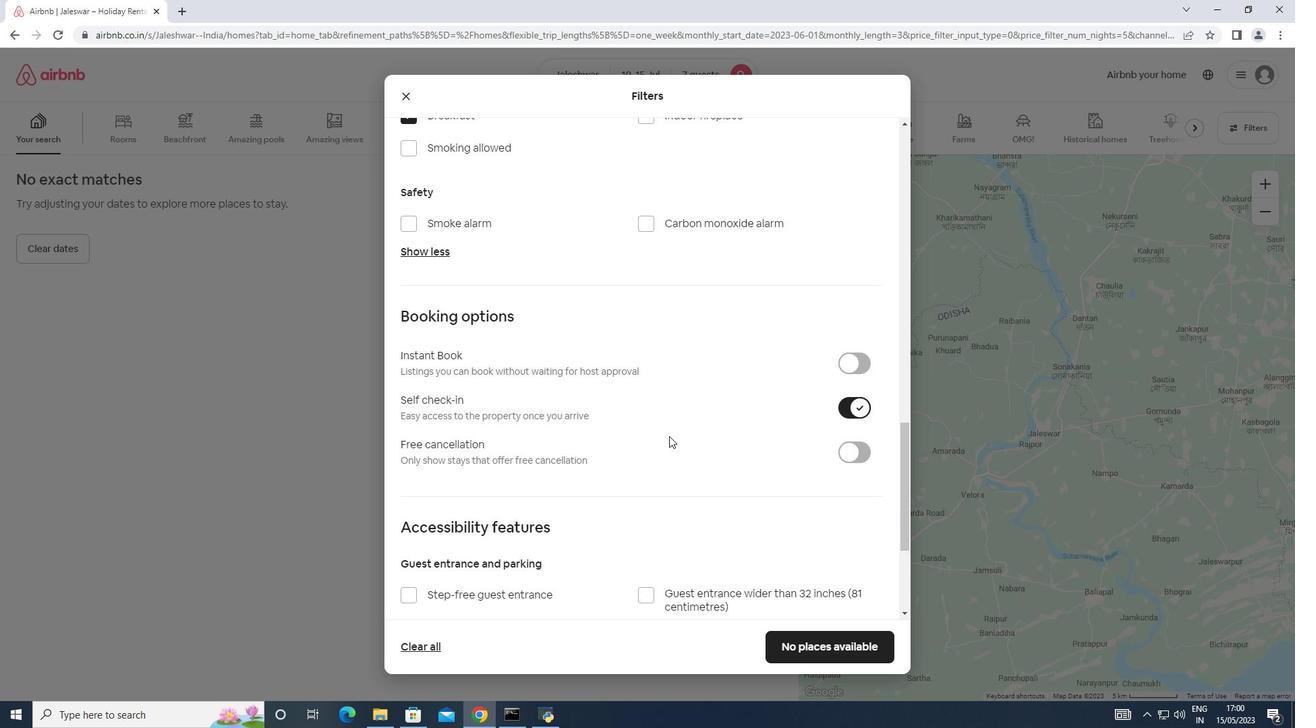 
Action: Mouse scrolled (669, 436) with delta (0, 0)
Screenshot: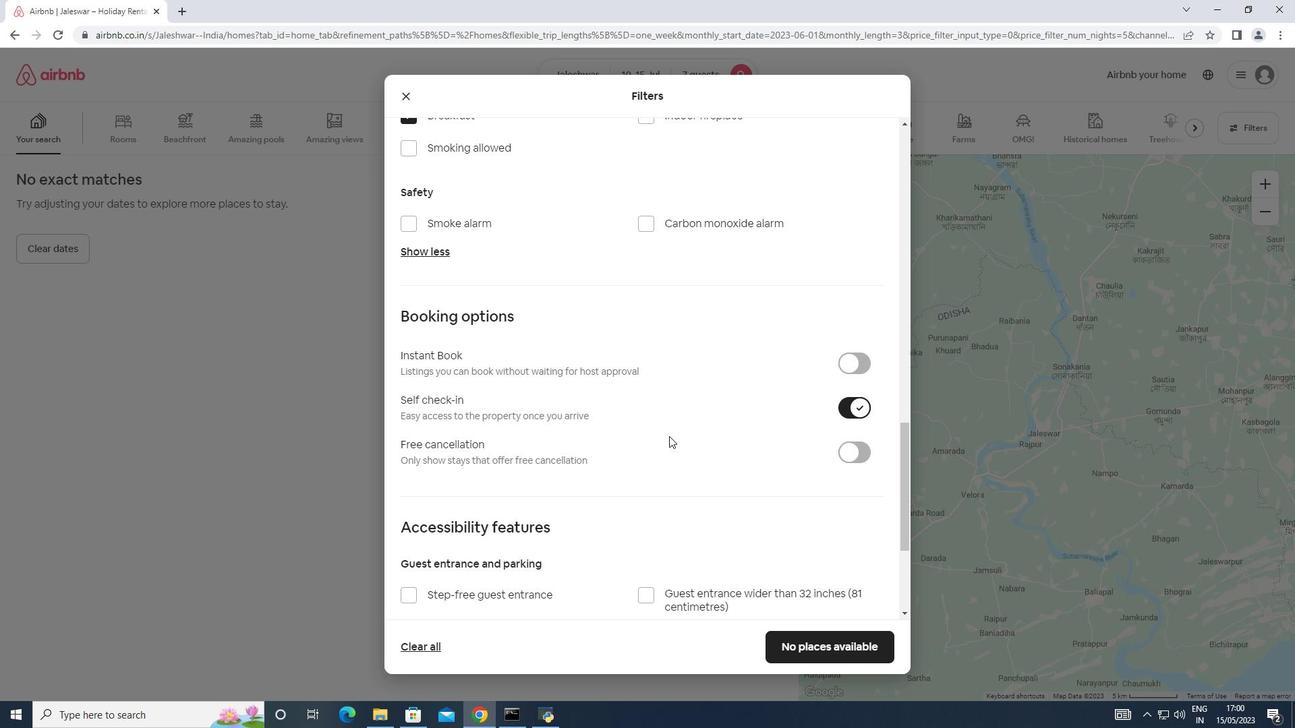 
Action: Mouse scrolled (669, 436) with delta (0, 0)
Screenshot: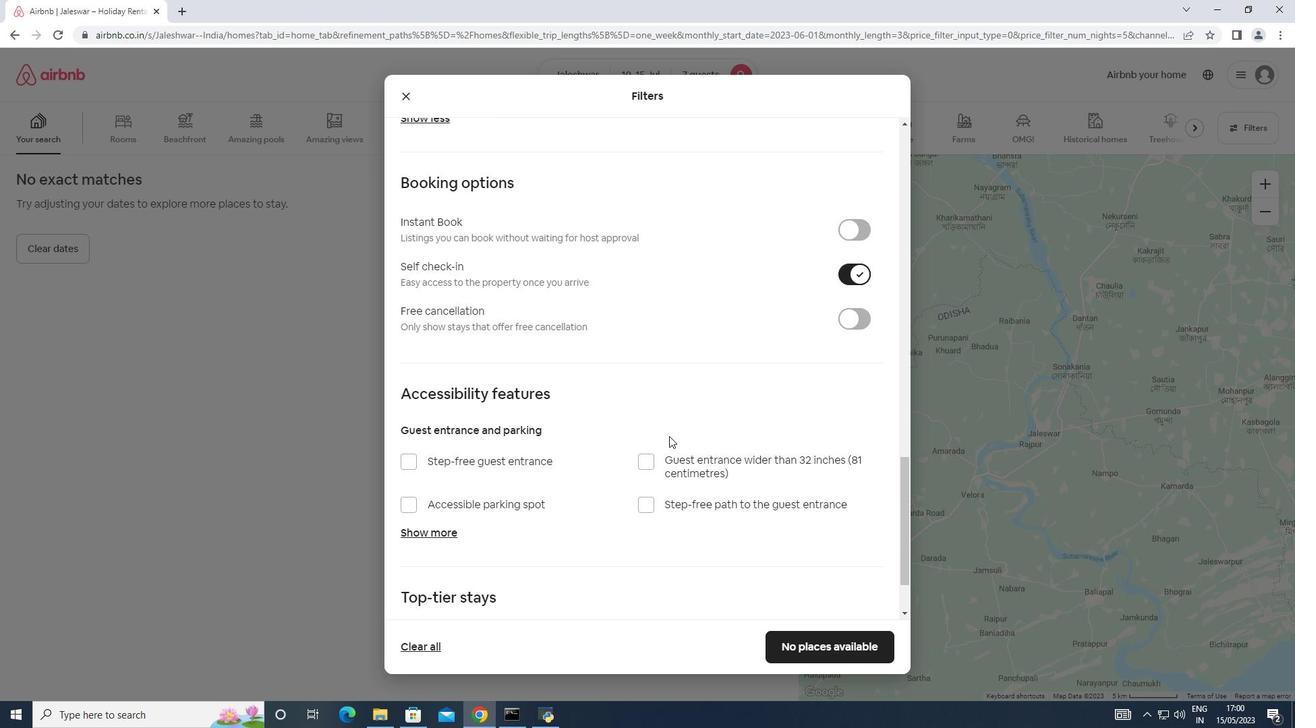 
Action: Mouse scrolled (669, 436) with delta (0, 0)
Screenshot: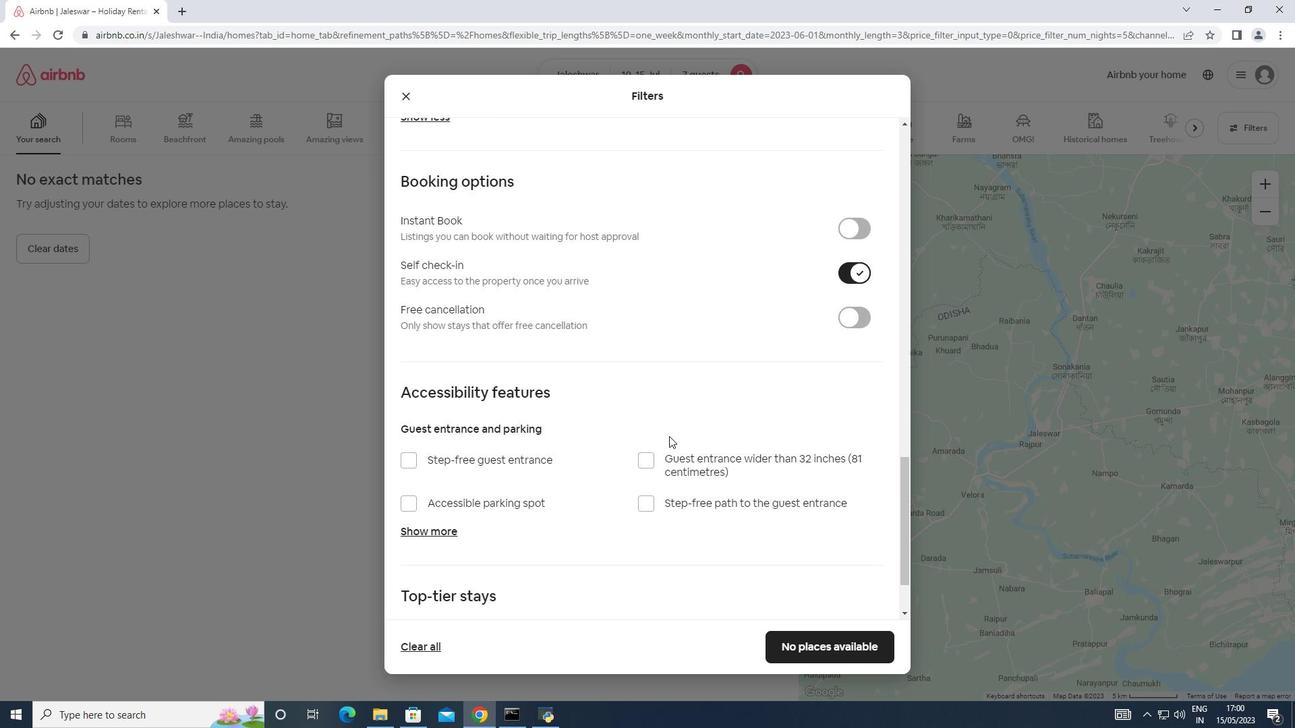 
Action: Mouse scrolled (669, 436) with delta (0, 0)
Screenshot: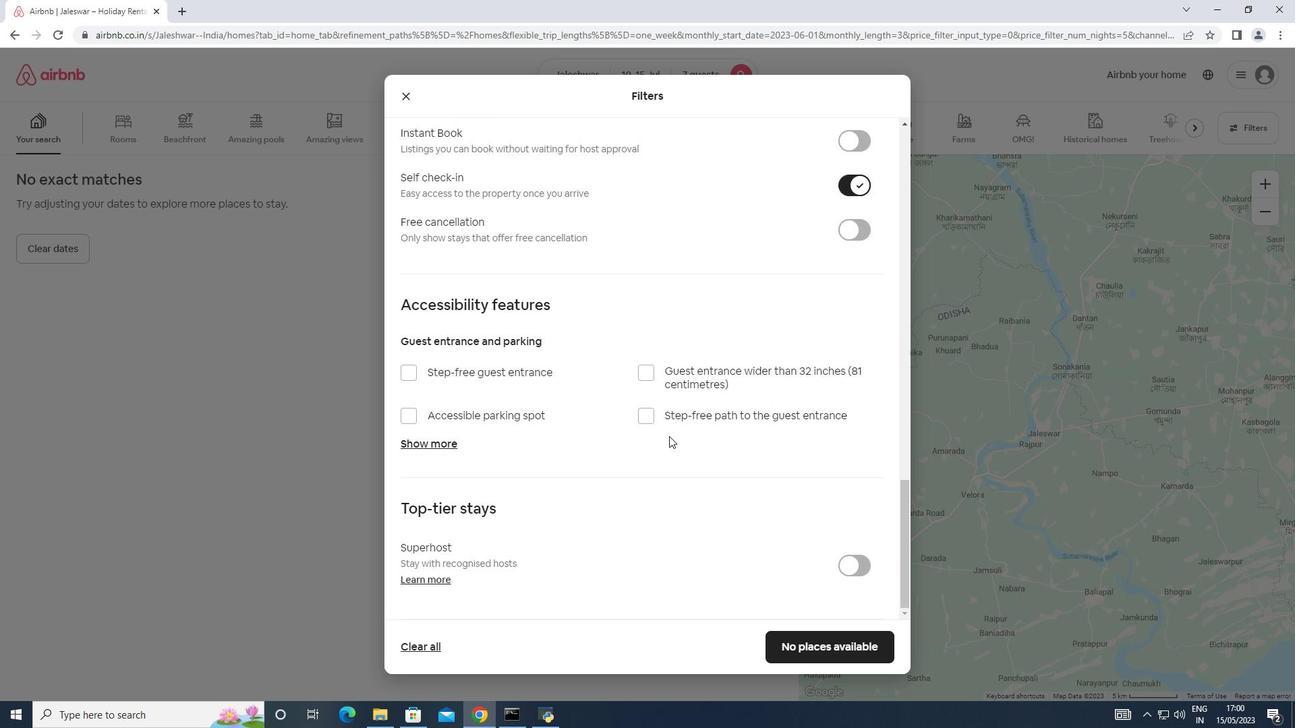 
Action: Mouse scrolled (669, 436) with delta (0, 0)
Screenshot: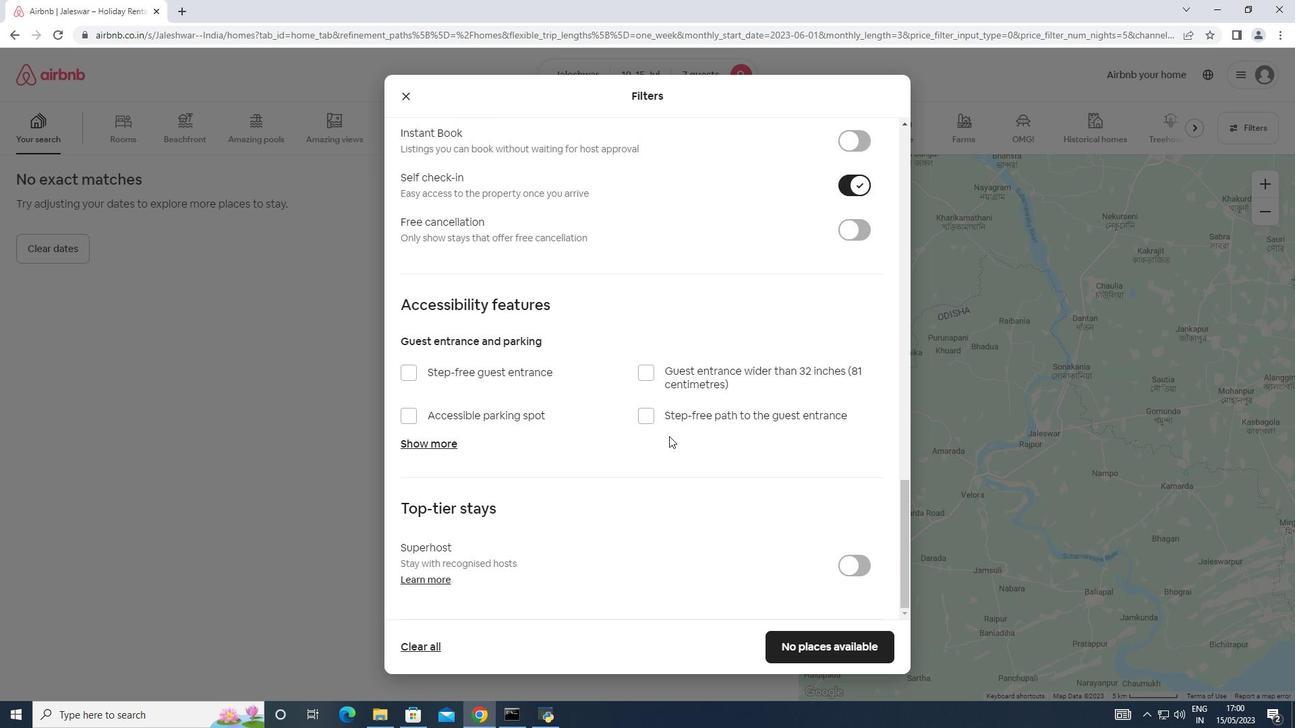 
Action: Mouse scrolled (669, 436) with delta (0, 0)
Screenshot: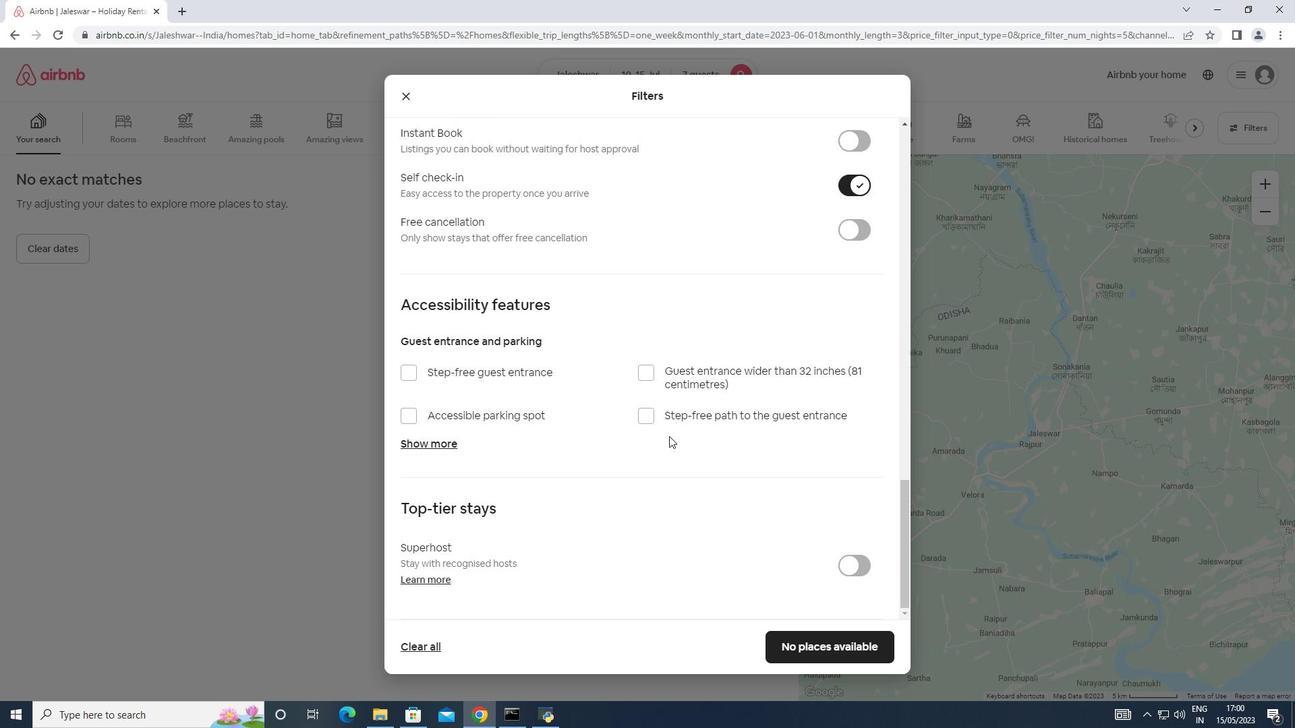 
Action: Mouse moved to (807, 643)
Screenshot: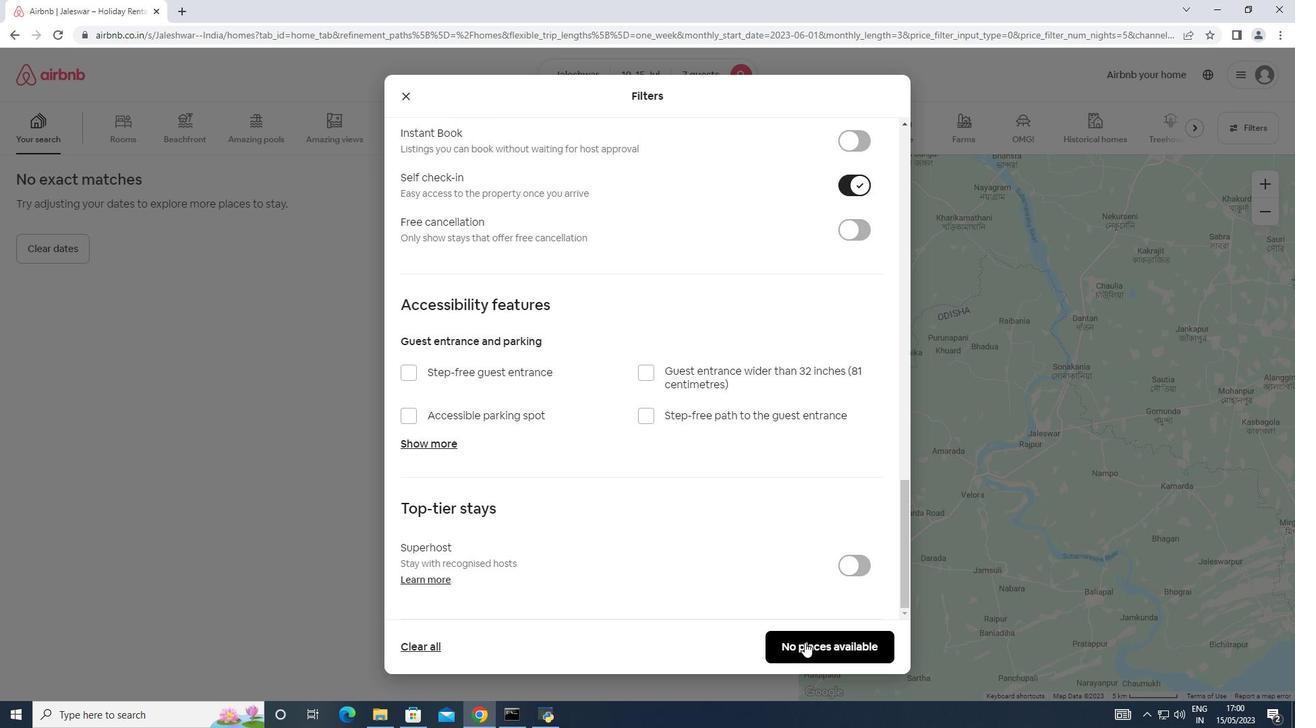 
Action: Mouse pressed left at (807, 643)
Screenshot: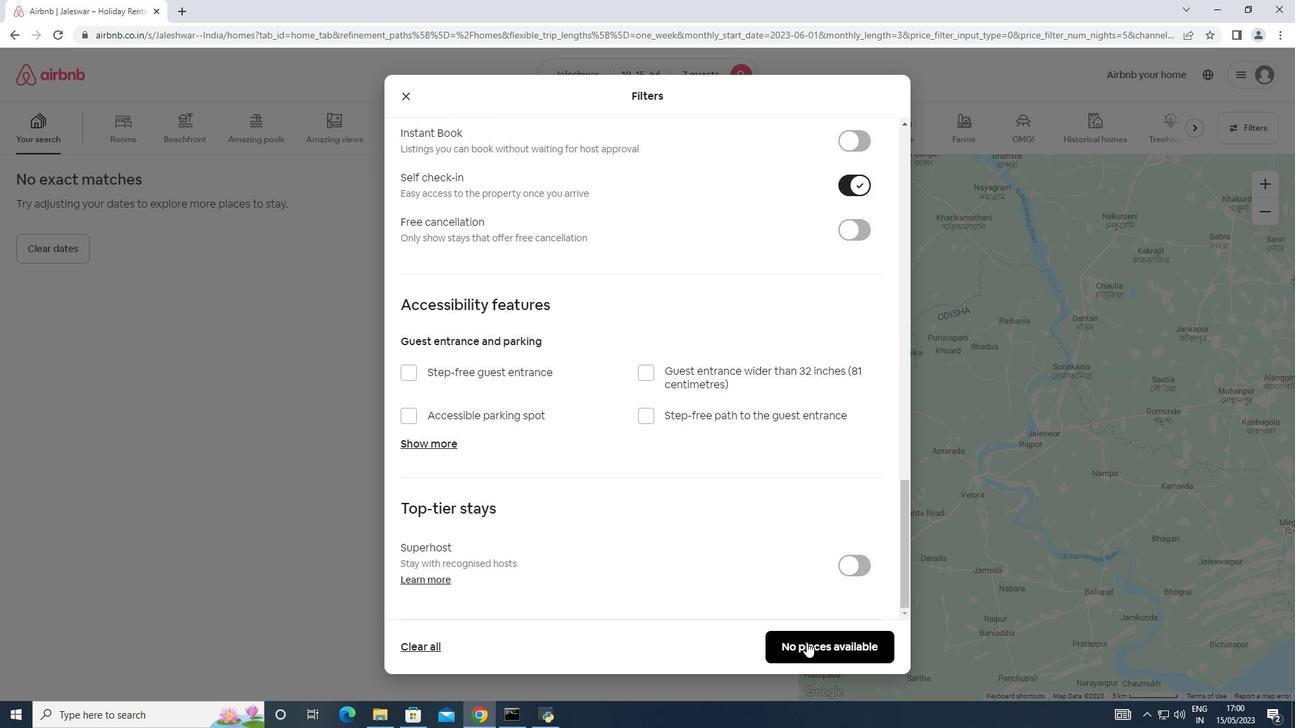 
Action: Mouse moved to (834, 649)
Screenshot: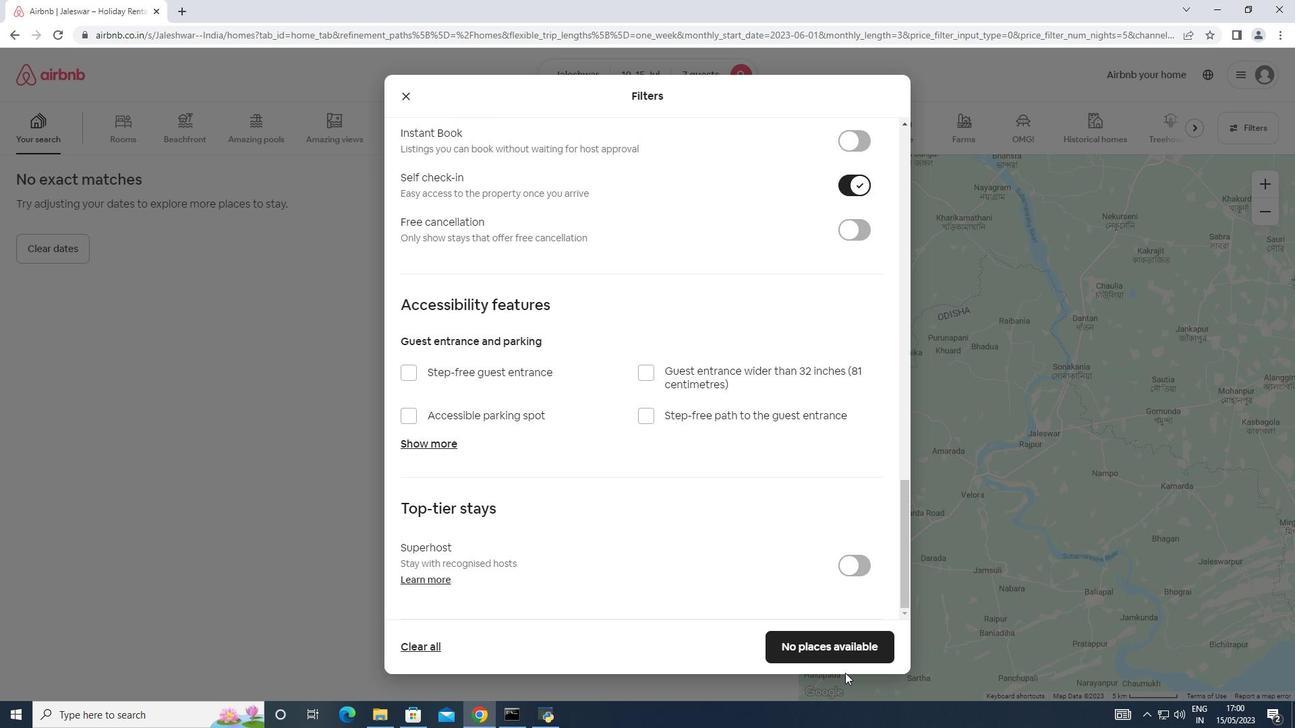 
Action: Mouse pressed left at (834, 649)
Screenshot: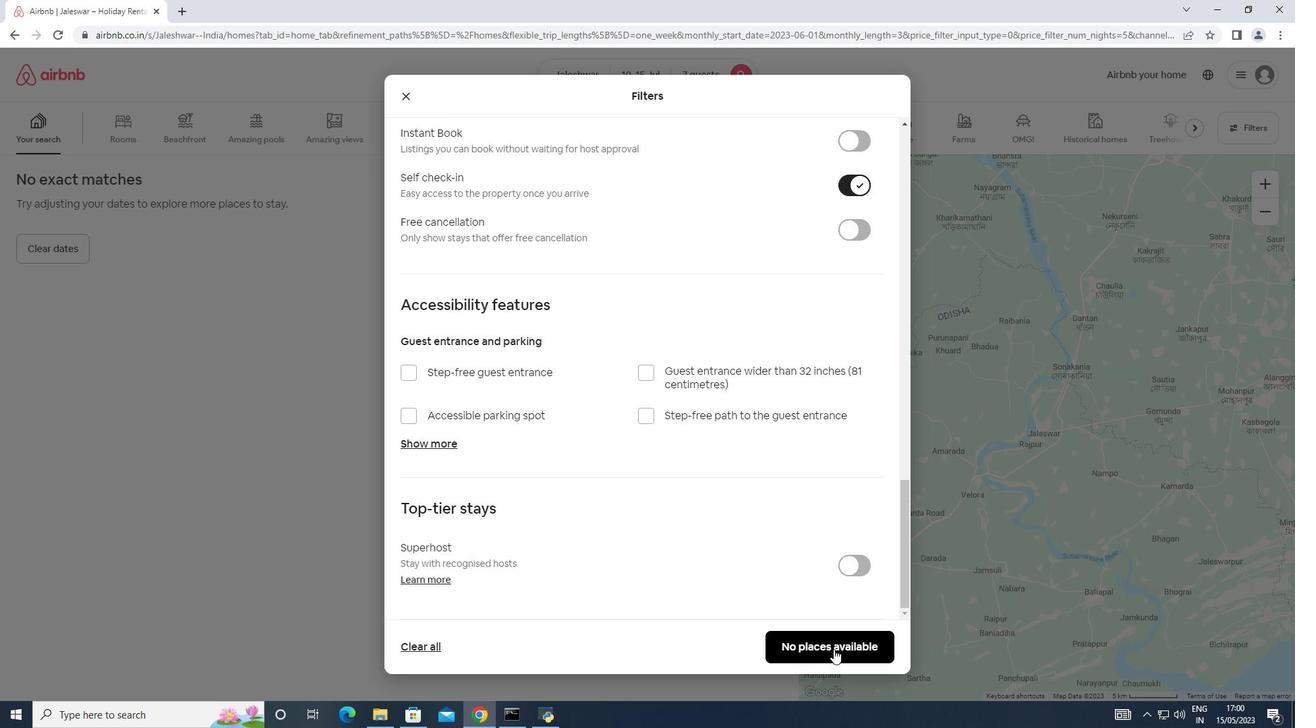 
Action: Mouse moved to (833, 649)
Screenshot: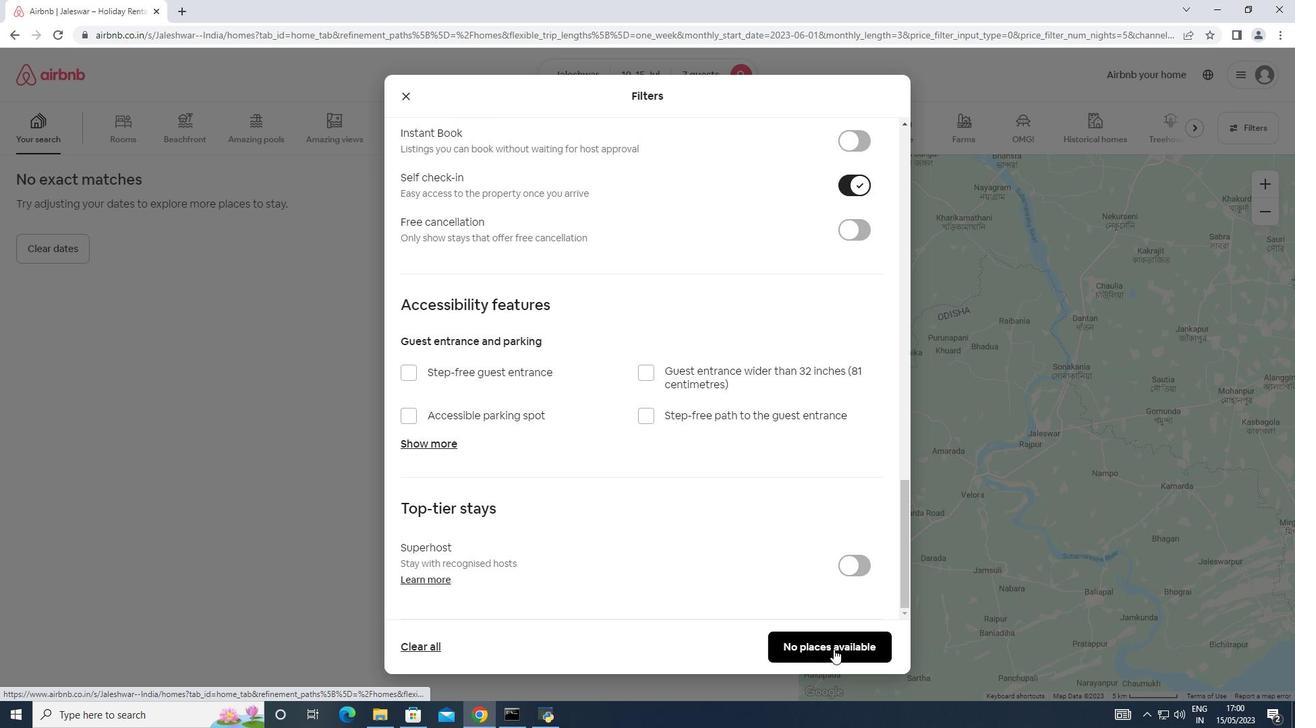 
